 Task: Go to Program & Features. Select Whole Food Market. Add to cart Organic Kombucha-1. Select Amazon Health. Add to cart Vetiver essential oil-3. Place order for Ian Hill, _x000D_
1834 Forehand Rd_x000D_
Vienna, Georgia(GA), 31092, Cell Number (229) 268-4953
Action: Mouse moved to (509, 349)
Screenshot: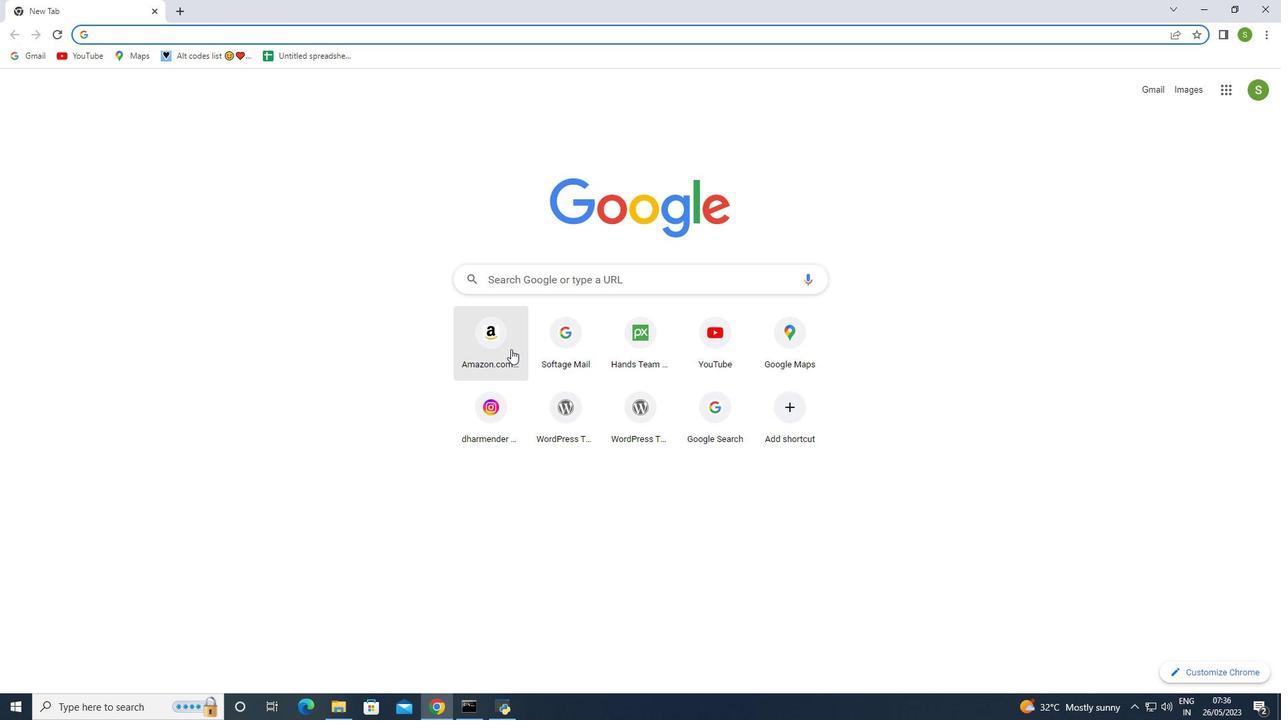 
Action: Mouse pressed left at (509, 349)
Screenshot: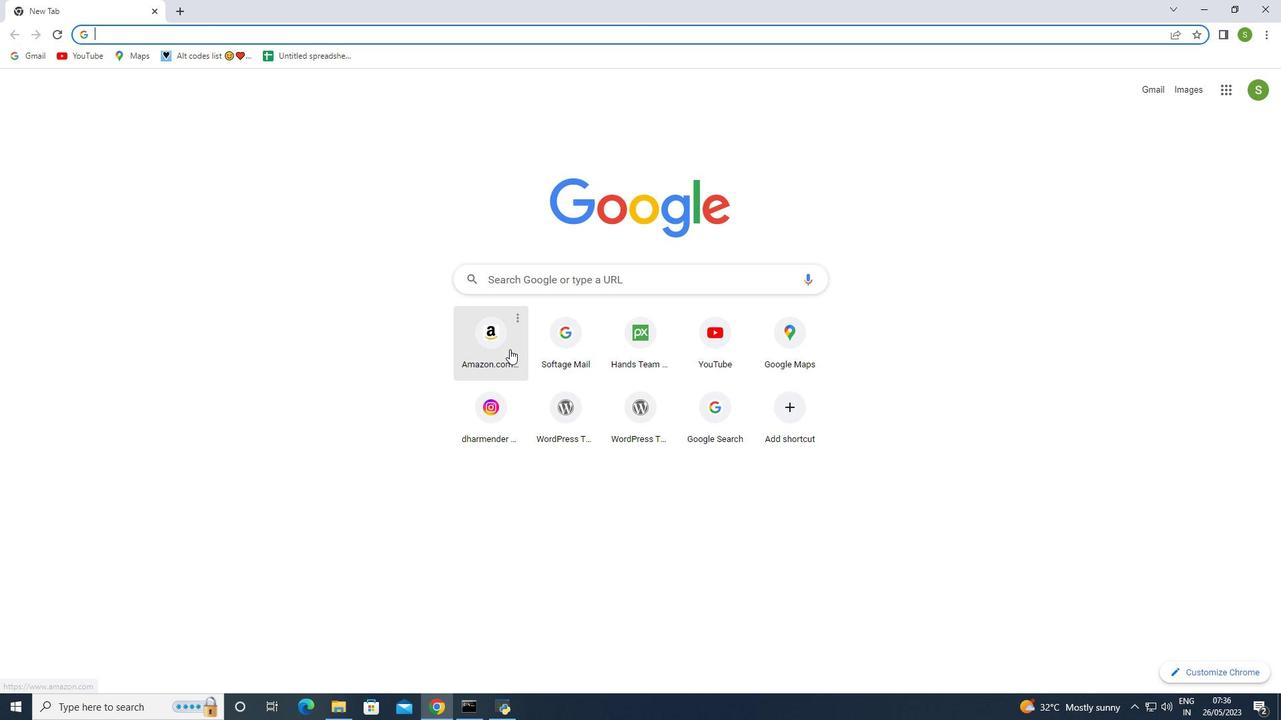 
Action: Mouse moved to (1110, 93)
Screenshot: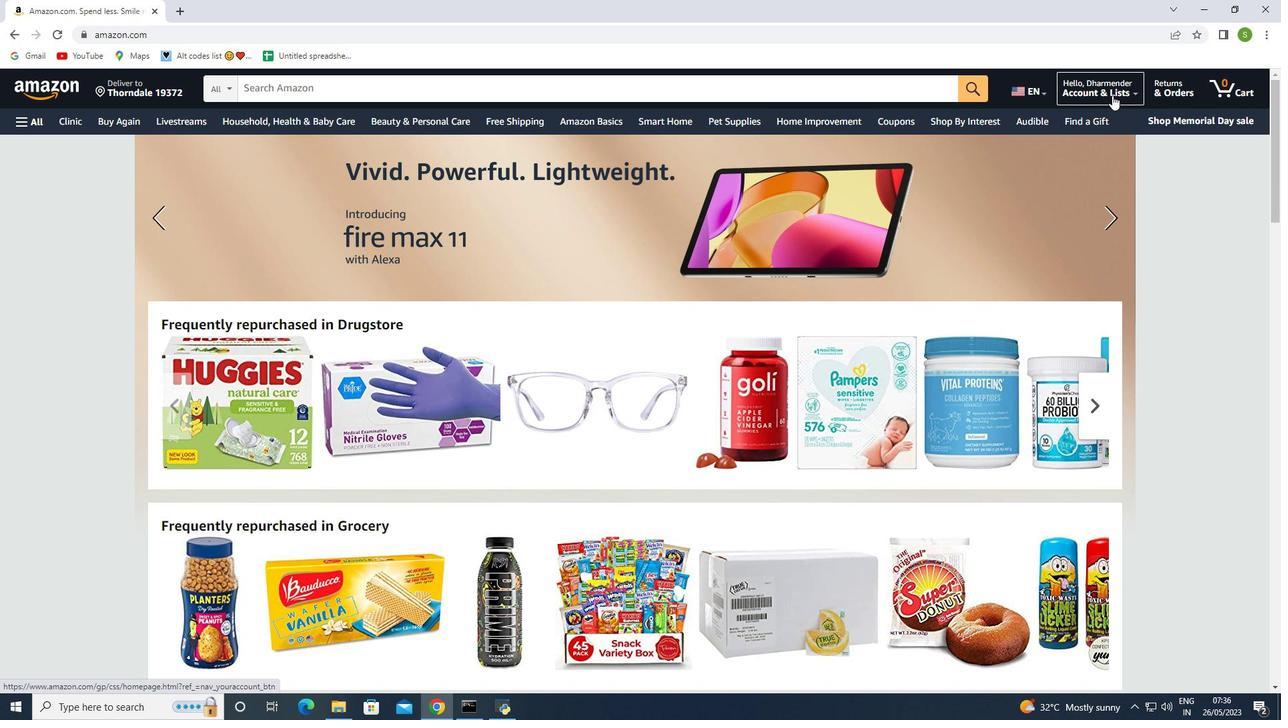 
Action: Mouse pressed left at (1110, 93)
Screenshot: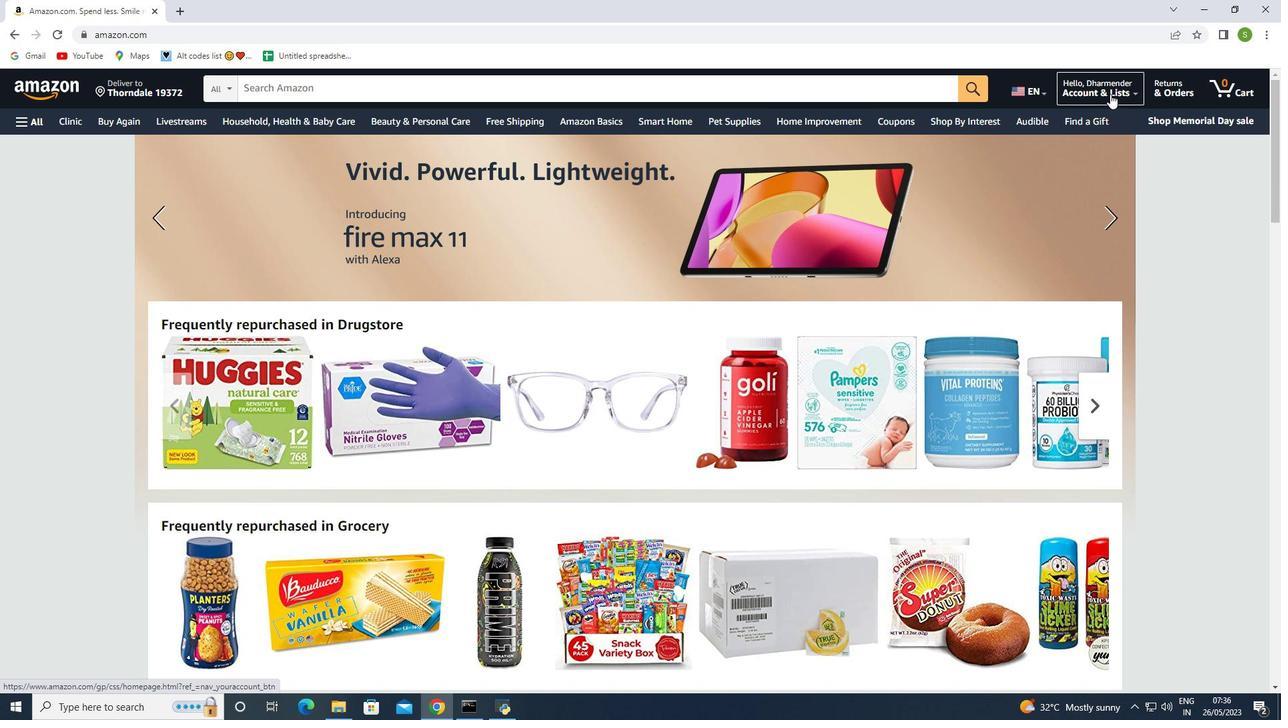 
Action: Mouse moved to (435, 303)
Screenshot: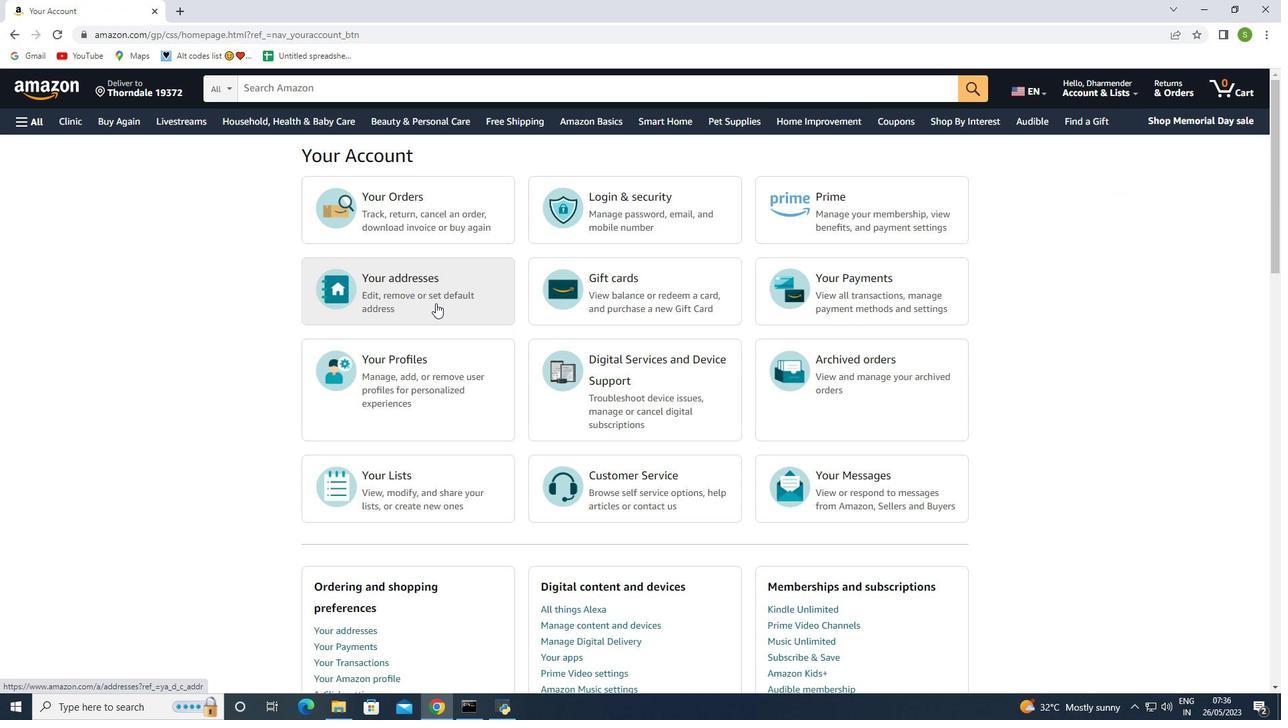 
Action: Mouse pressed left at (435, 303)
Screenshot: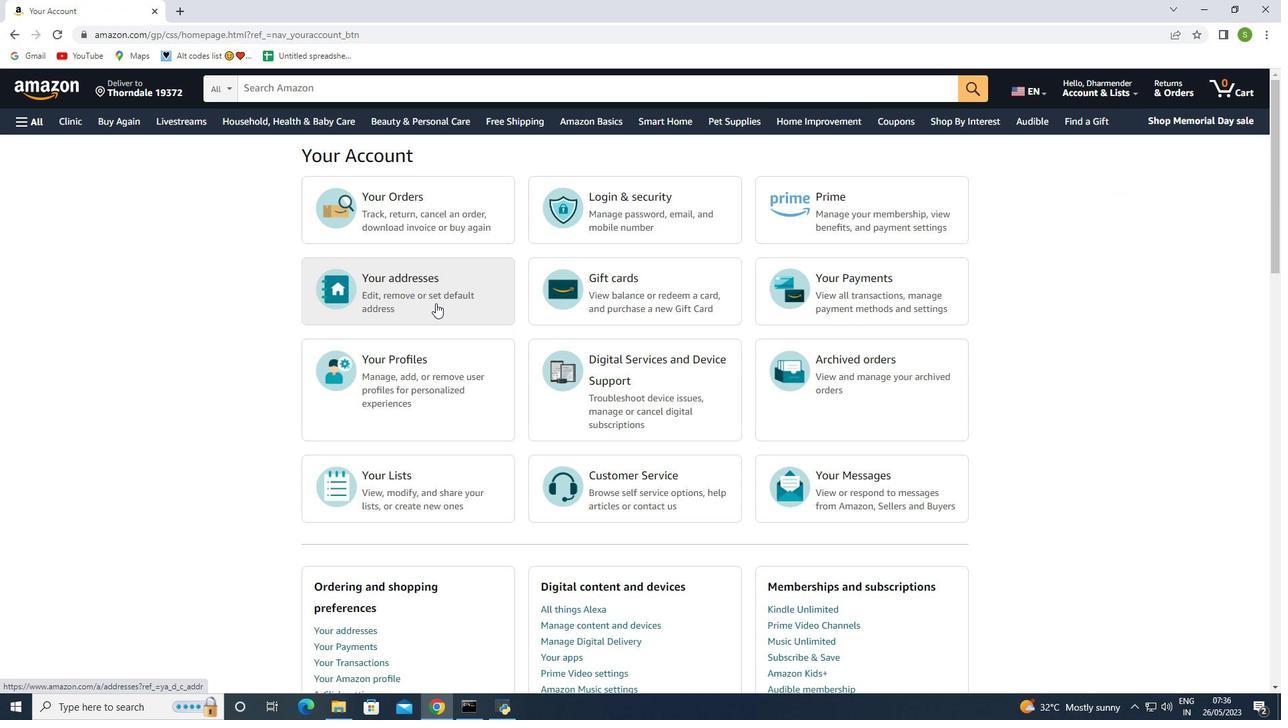 
Action: Mouse moved to (374, 340)
Screenshot: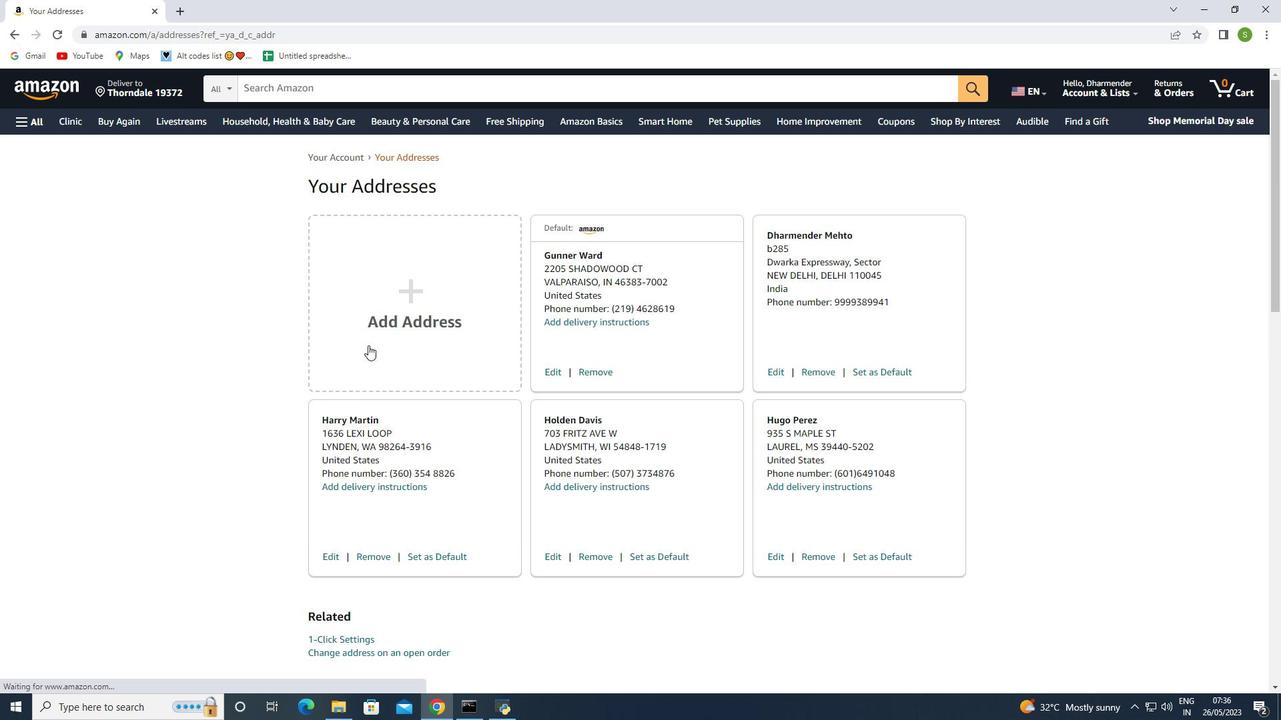 
Action: Mouse pressed left at (374, 340)
Screenshot: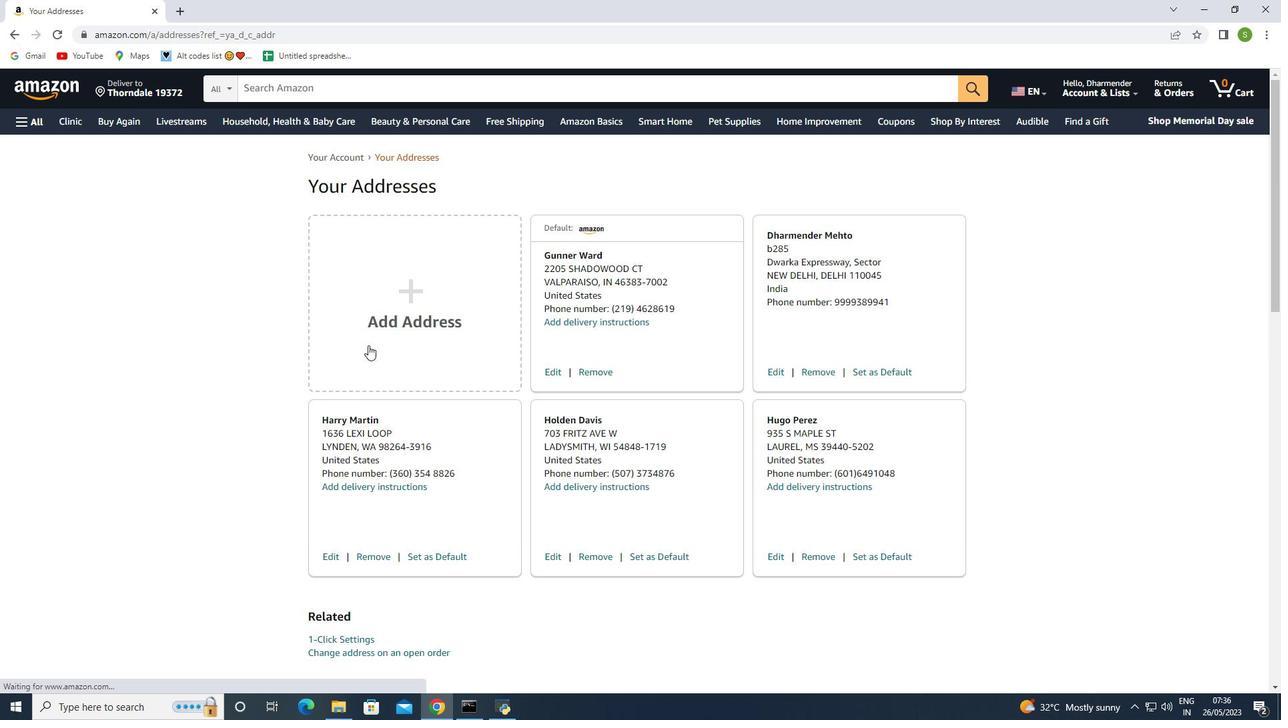 
Action: Mouse moved to (576, 352)
Screenshot: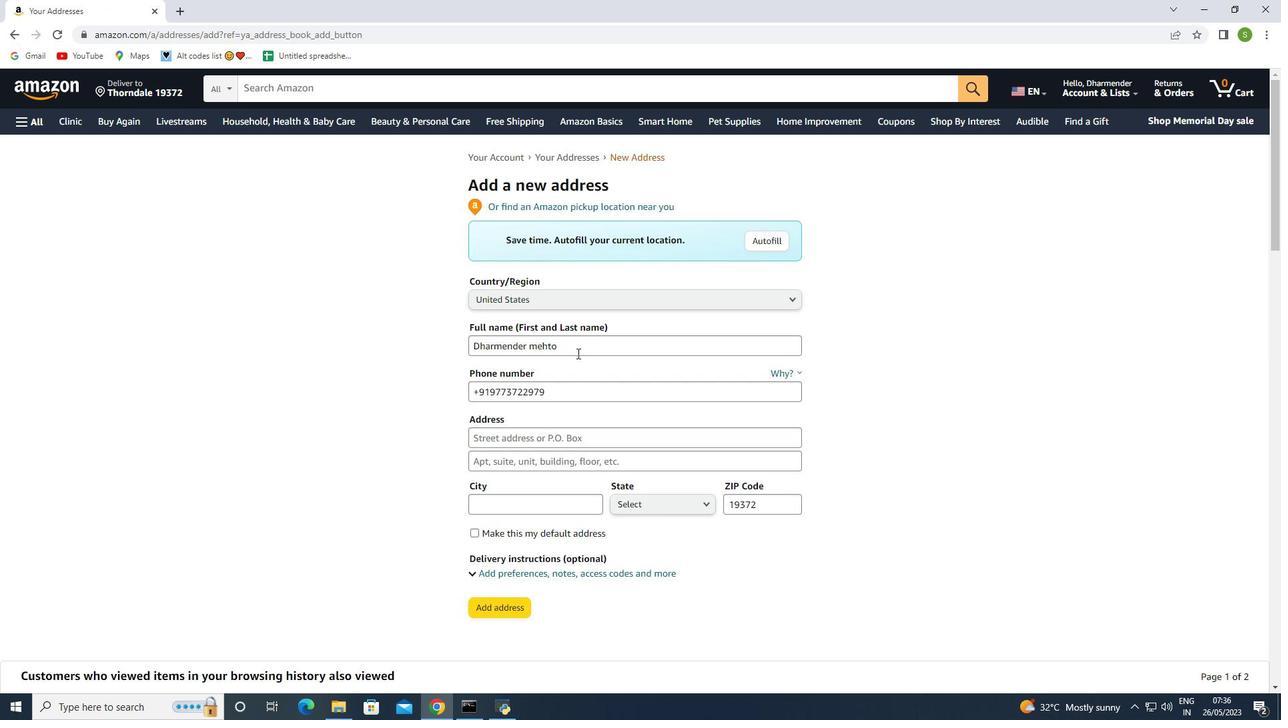 
Action: Mouse pressed left at (576, 352)
Screenshot: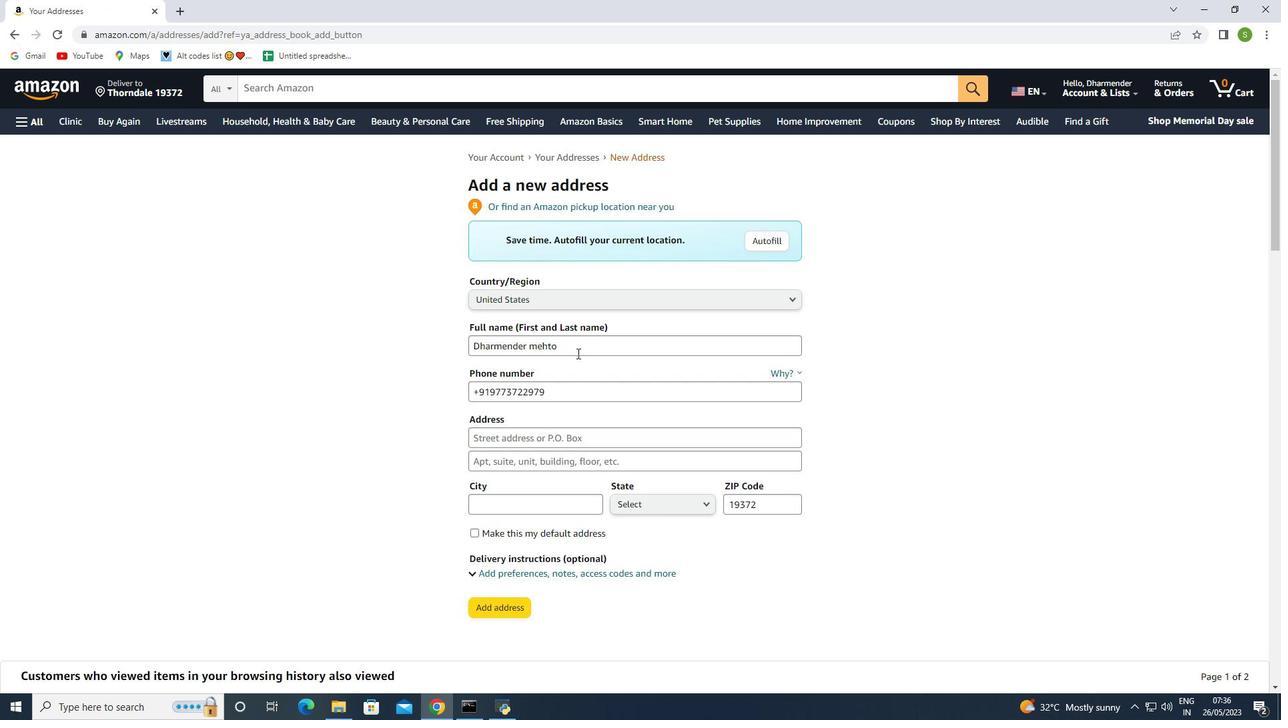 
Action: Mouse moved to (446, 346)
Screenshot: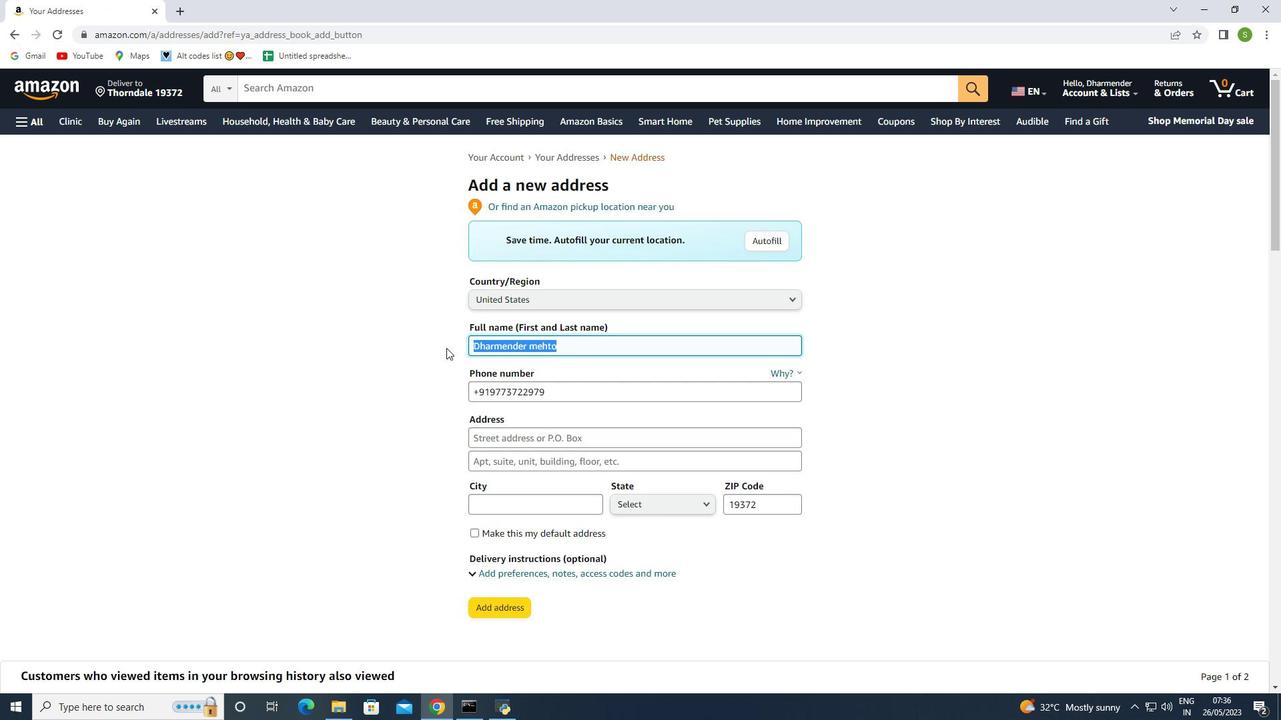 
Action: Key pressed <Key.backspace><Key.shift><Key.shift><Key.shift><Key.shift><Key.shift><Key.shift><Key.shift><Key.shift><Key.shift><Key.shift><Key.shift>Lan<Key.space><Key.shift>Hill
Screenshot: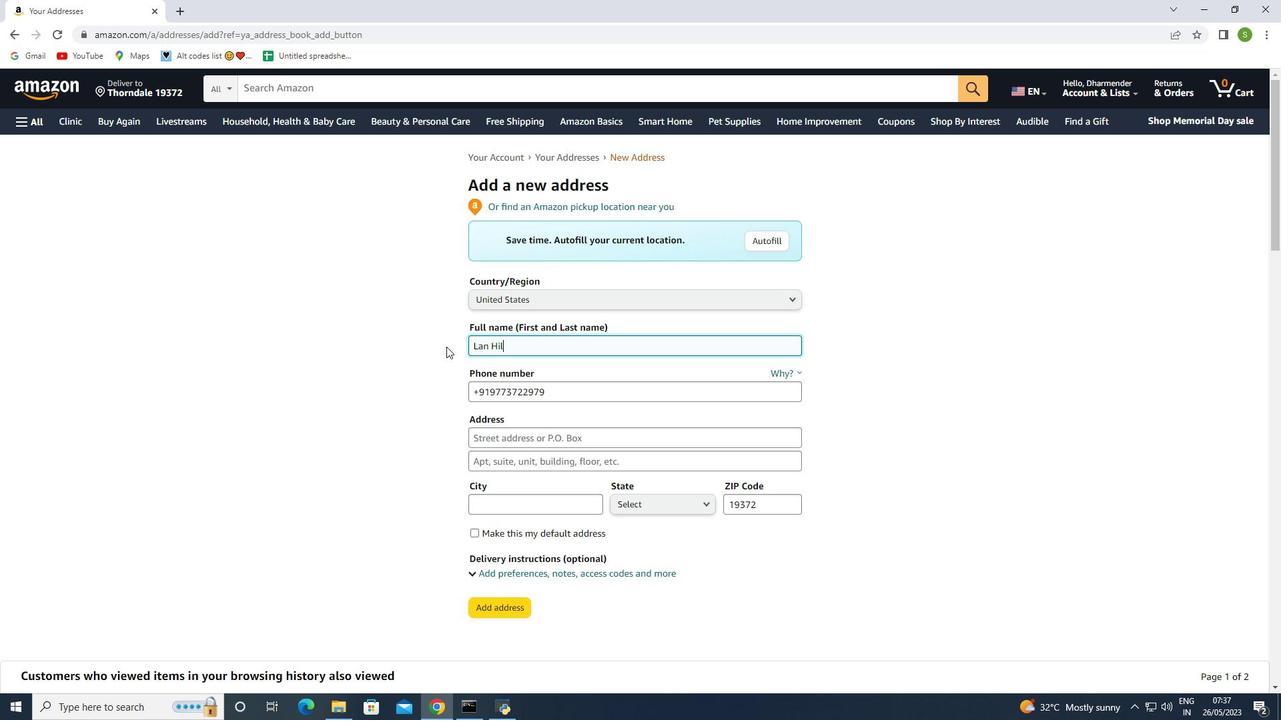 
Action: Mouse moved to (551, 392)
Screenshot: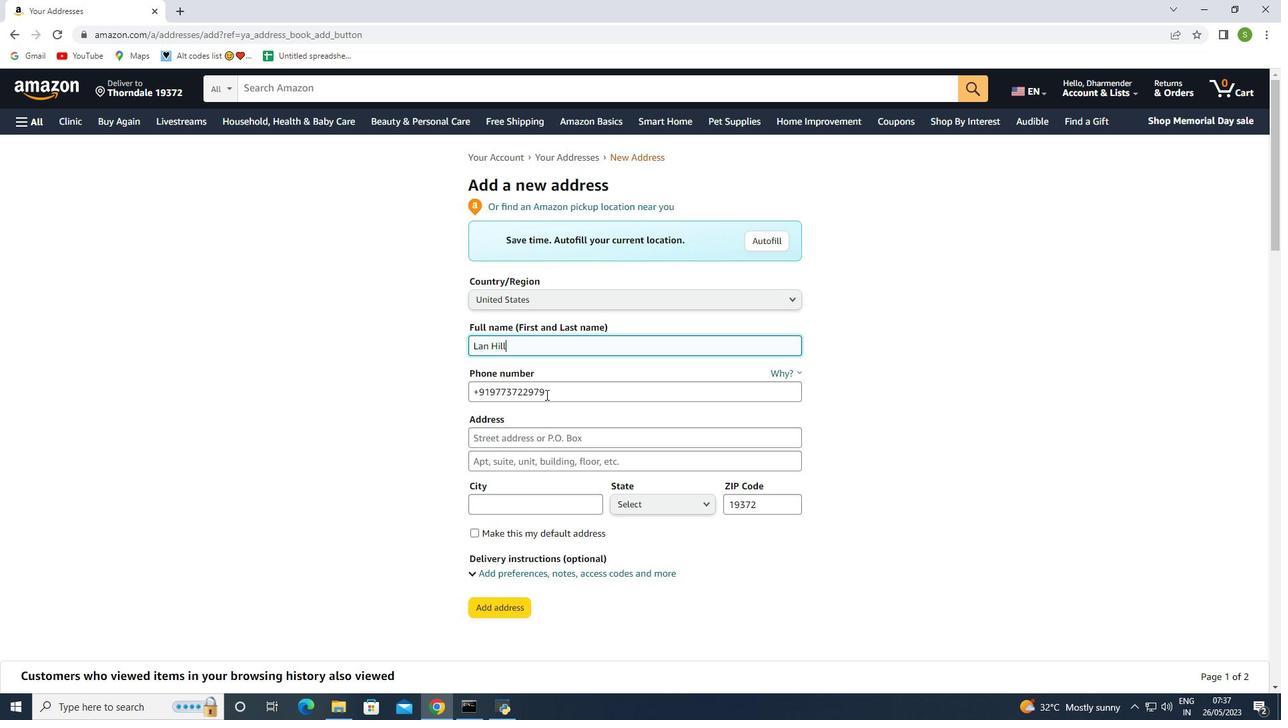 
Action: Mouse pressed left at (551, 392)
Screenshot: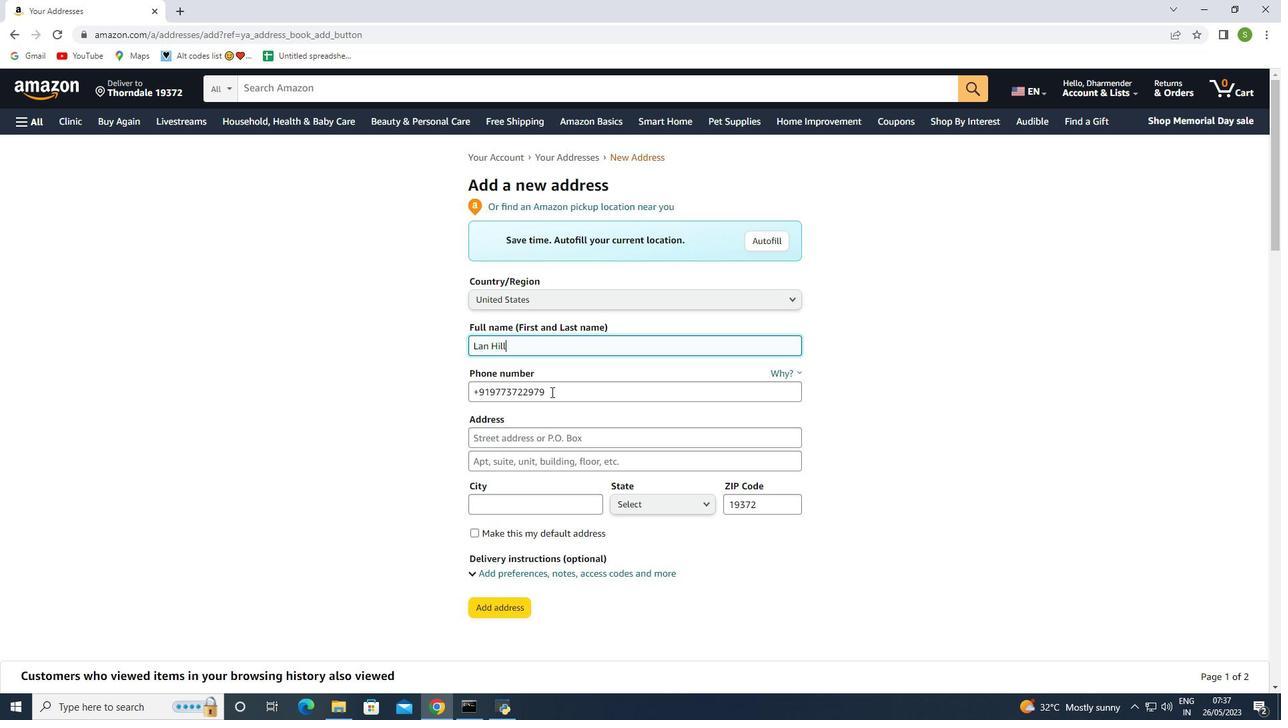 
Action: Mouse moved to (447, 405)
Screenshot: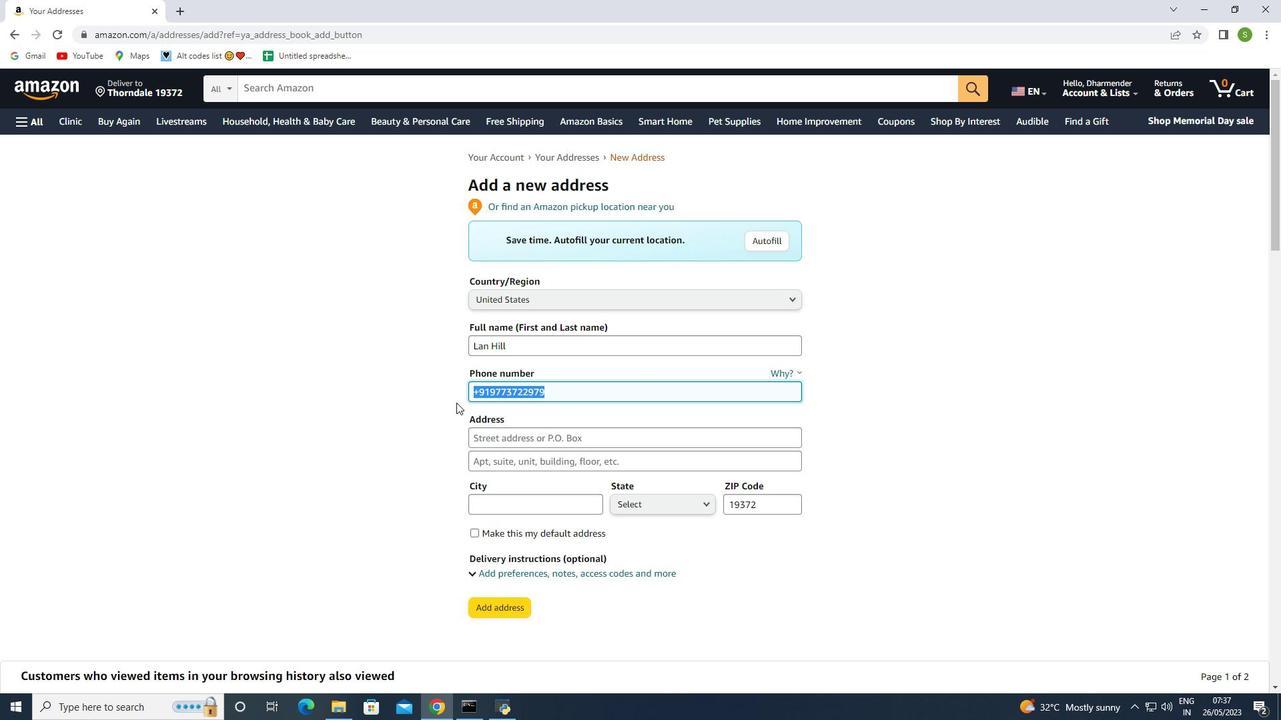 
Action: Key pressed <Key.backspace><Key.shift_r>(229<Key.shift_r>)<Key.space>2684953
Screenshot: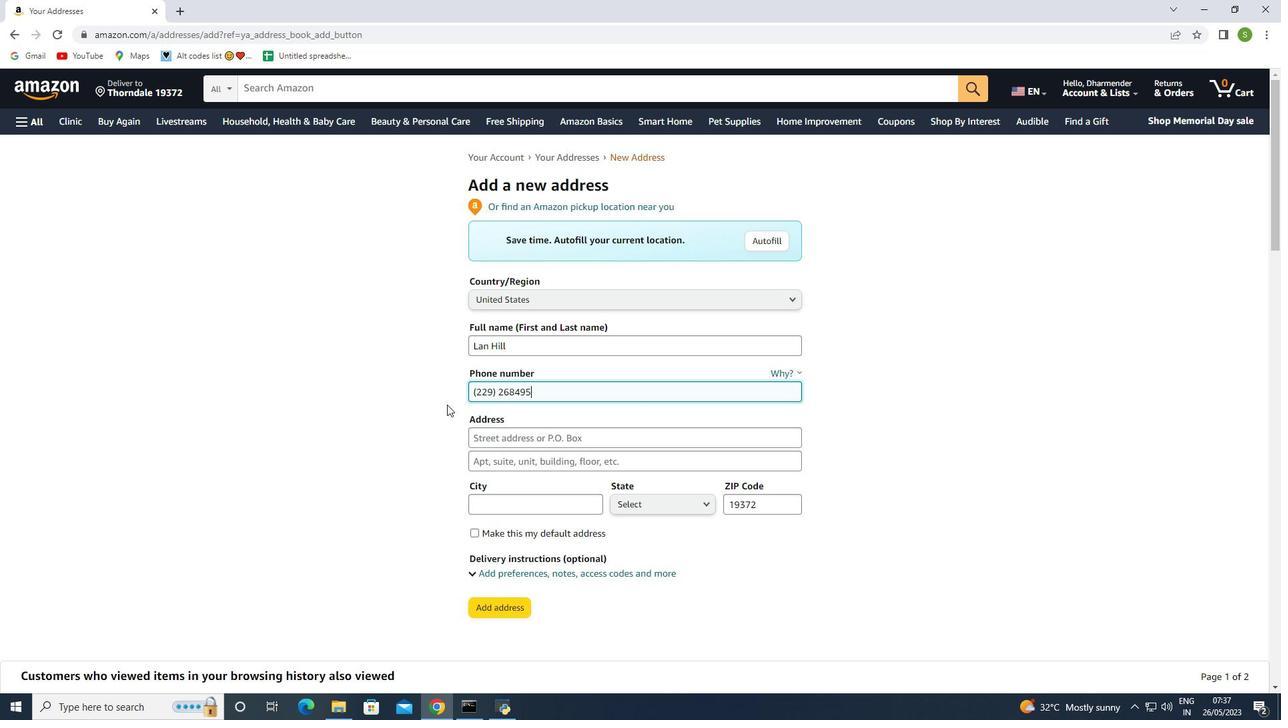 
Action: Mouse moved to (501, 439)
Screenshot: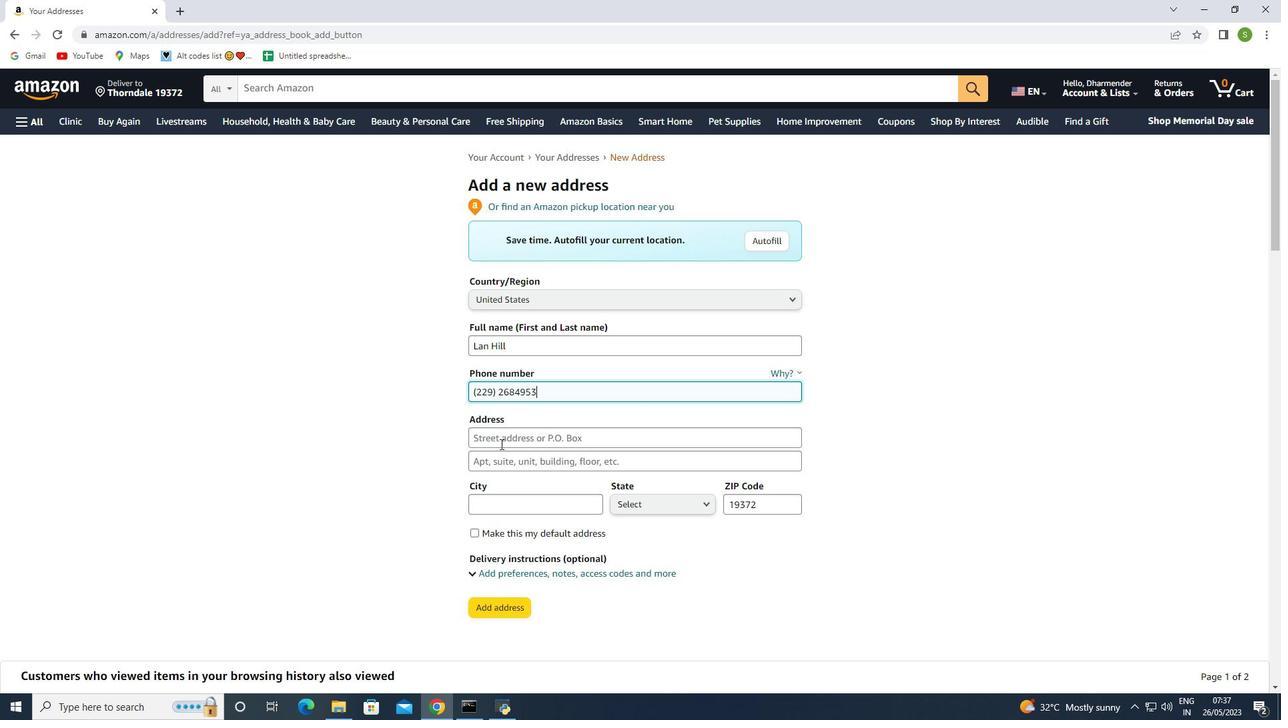 
Action: Mouse pressed left at (501, 439)
Screenshot: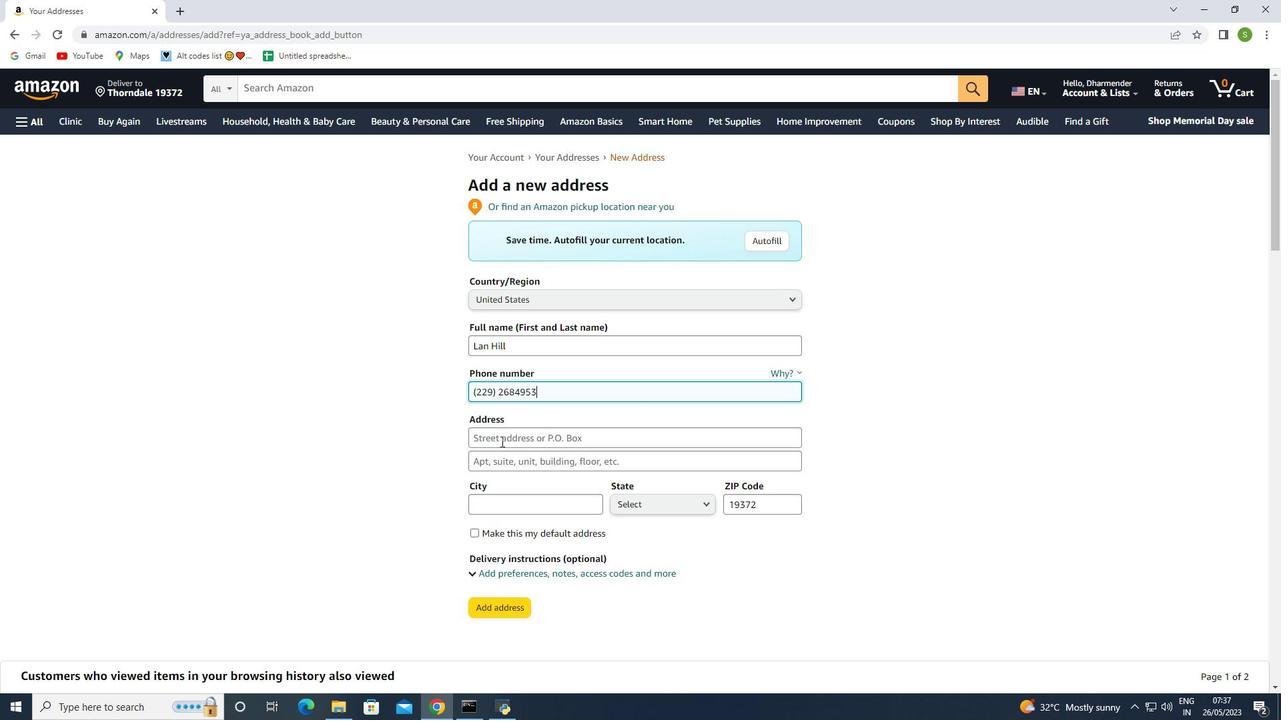 
Action: Key pressed 1834
Screenshot: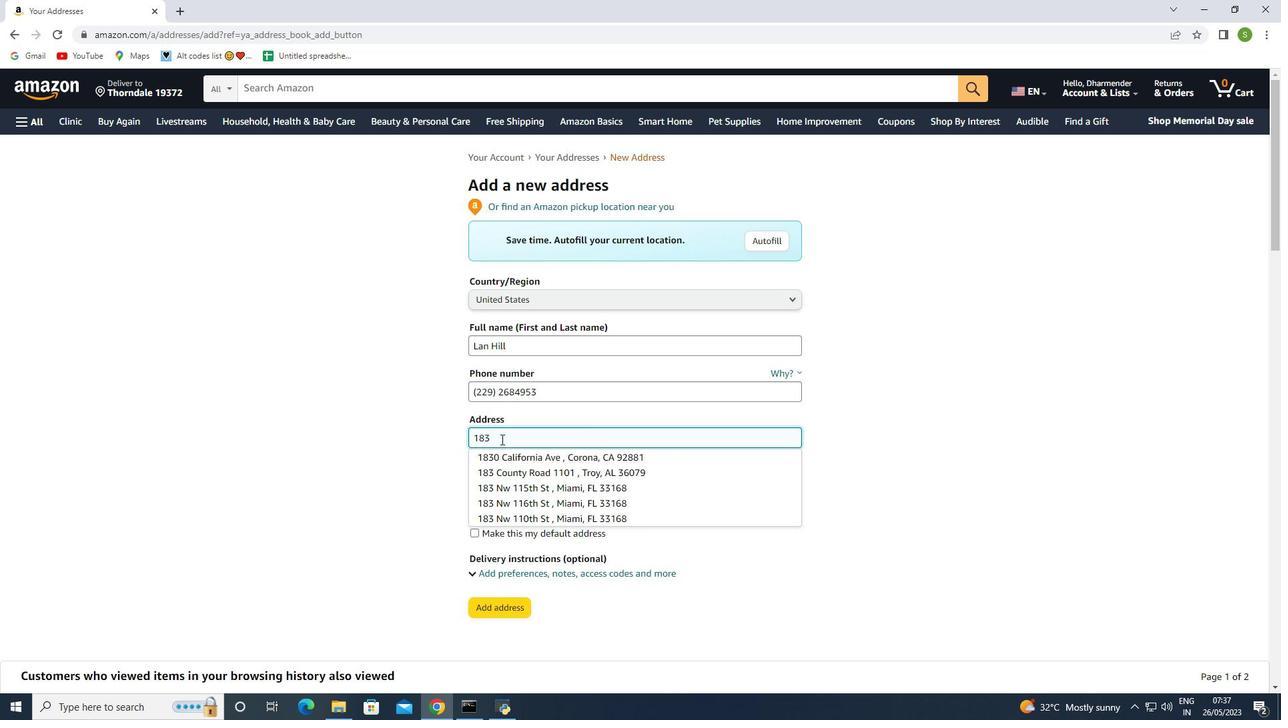 
Action: Mouse moved to (523, 435)
Screenshot: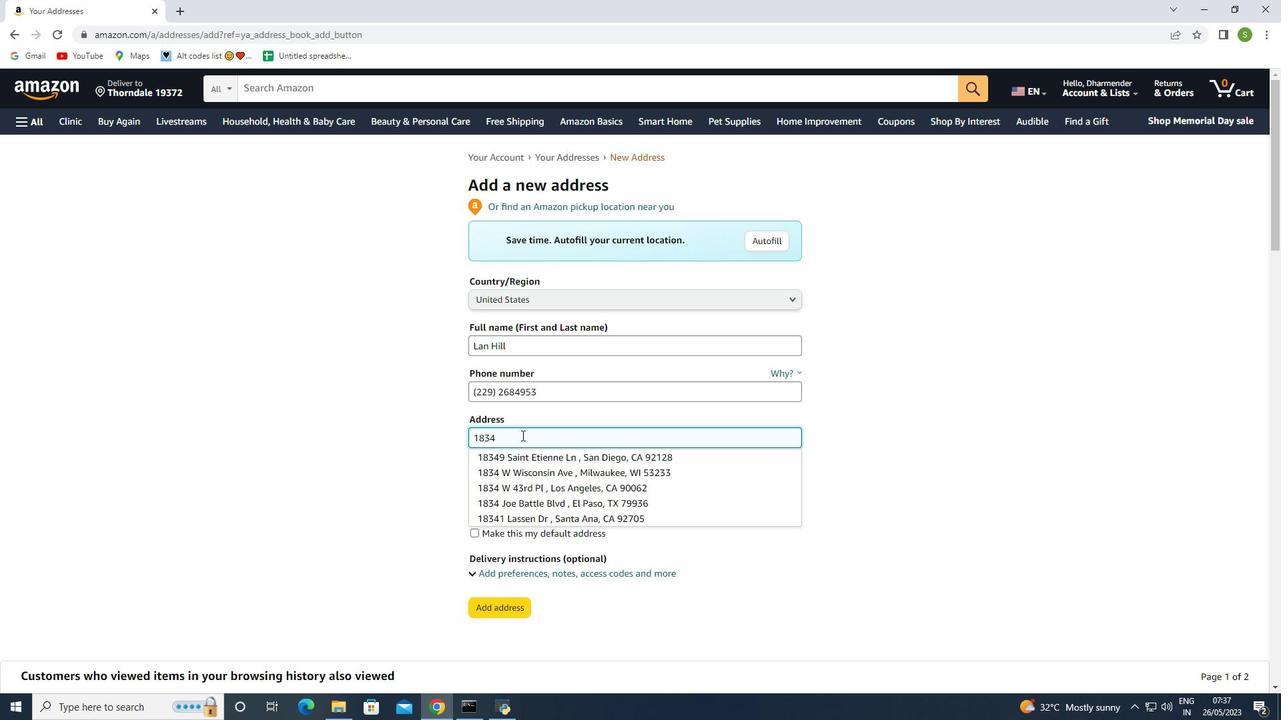 
Action: Key pressed <Key.space><Key.shift><Key.shift>Forehand<Key.space><Key.shift>Rd
Screenshot: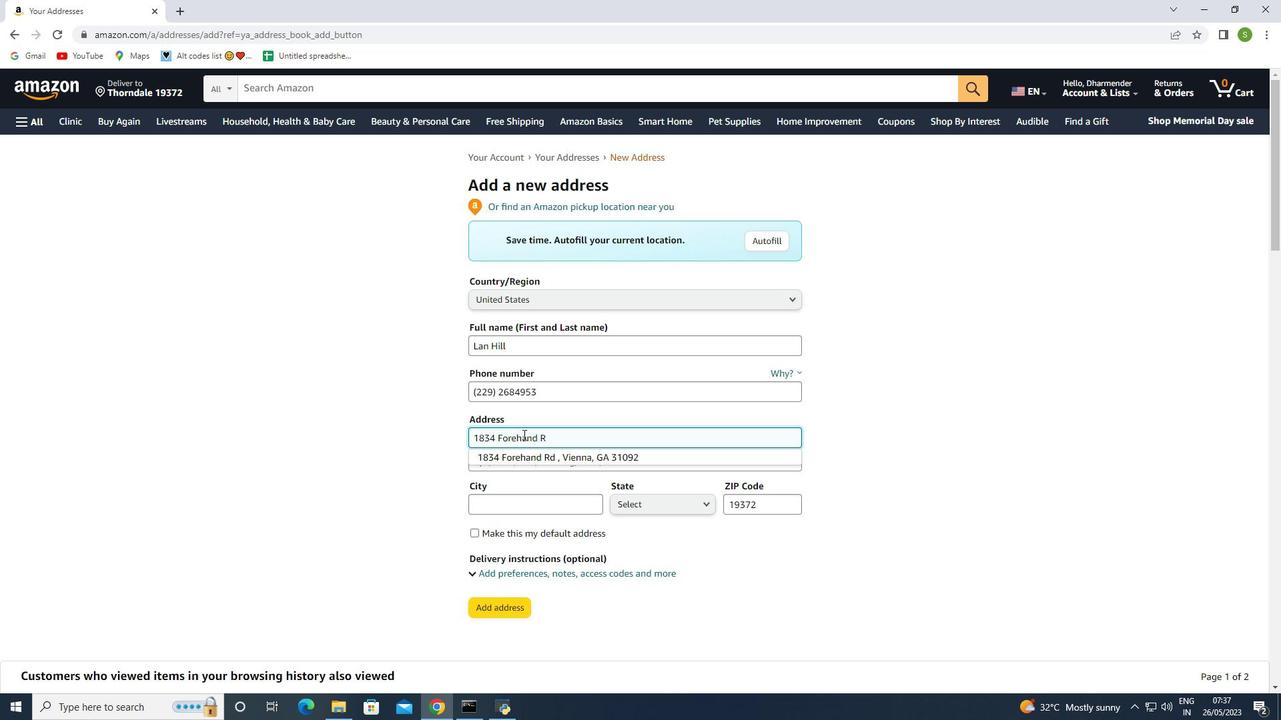 
Action: Mouse moved to (581, 459)
Screenshot: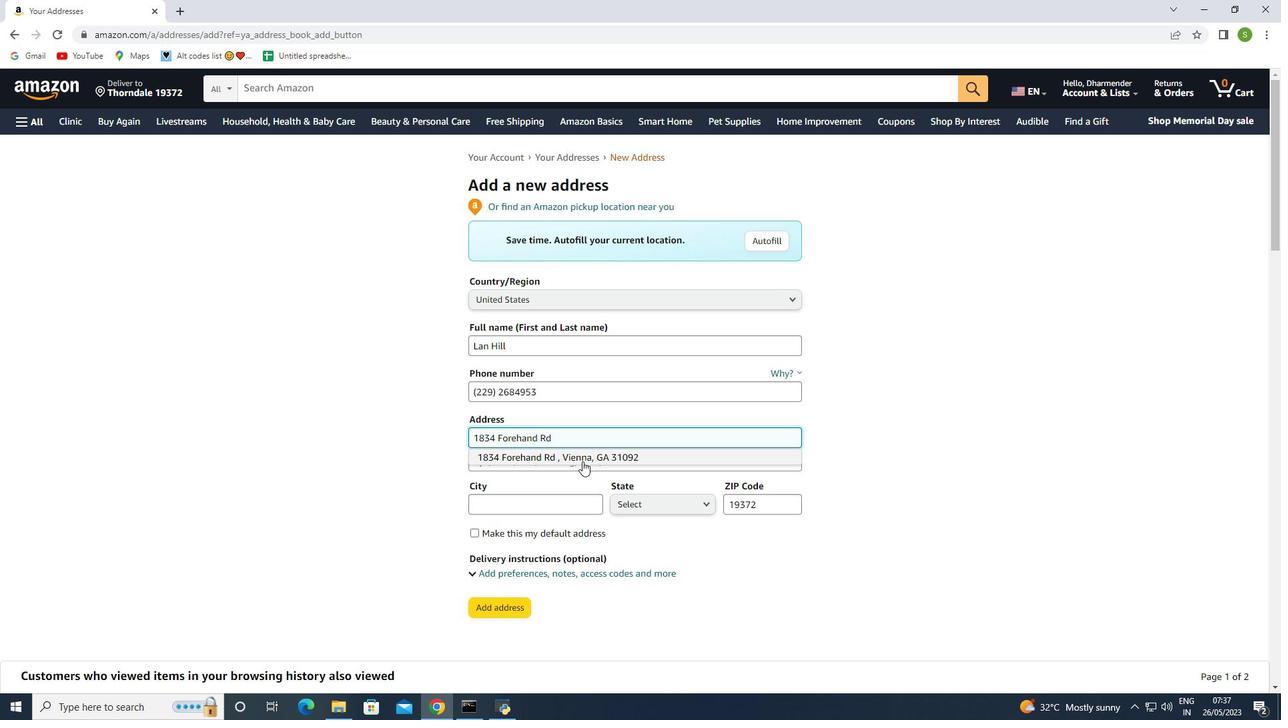 
Action: Mouse pressed left at (581, 459)
Screenshot: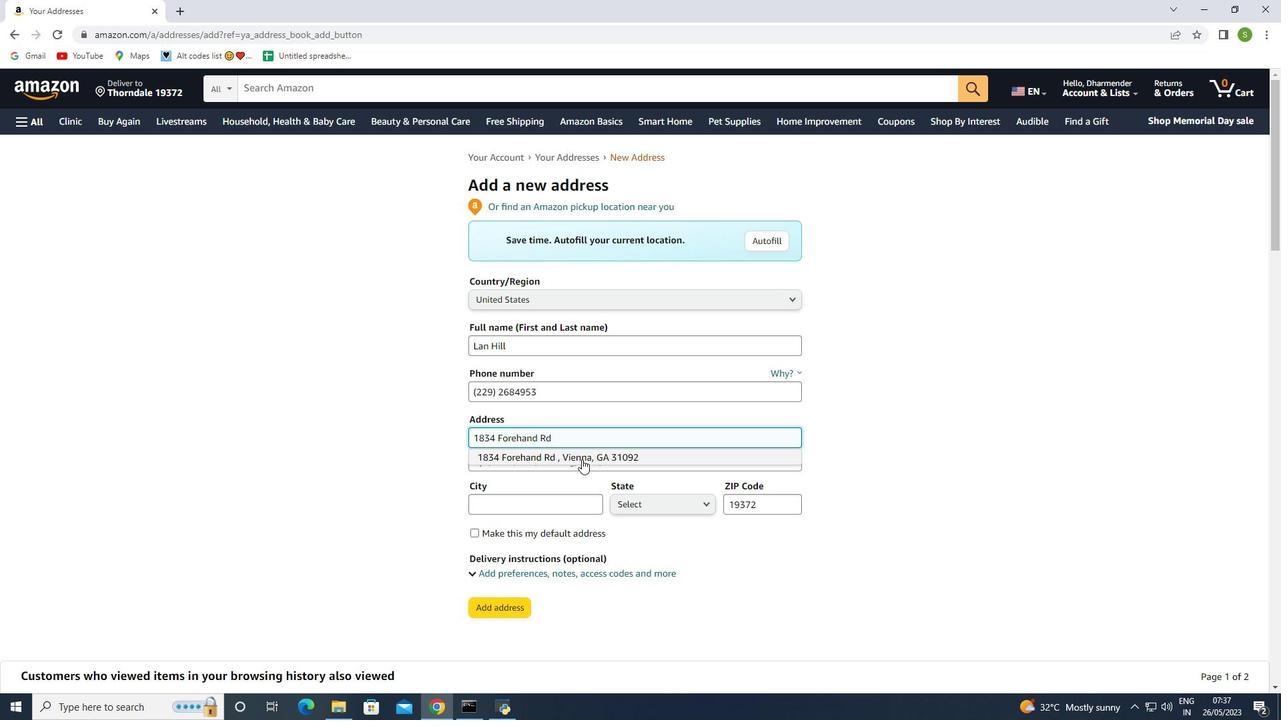 
Action: Mouse moved to (550, 516)
Screenshot: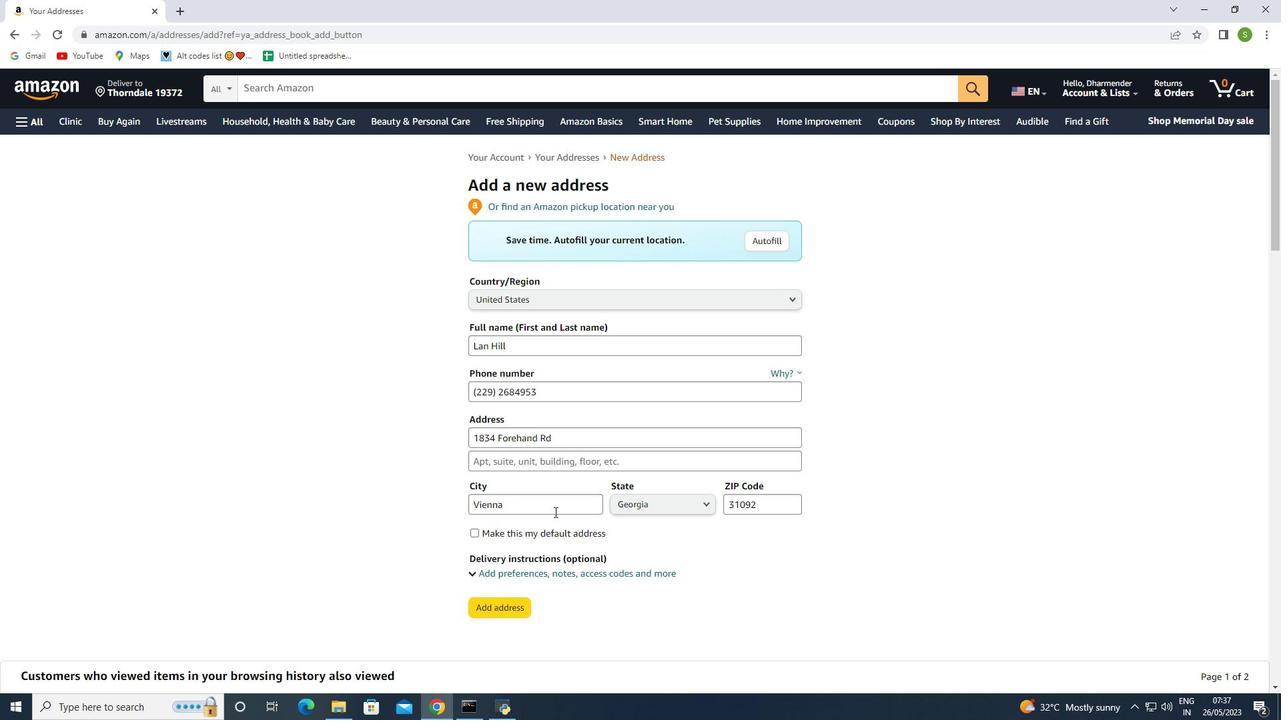 
Action: Mouse scrolled (550, 515) with delta (0, 0)
Screenshot: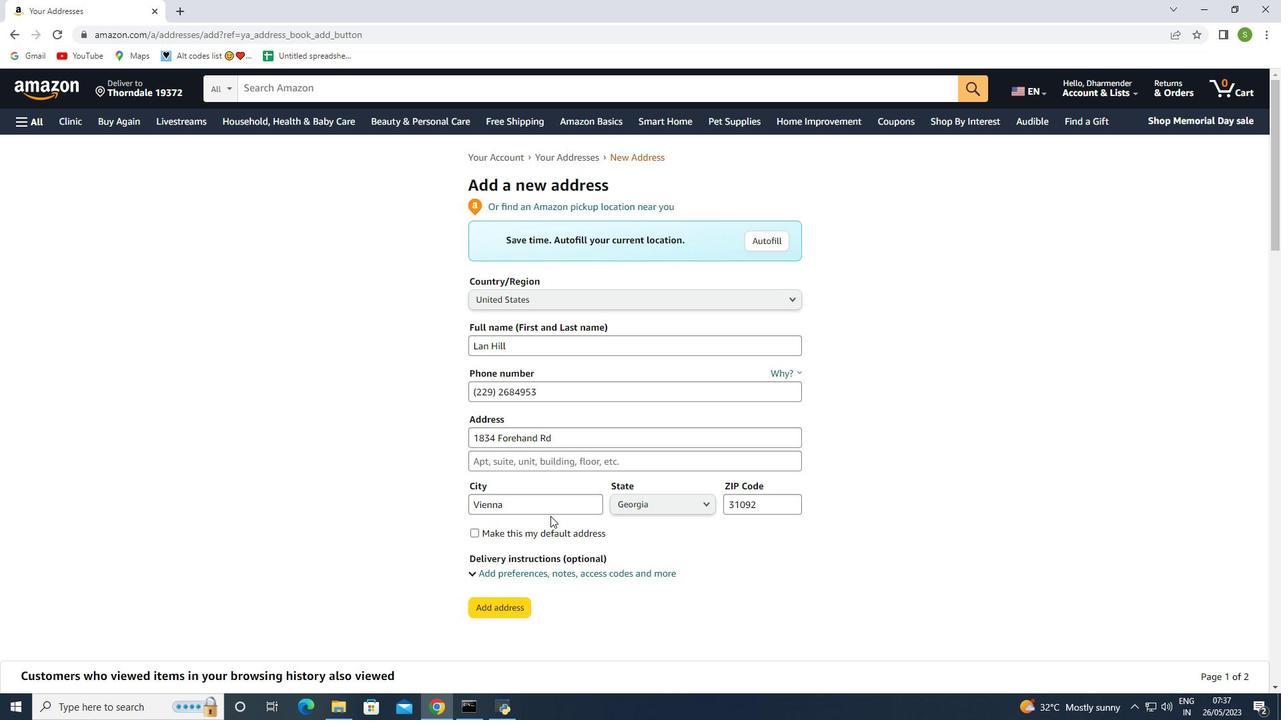 
Action: Mouse scrolled (550, 515) with delta (0, 0)
Screenshot: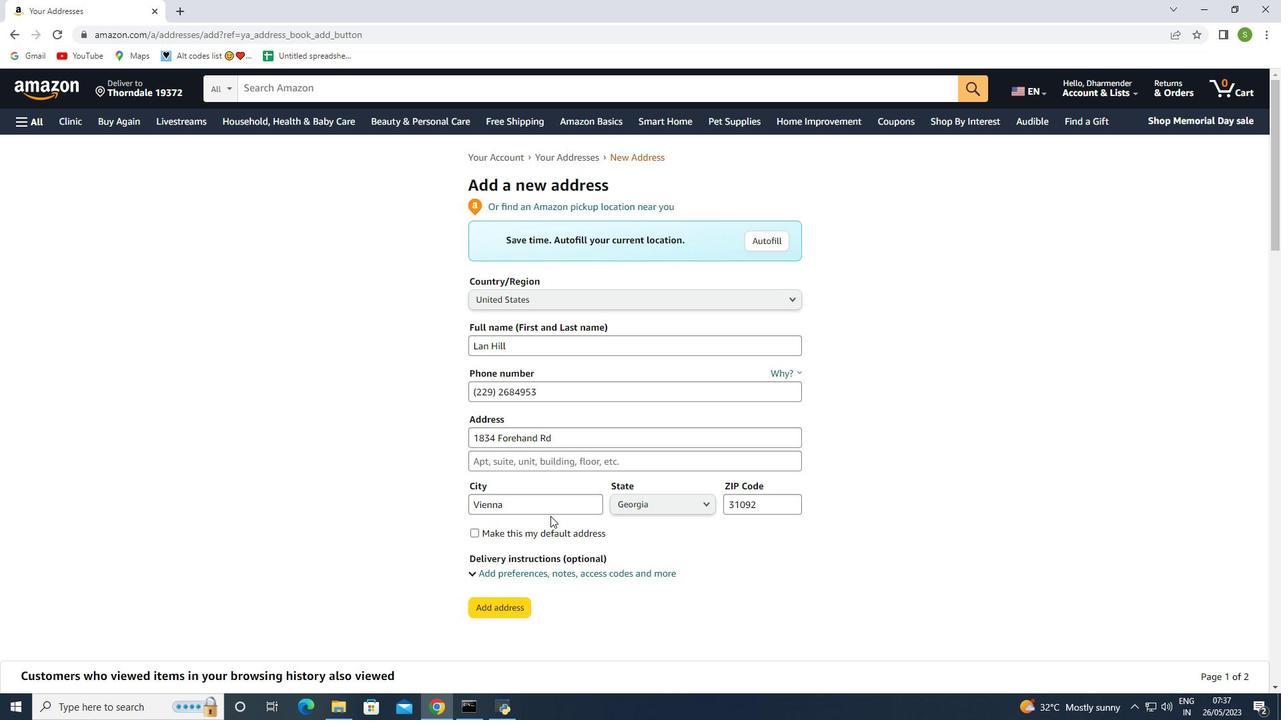 
Action: Mouse moved to (603, 476)
Screenshot: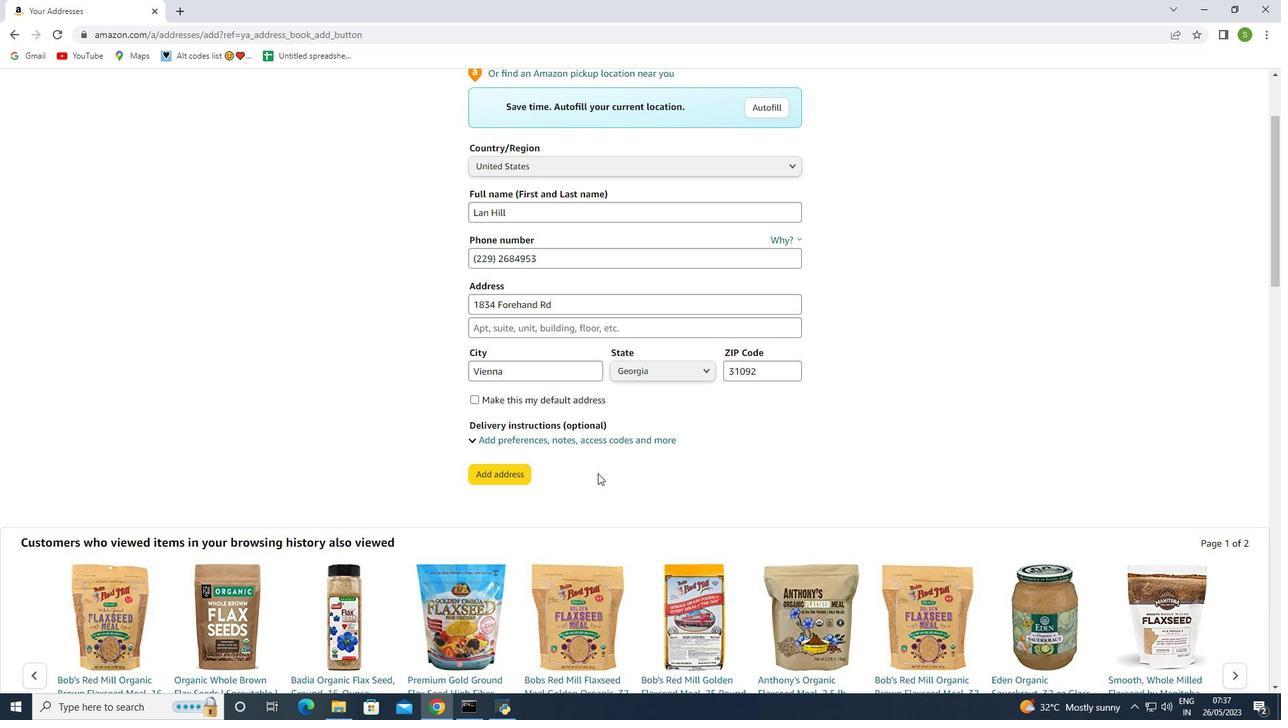 
Action: Mouse scrolled (603, 477) with delta (0, 0)
Screenshot: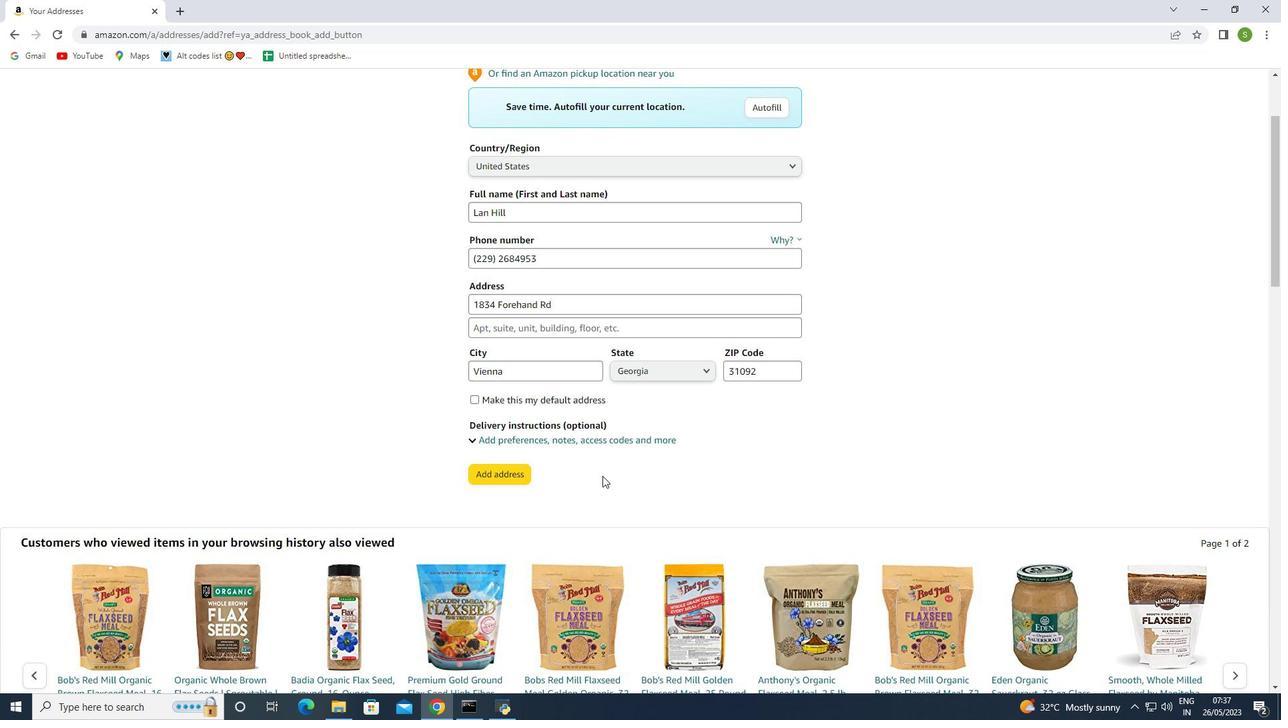 
Action: Mouse moved to (561, 463)
Screenshot: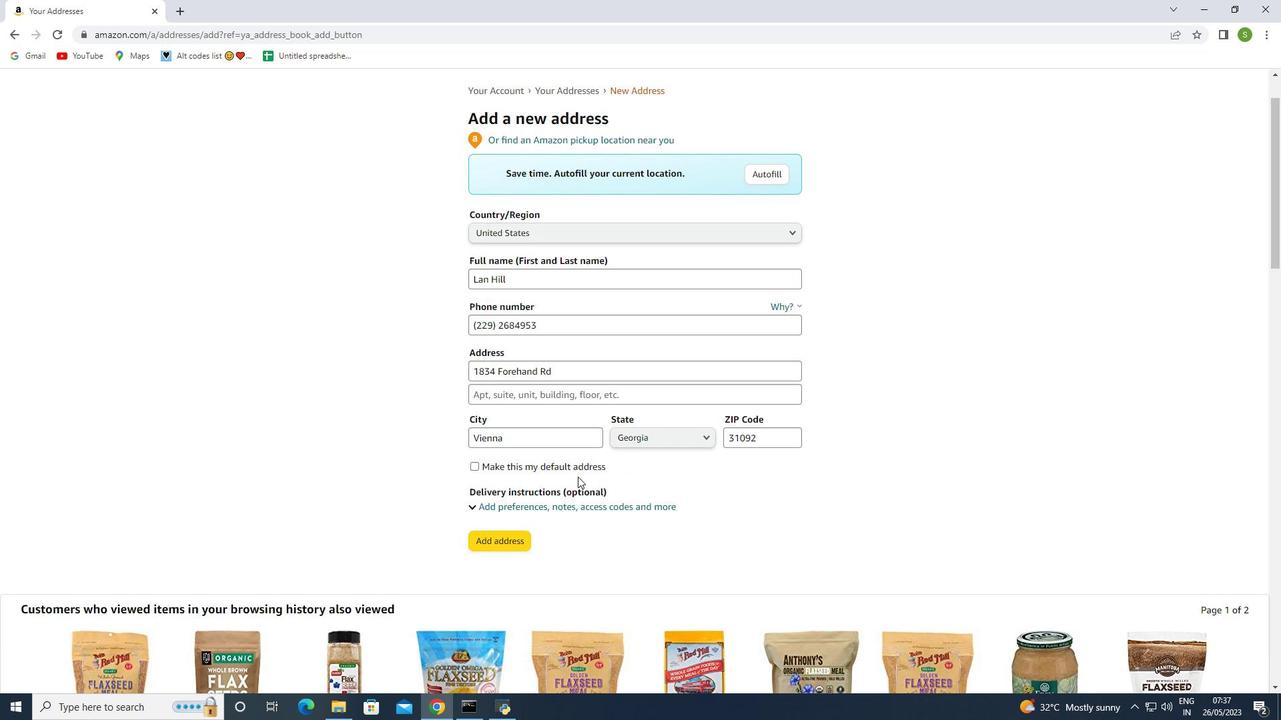 
Action: Mouse scrolled (561, 463) with delta (0, 0)
Screenshot: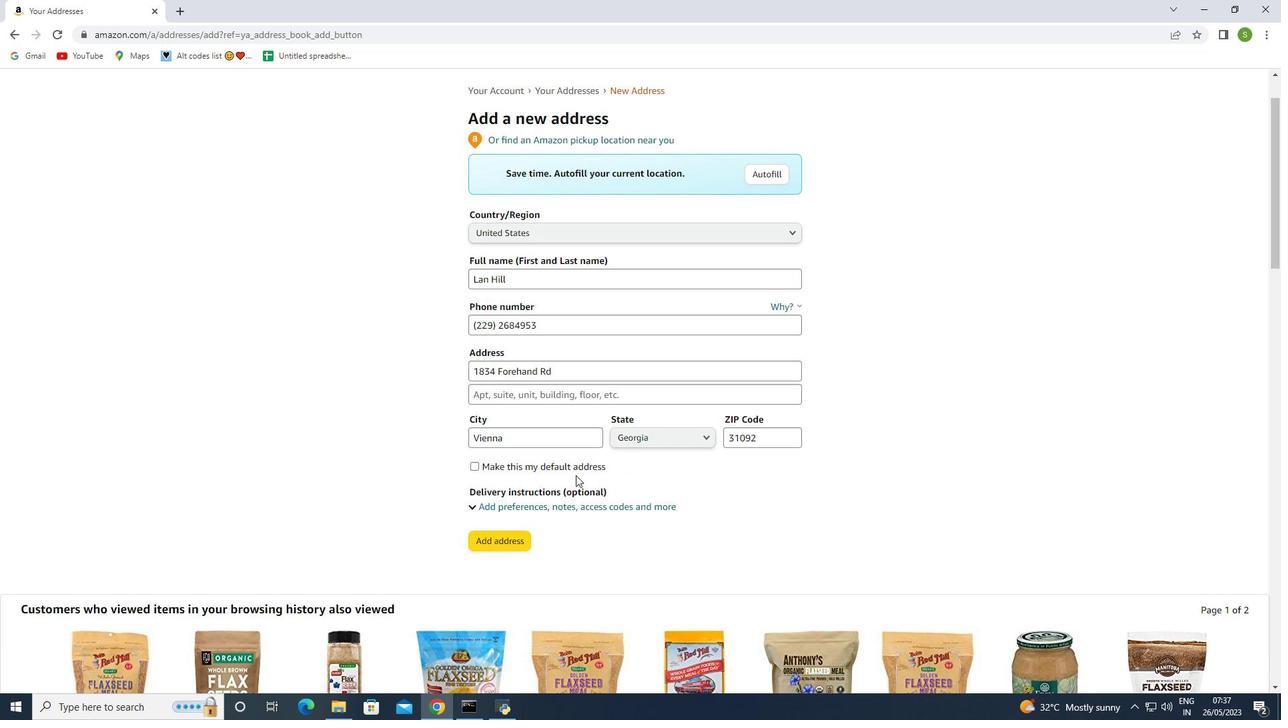 
Action: Mouse scrolled (561, 463) with delta (0, 0)
Screenshot: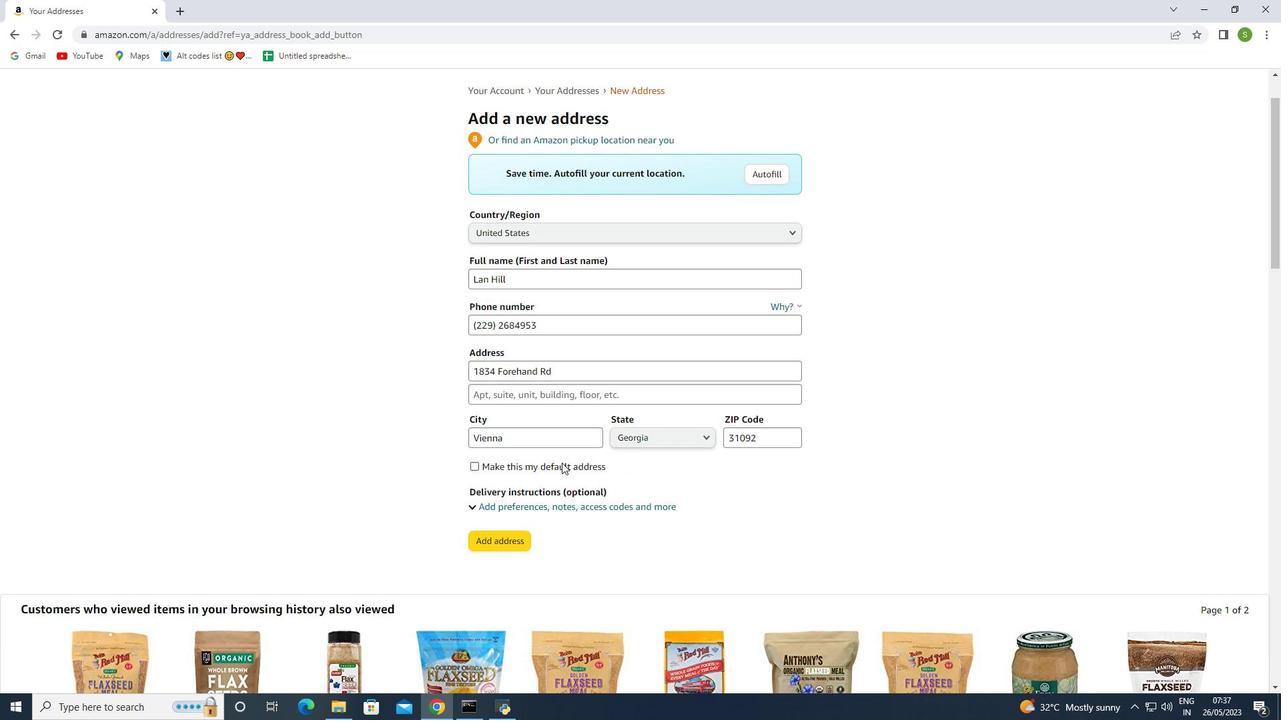 
Action: Mouse moved to (505, 598)
Screenshot: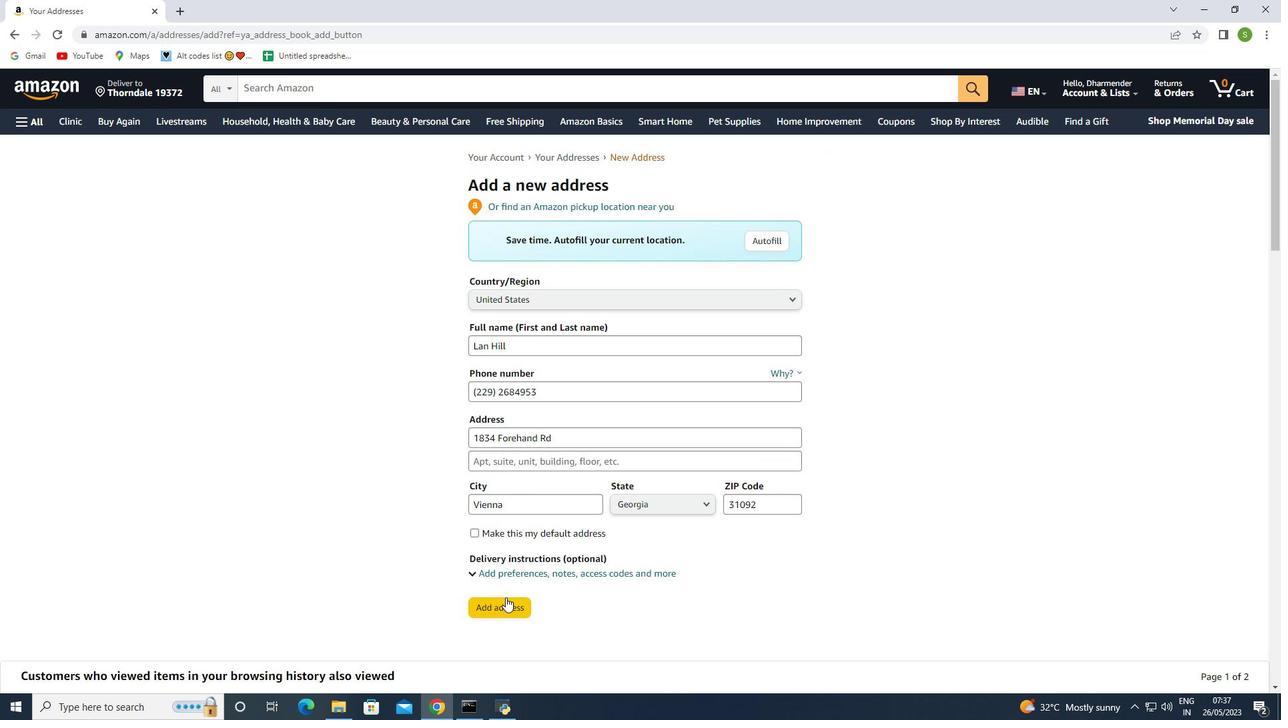 
Action: Mouse pressed left at (505, 598)
Screenshot: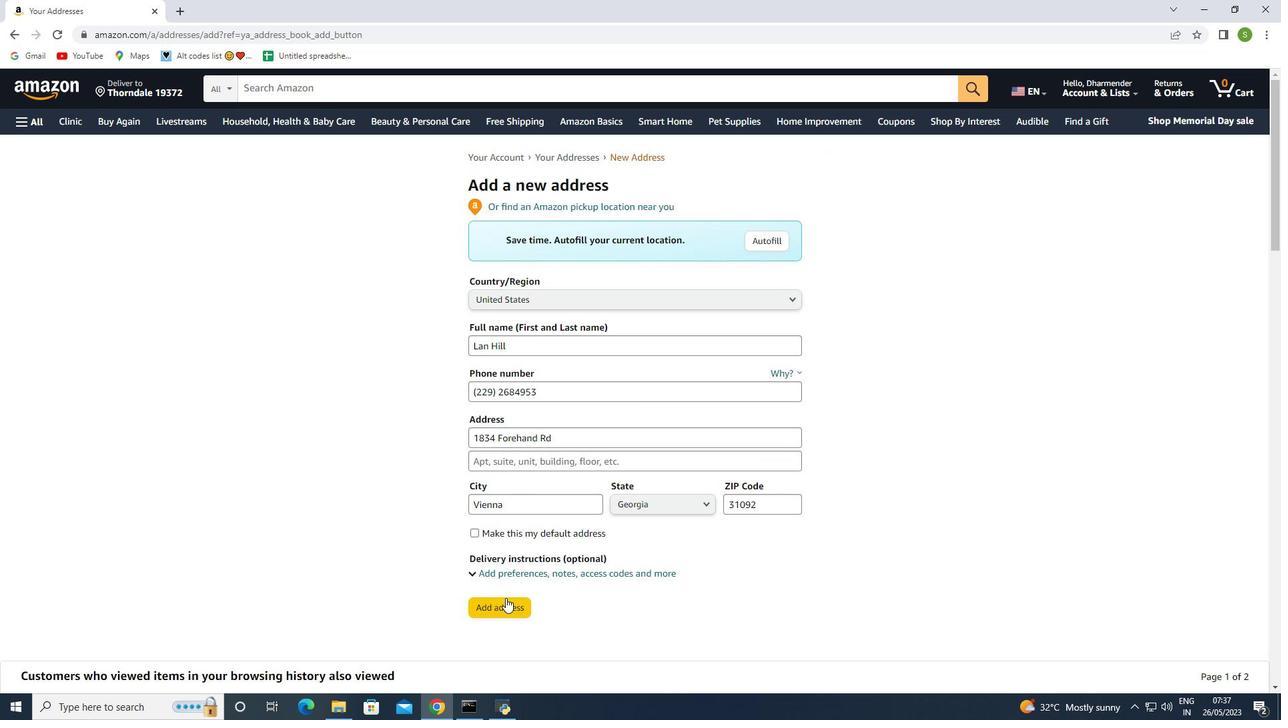 
Action: Mouse moved to (20, 117)
Screenshot: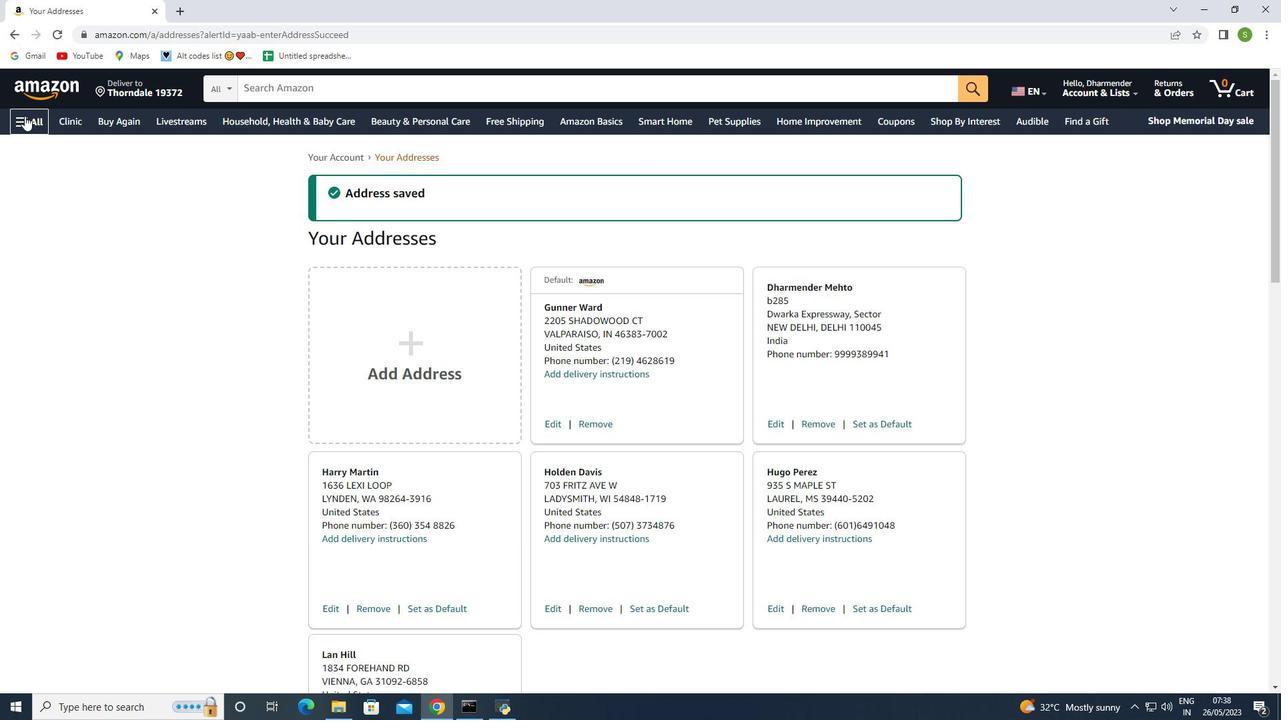 
Action: Mouse pressed left at (20, 117)
Screenshot: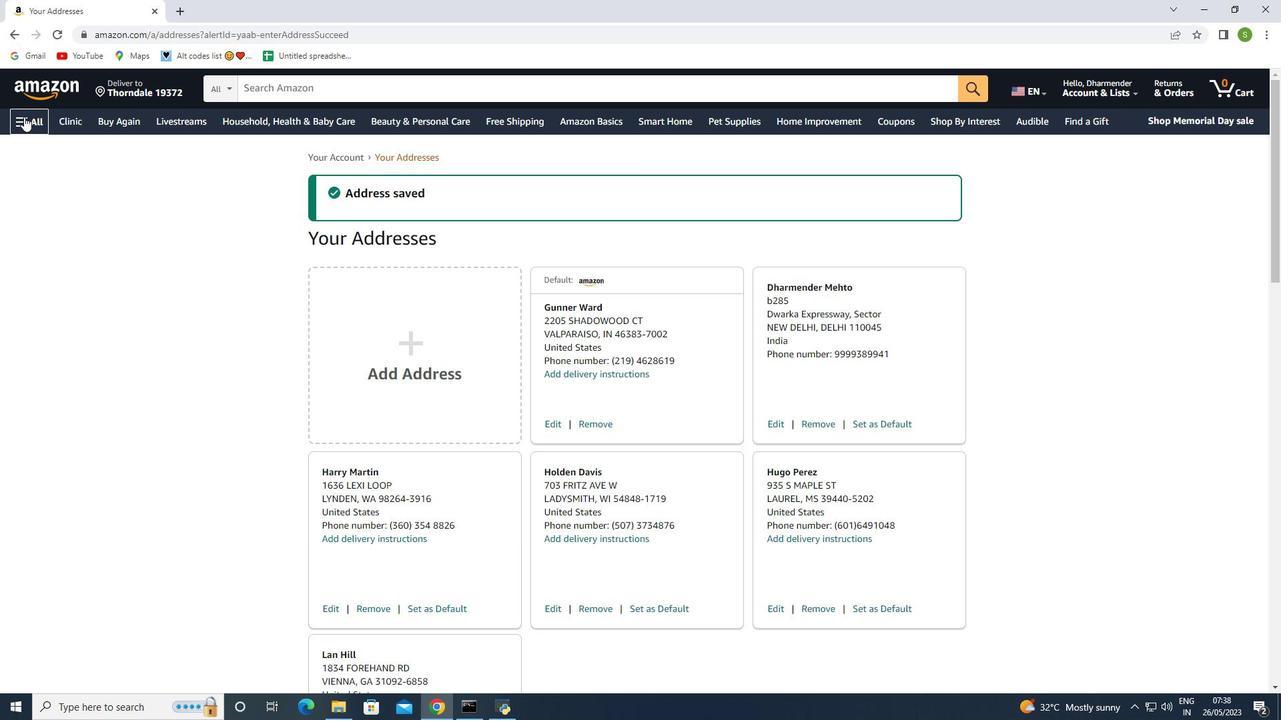 
Action: Mouse moved to (62, 411)
Screenshot: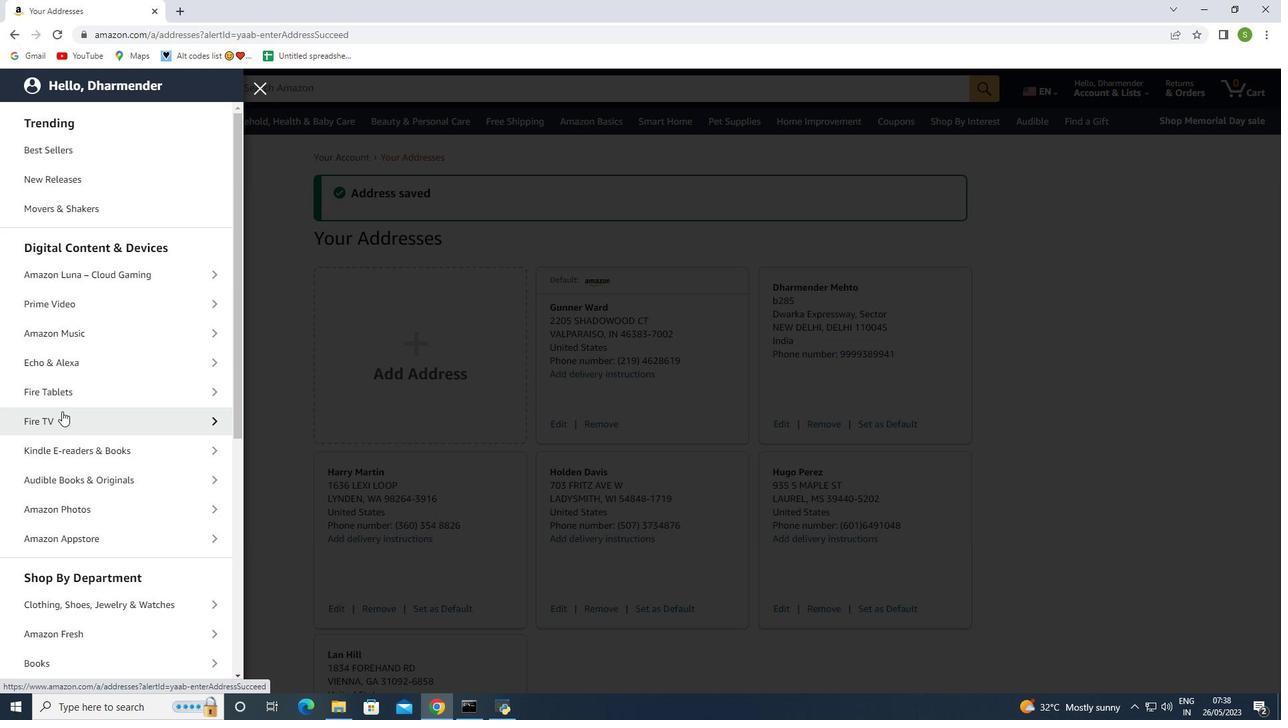 
Action: Mouse scrolled (62, 411) with delta (0, 0)
Screenshot: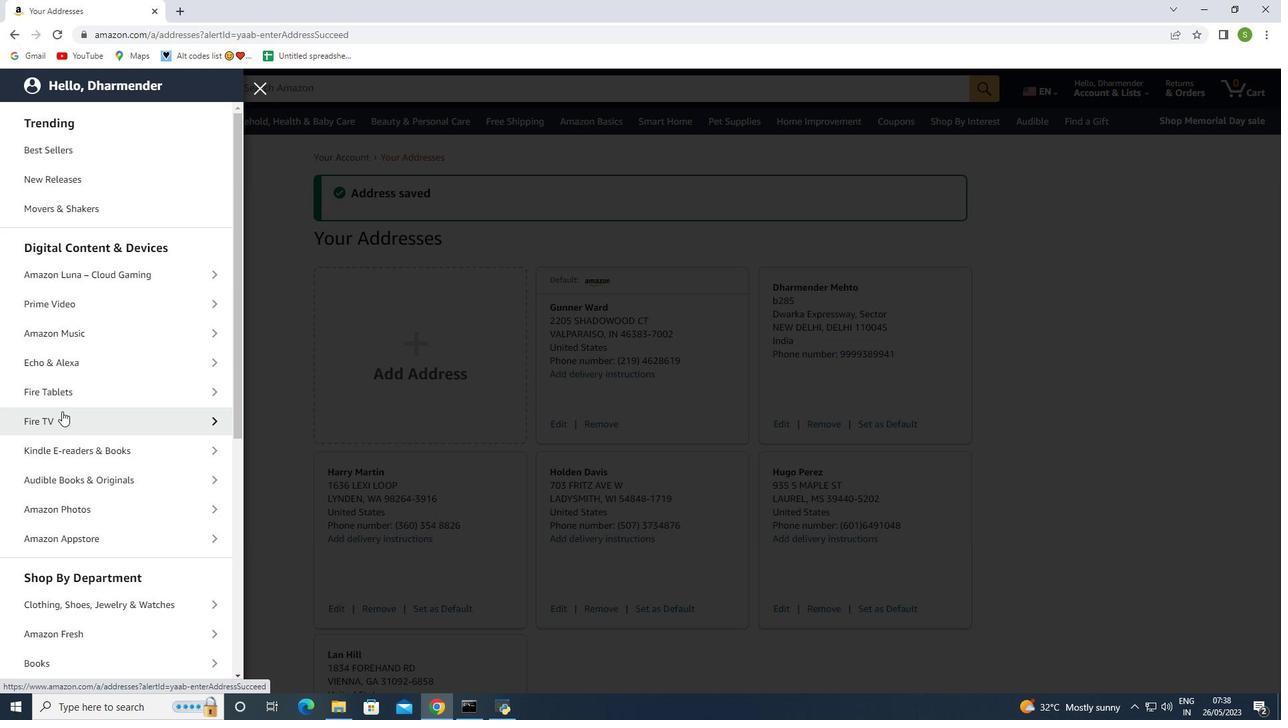 
Action: Mouse scrolled (62, 411) with delta (0, 0)
Screenshot: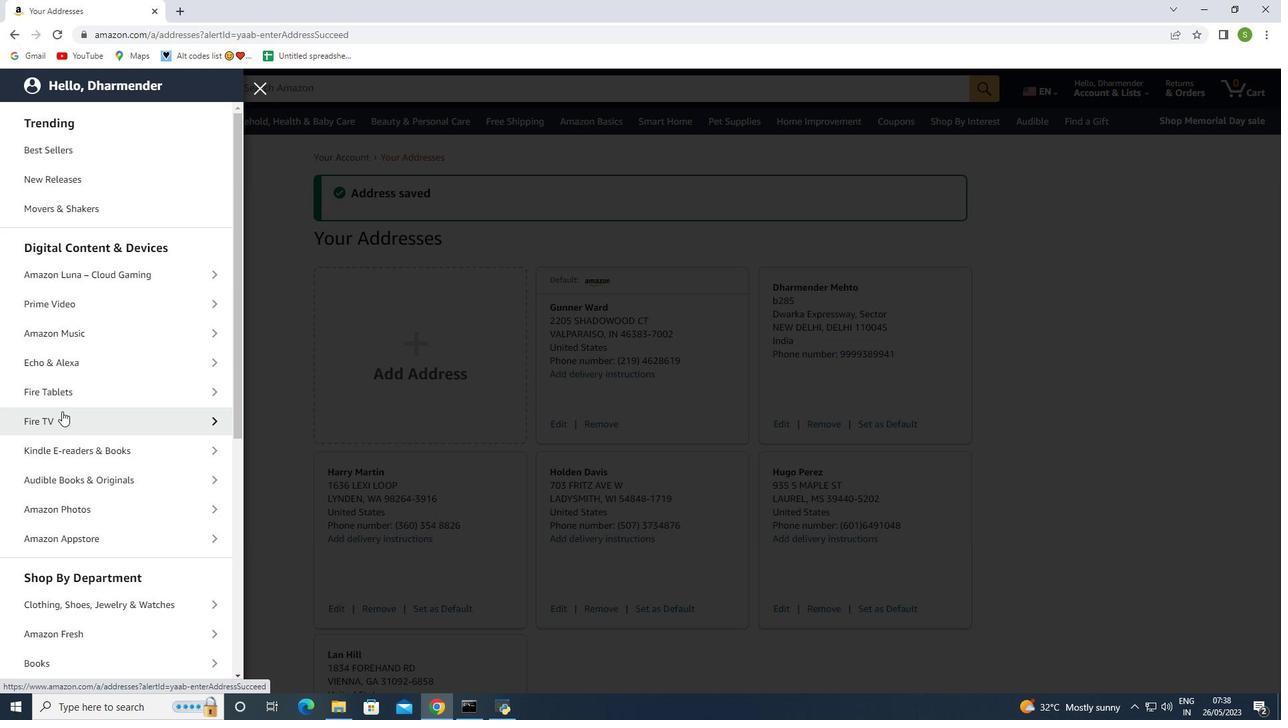 
Action: Mouse scrolled (62, 411) with delta (0, 0)
Screenshot: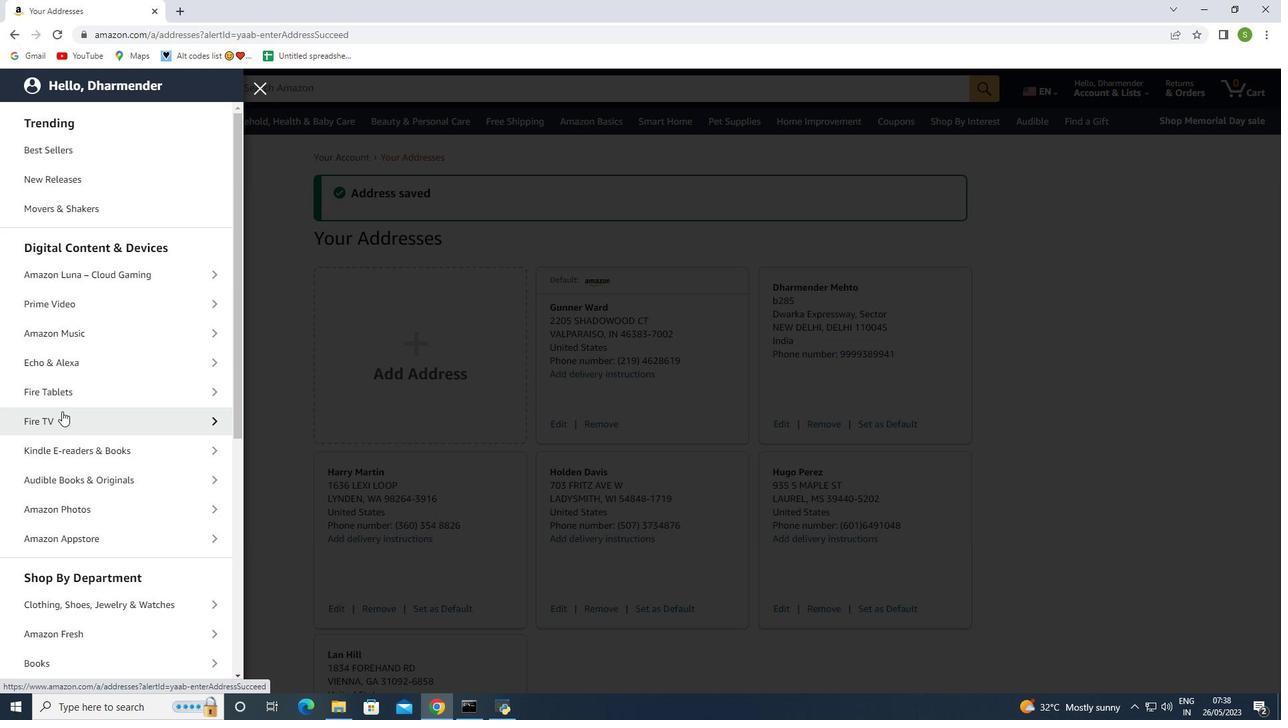
Action: Mouse scrolled (62, 411) with delta (0, 0)
Screenshot: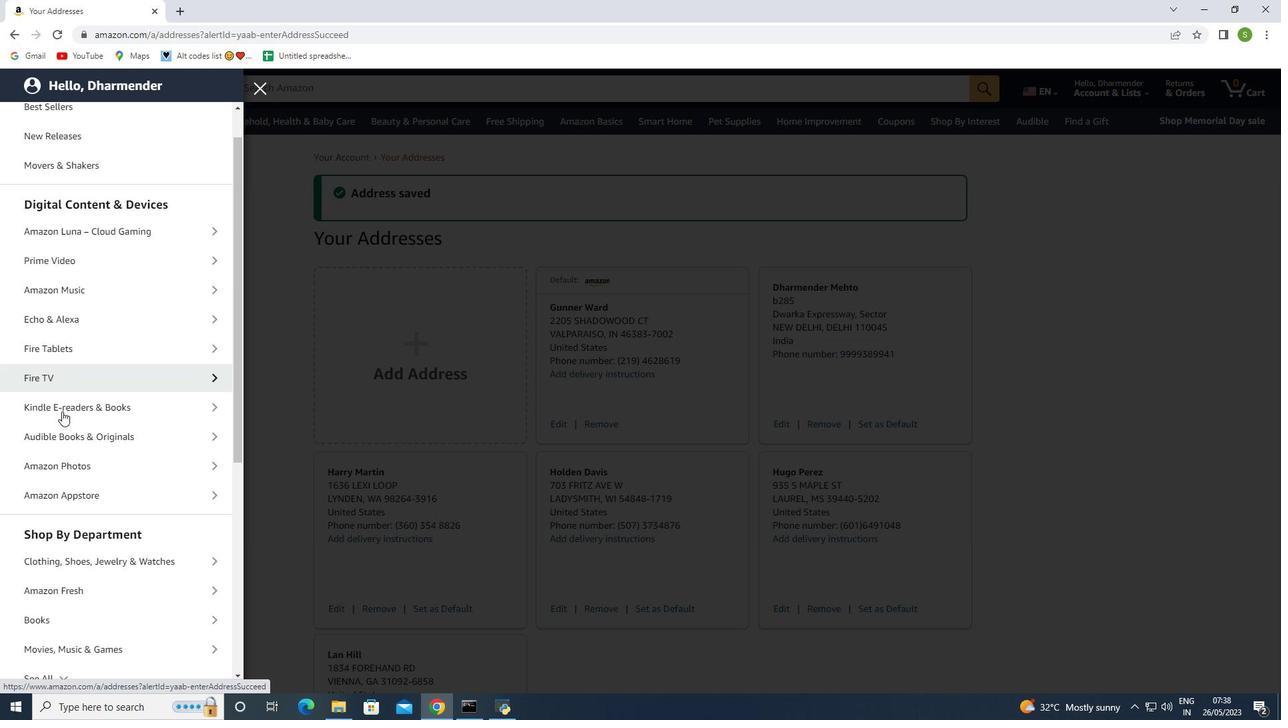 
Action: Mouse scrolled (62, 411) with delta (0, 0)
Screenshot: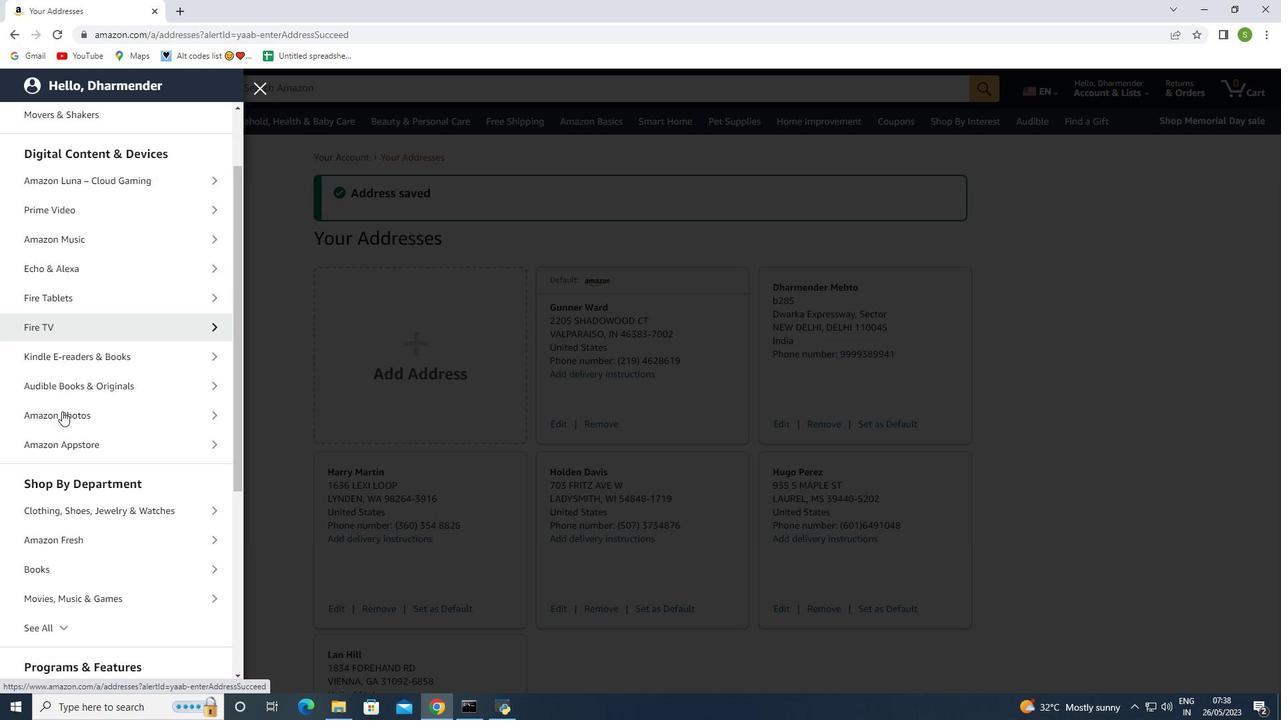 
Action: Mouse scrolled (62, 411) with delta (0, 0)
Screenshot: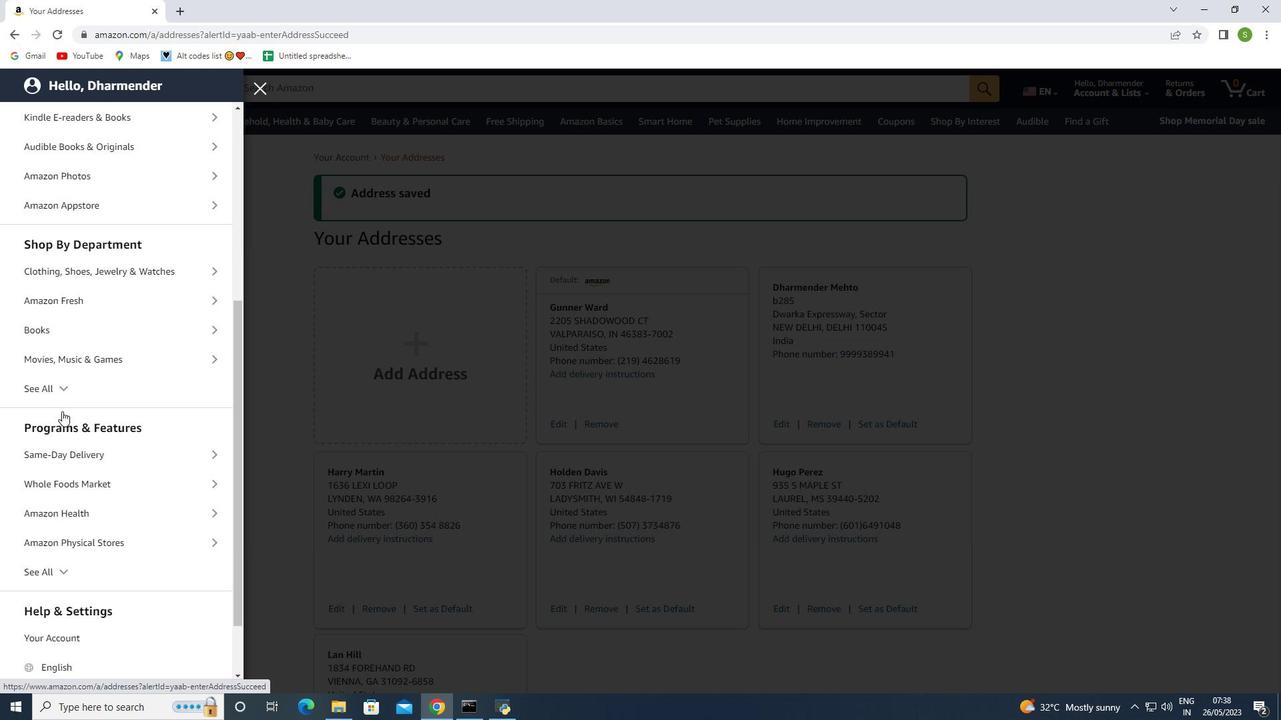 
Action: Mouse moved to (66, 418)
Screenshot: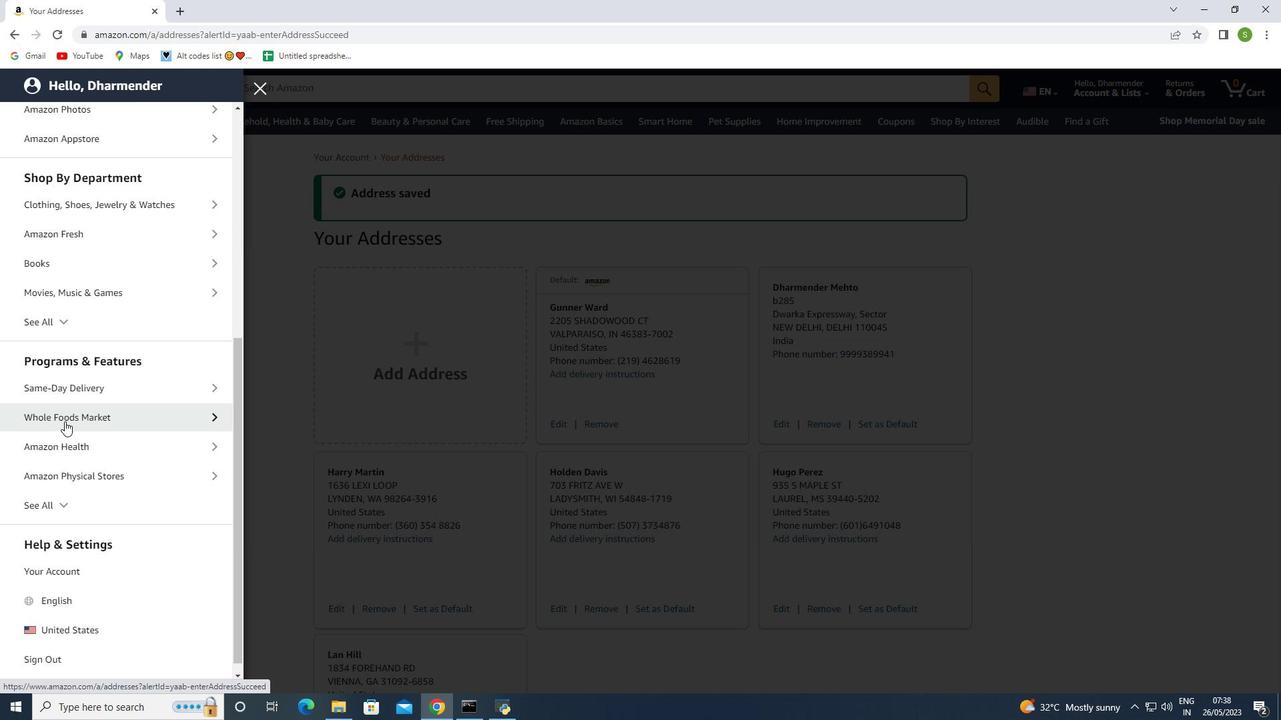 
Action: Mouse pressed left at (66, 418)
Screenshot: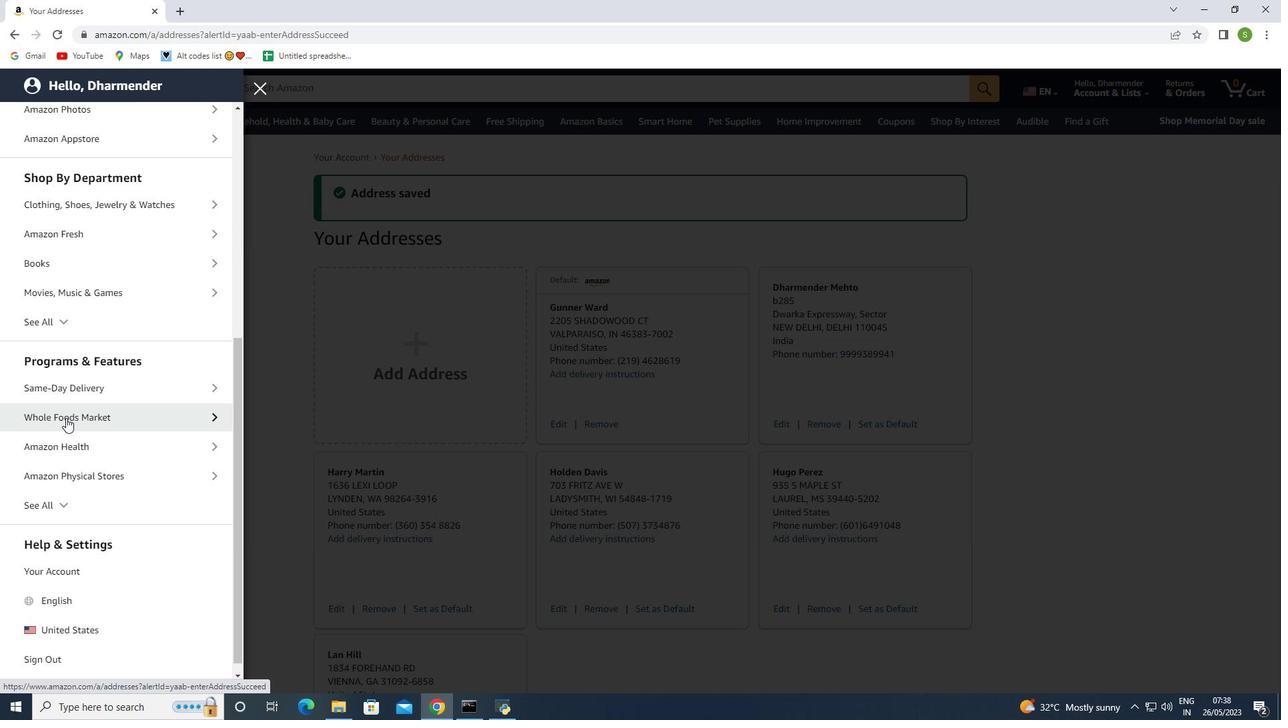 
Action: Mouse moved to (125, 174)
Screenshot: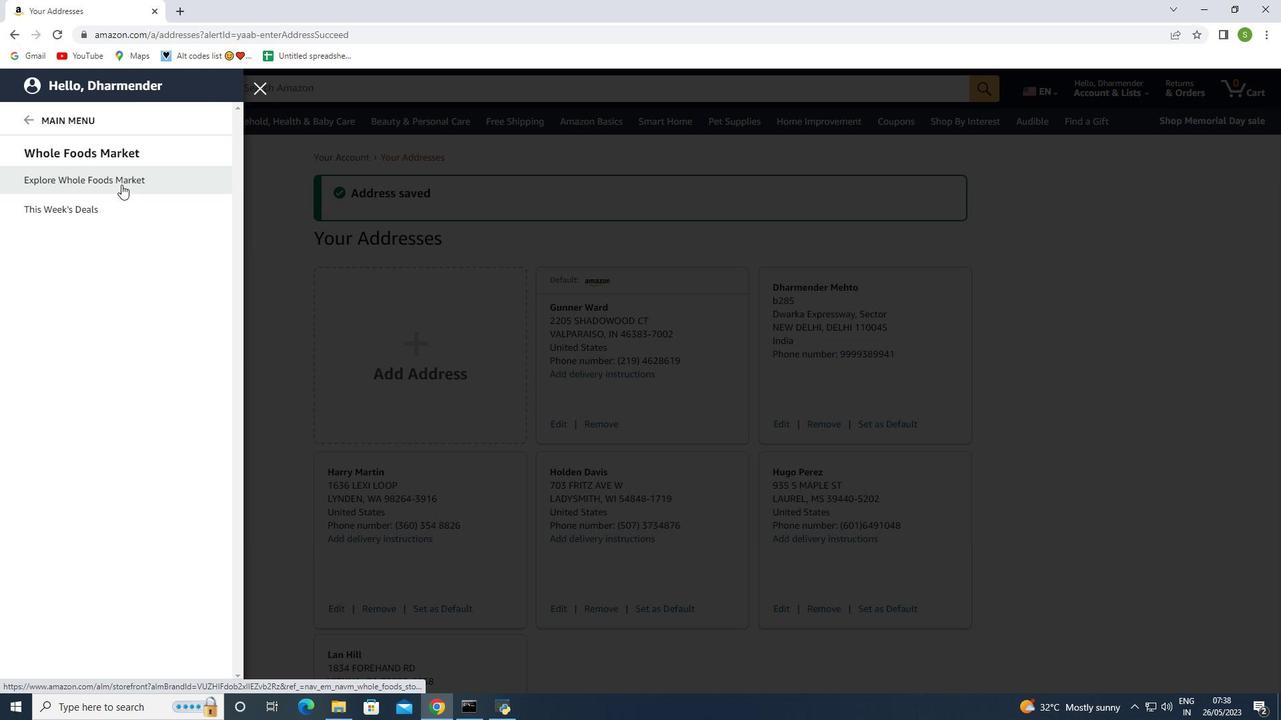 
Action: Mouse pressed left at (125, 174)
Screenshot: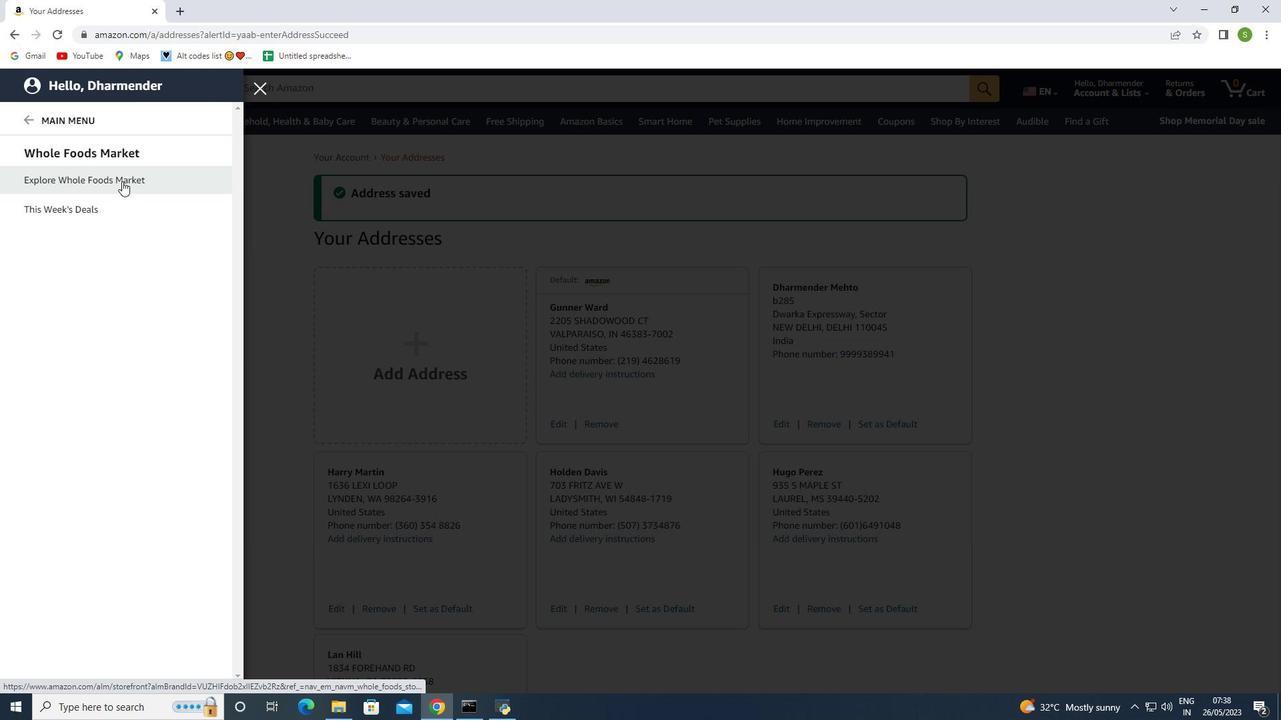 
Action: Mouse moved to (409, 86)
Screenshot: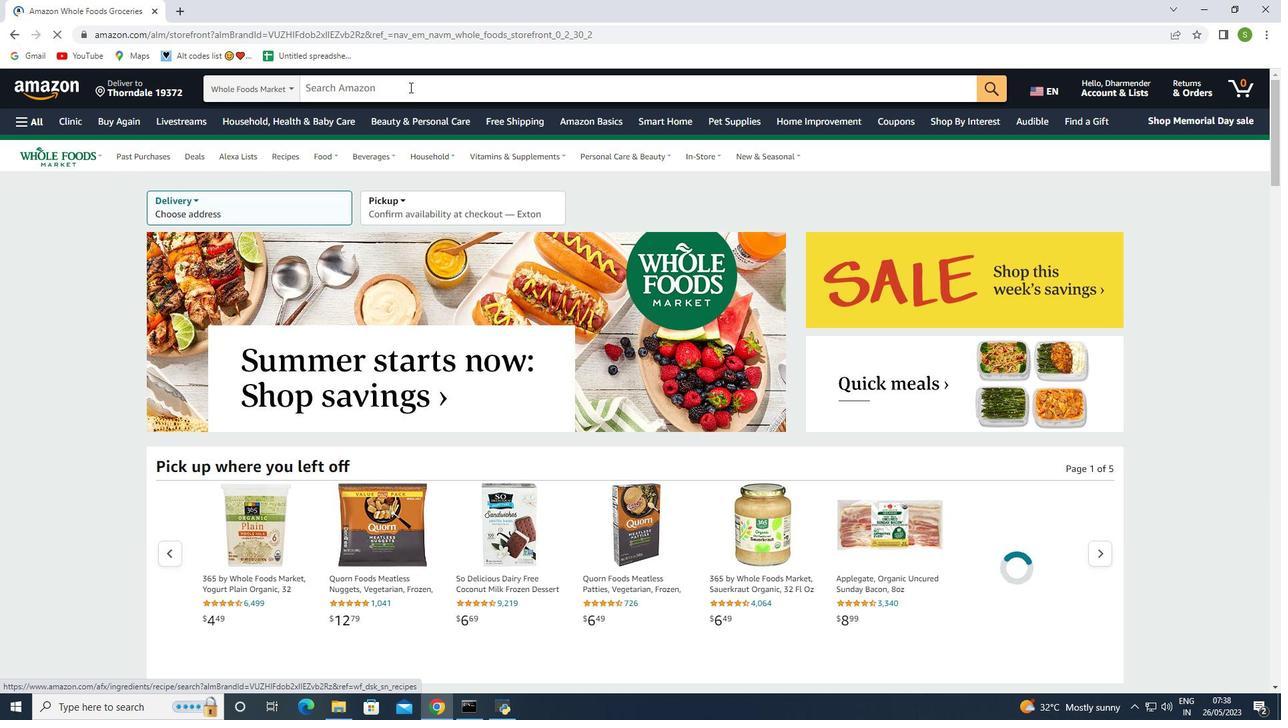 
Action: Mouse pressed left at (409, 86)
Screenshot: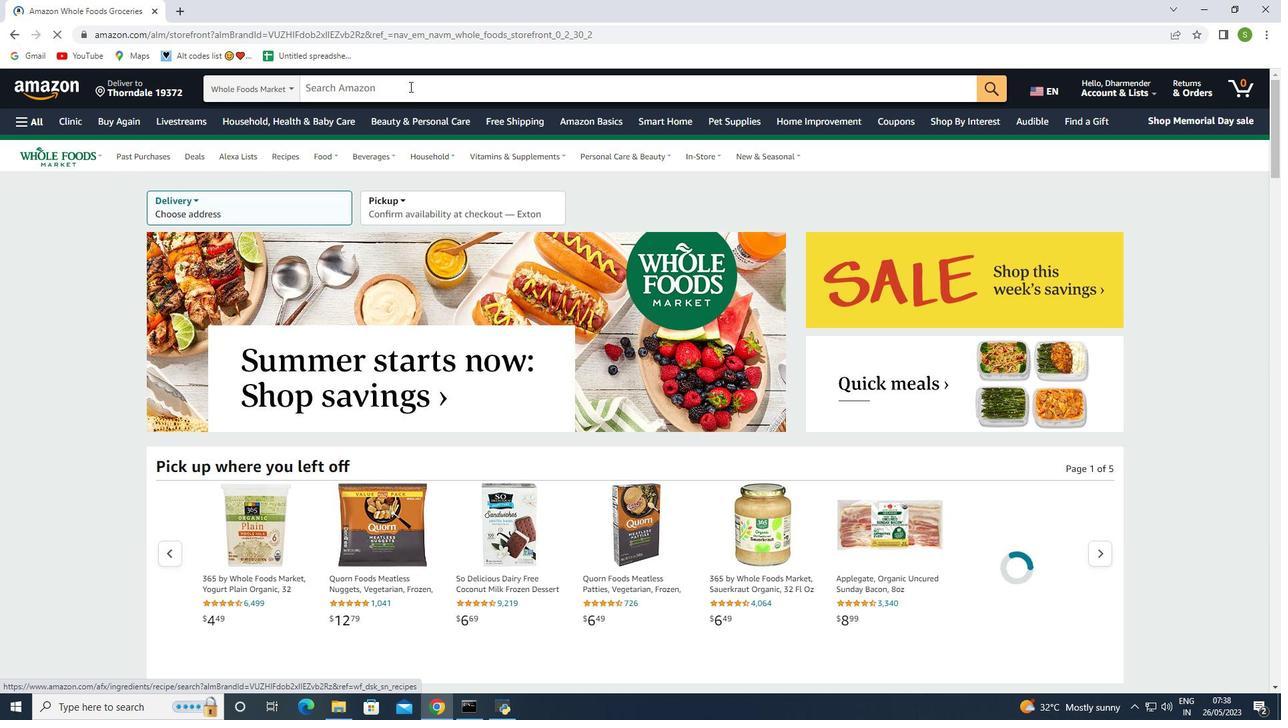 
Action: Key pressed <Key.shift>Organic<Key.space><Key.shift>Kombucha<Key.enter>
Screenshot: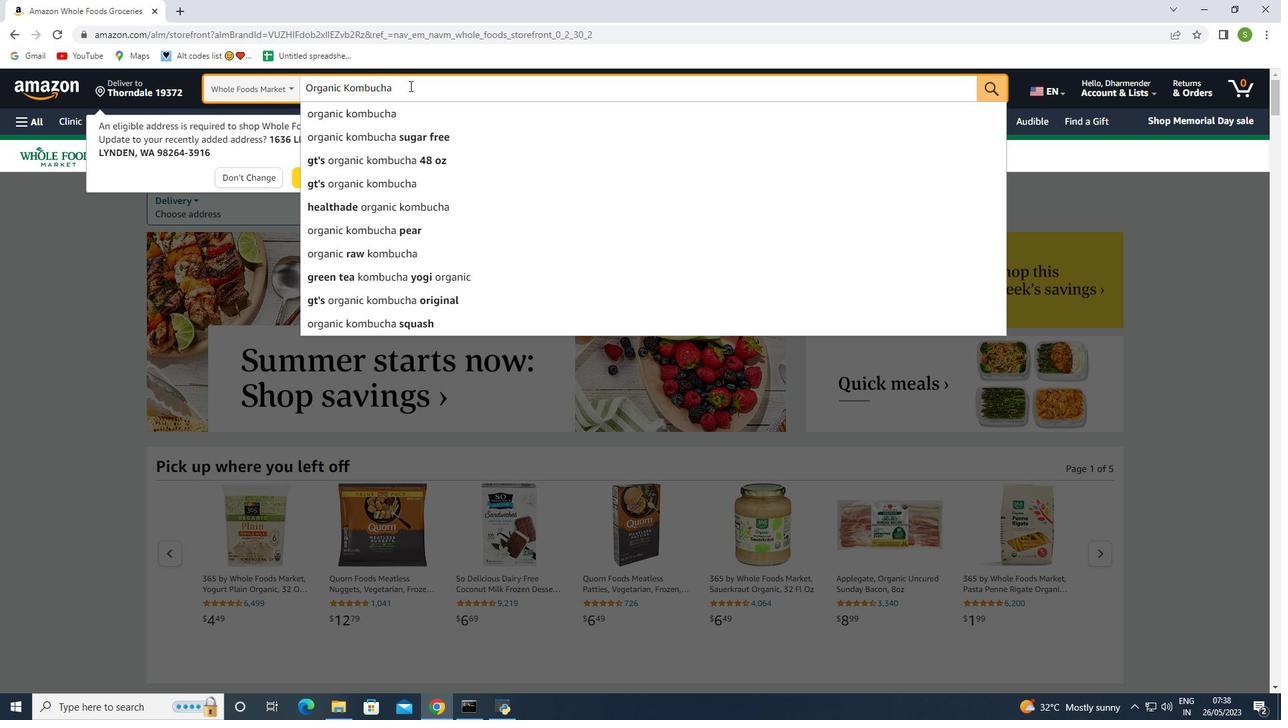 
Action: Mouse moved to (376, 416)
Screenshot: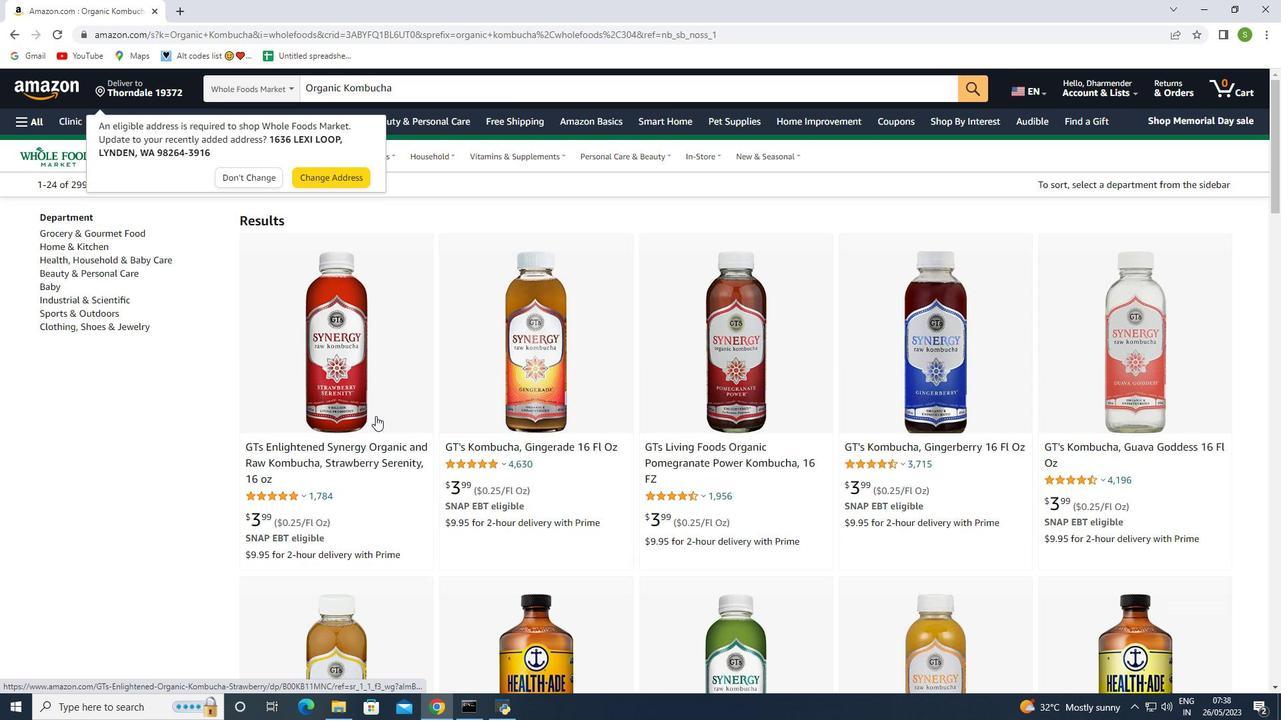 
Action: Mouse scrolled (376, 415) with delta (0, 0)
Screenshot: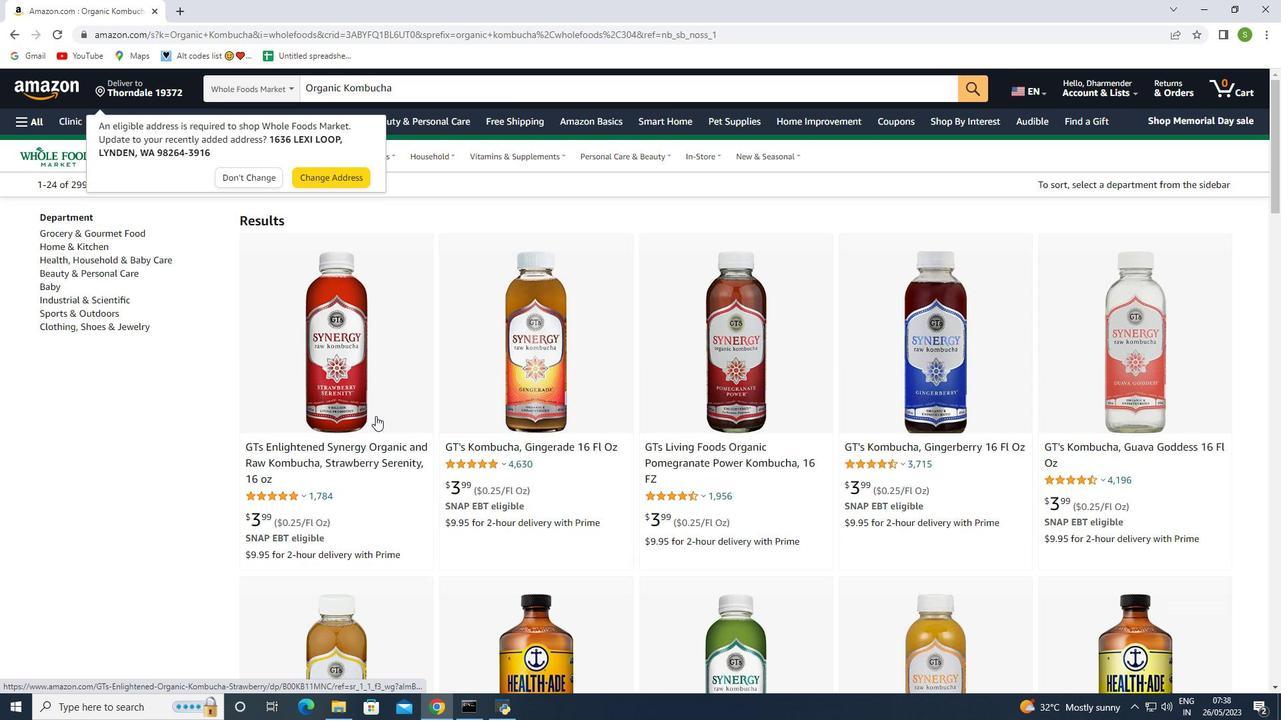 
Action: Mouse moved to (399, 421)
Screenshot: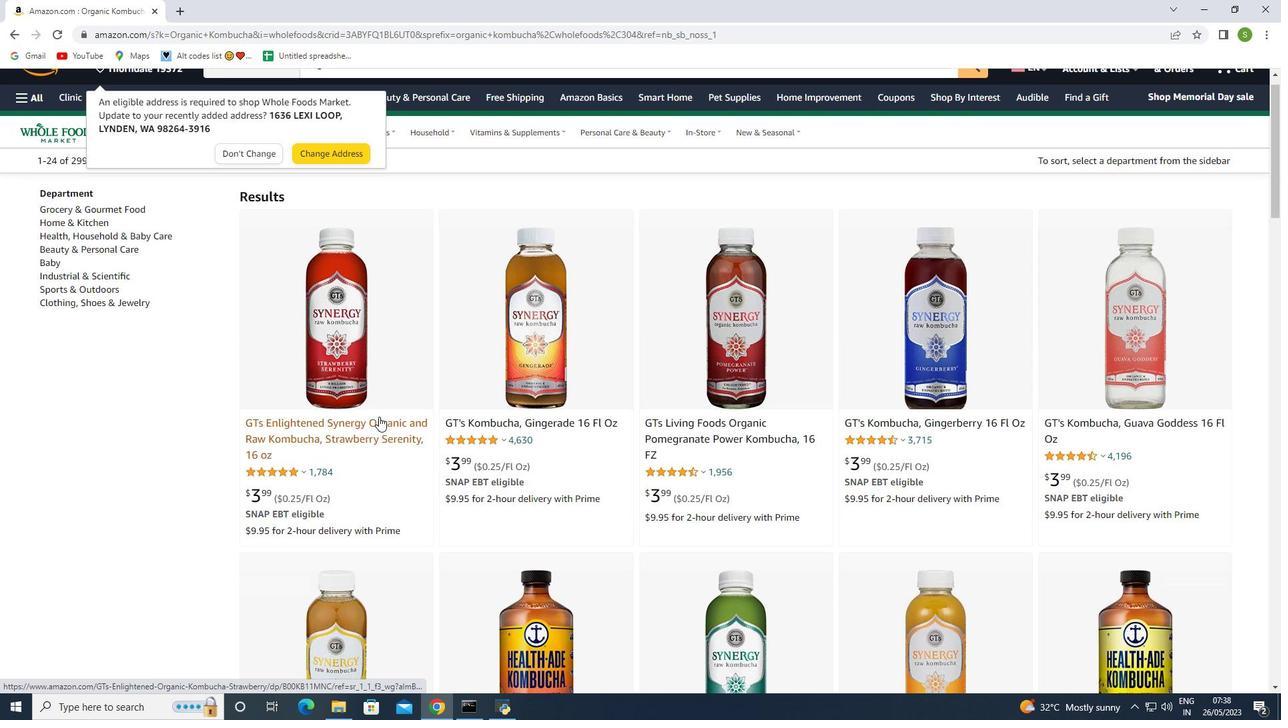 
Action: Mouse scrolled (399, 420) with delta (0, 0)
Screenshot: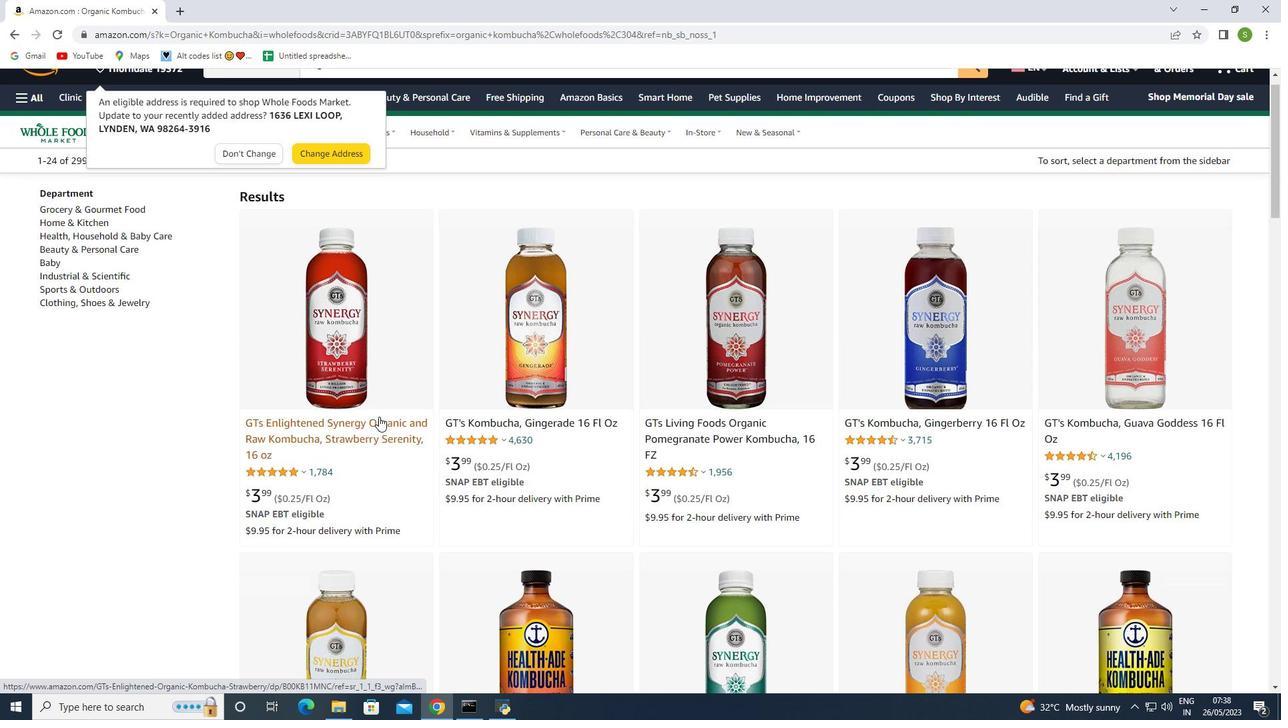 
Action: Mouse moved to (1106, 290)
Screenshot: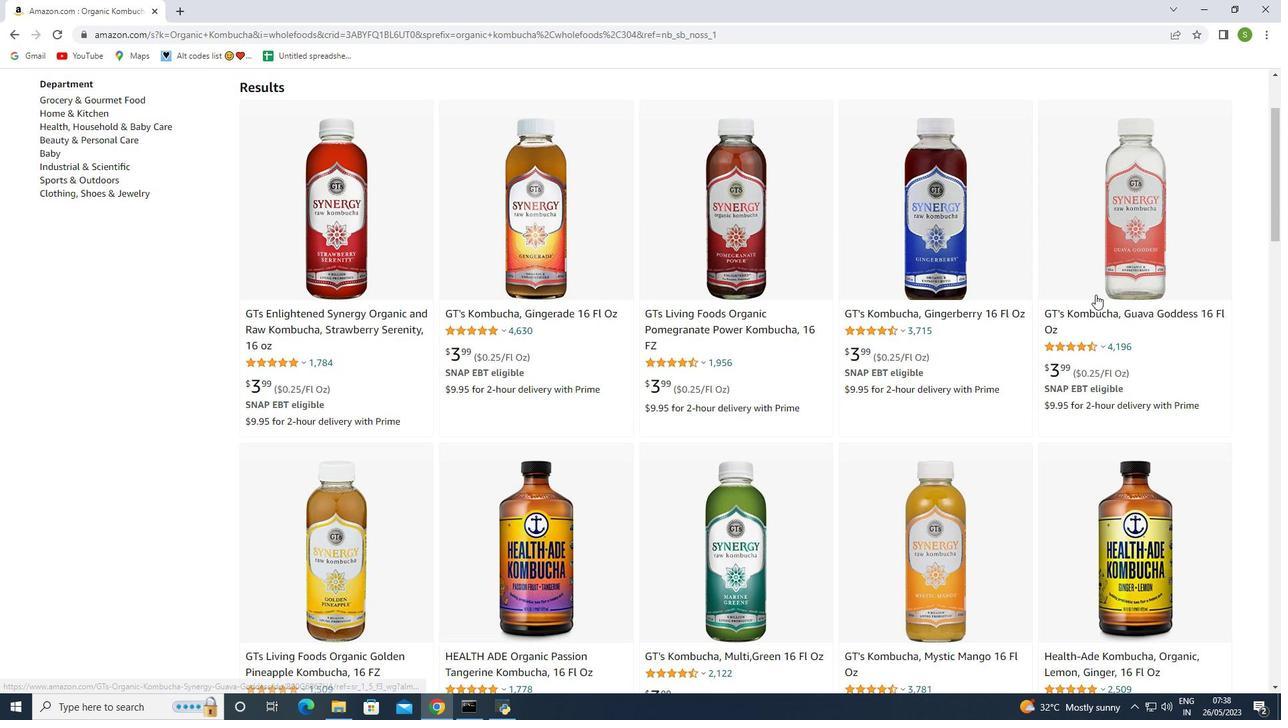 
Action: Mouse scrolled (1106, 290) with delta (0, 0)
Screenshot: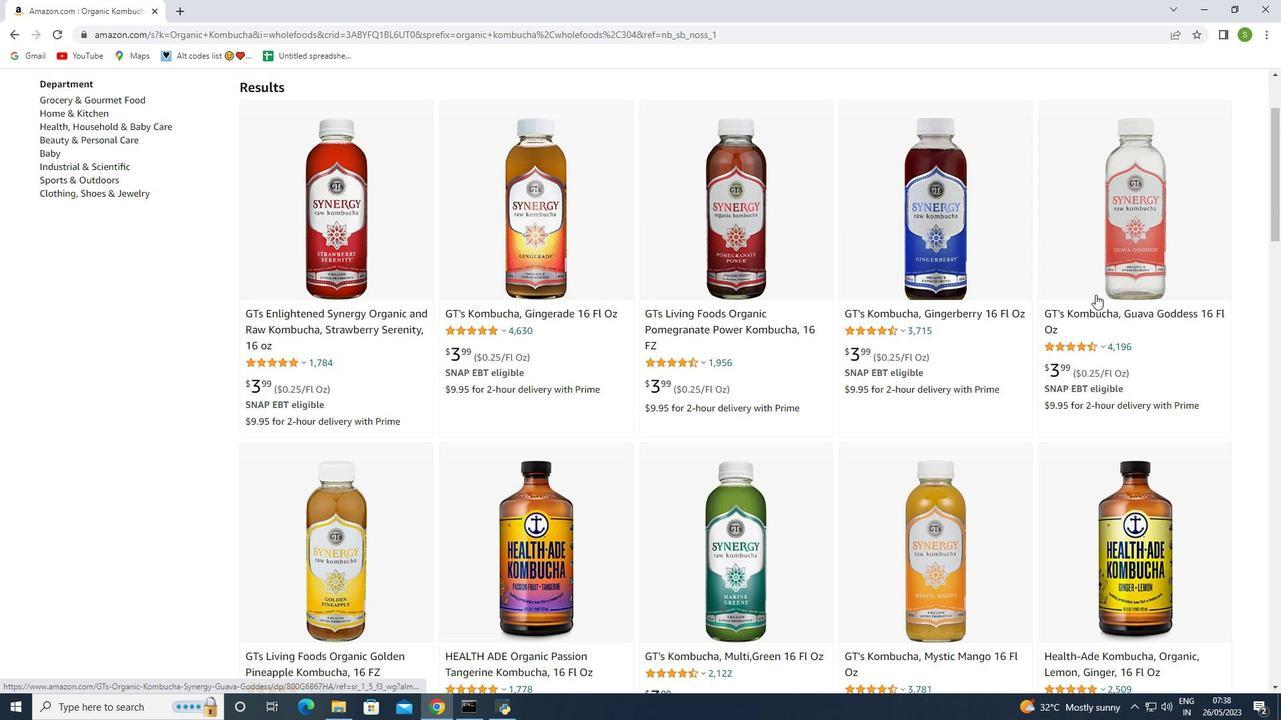 
Action: Mouse scrolled (1106, 290) with delta (0, 0)
Screenshot: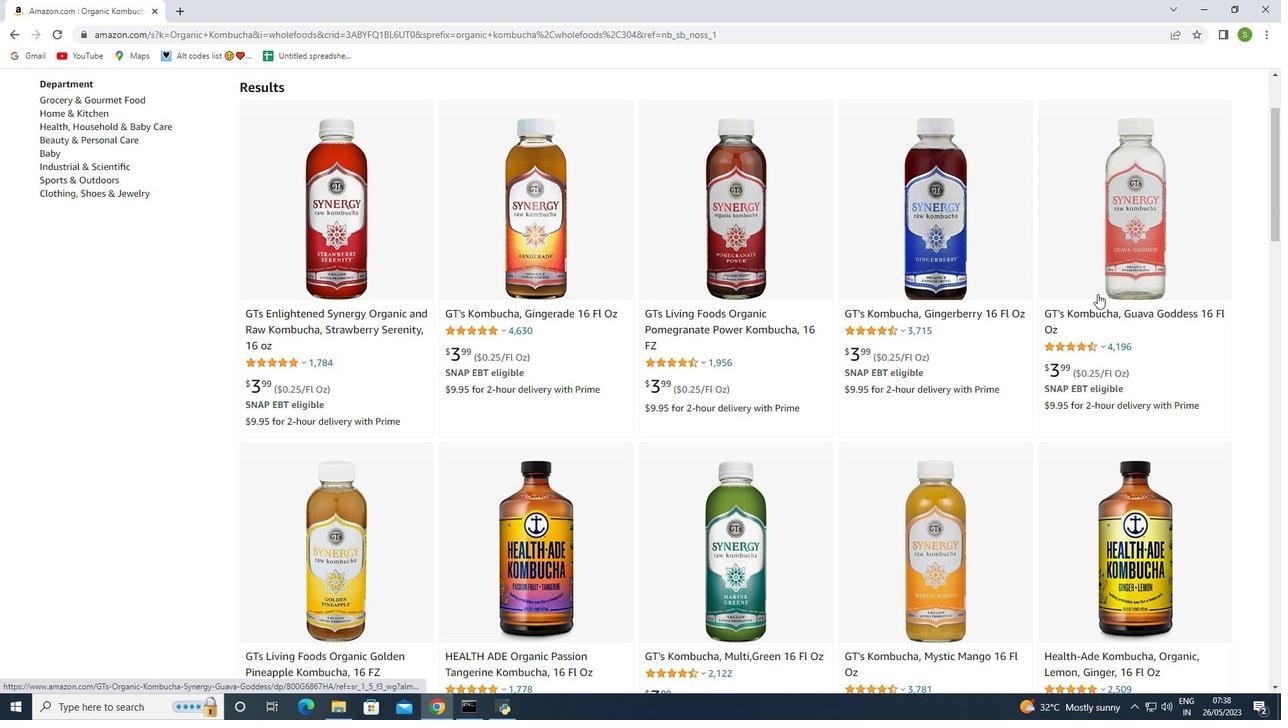 
Action: Mouse moved to (483, 385)
Screenshot: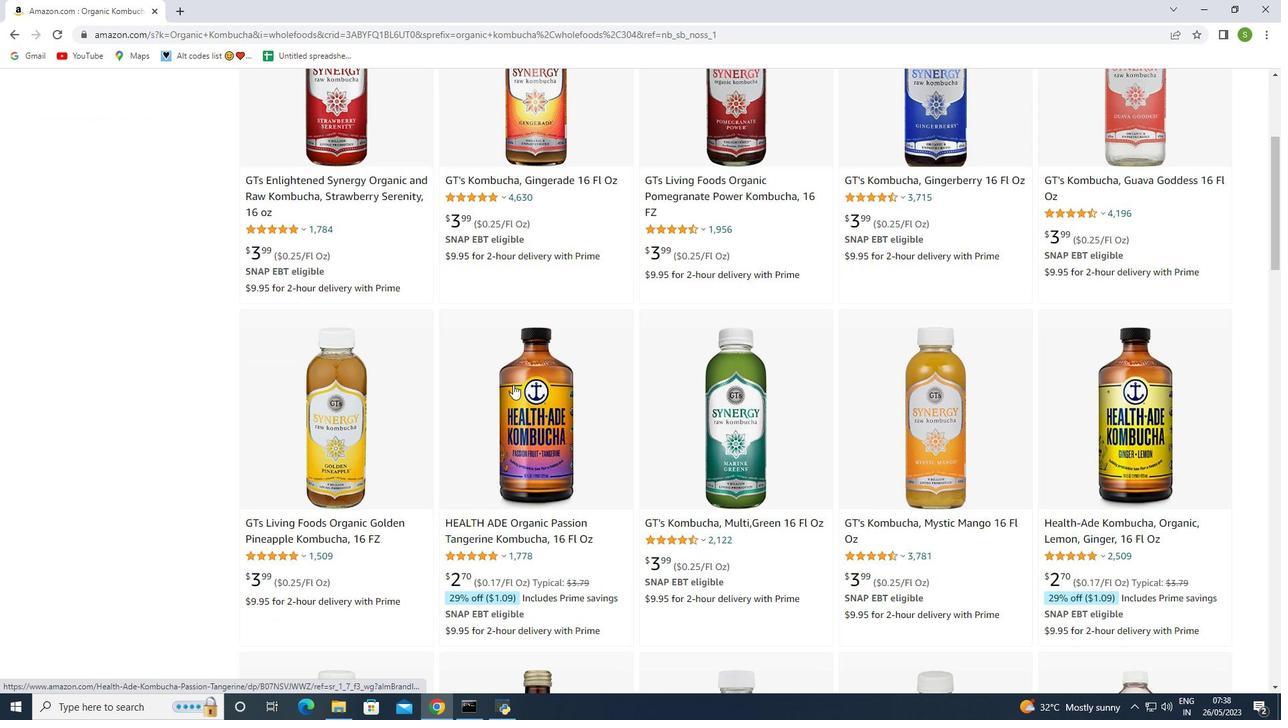 
Action: Mouse scrolled (483, 384) with delta (0, 0)
Screenshot: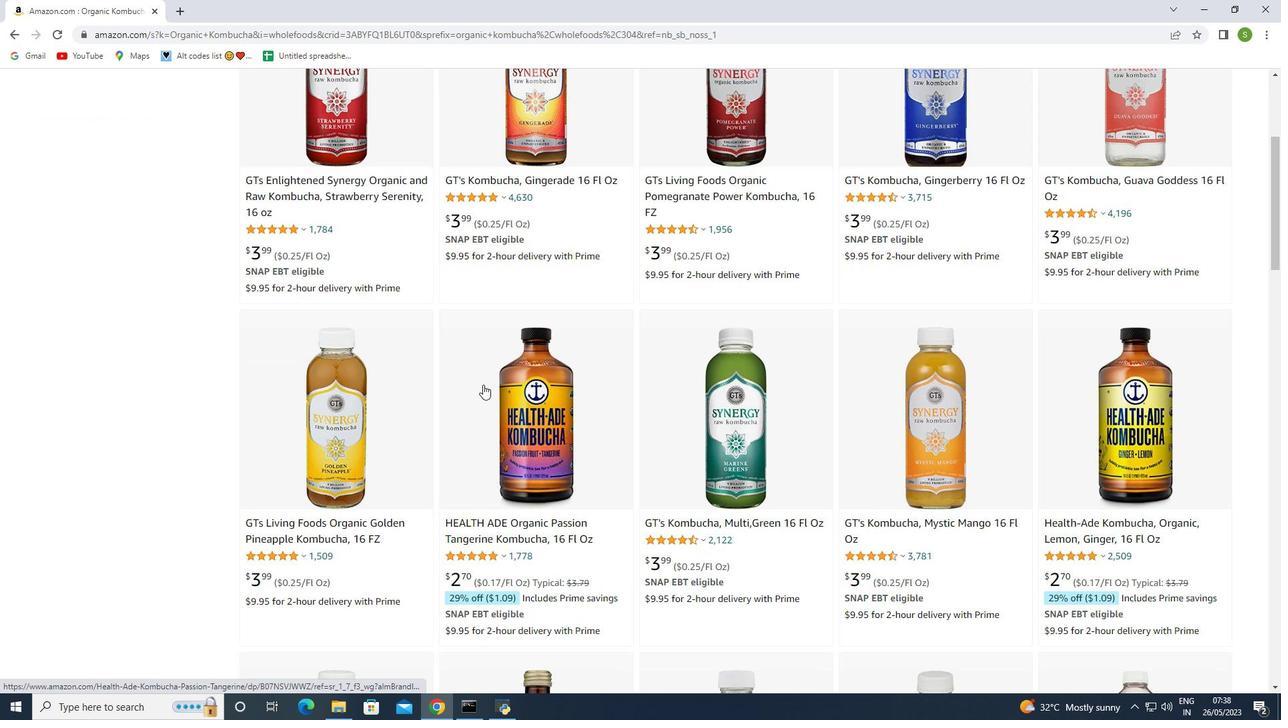 
Action: Mouse moved to (1100, 445)
Screenshot: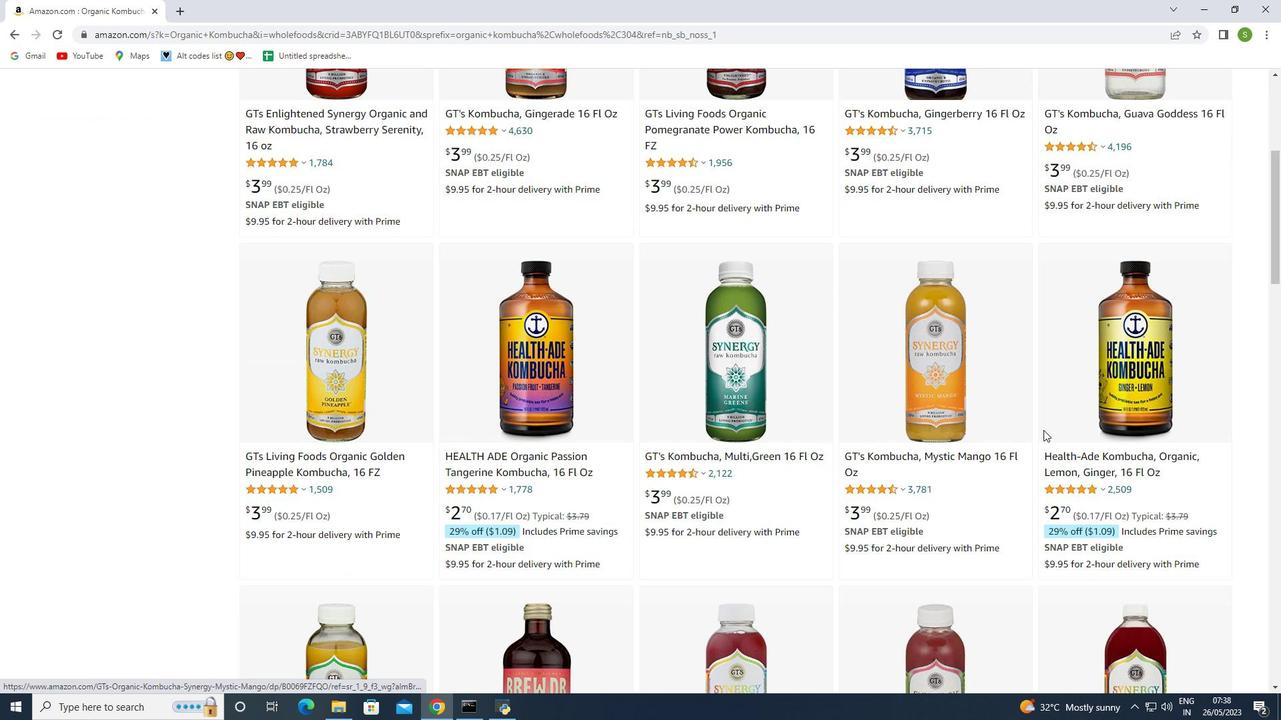
Action: Mouse scrolled (1100, 446) with delta (0, 0)
Screenshot: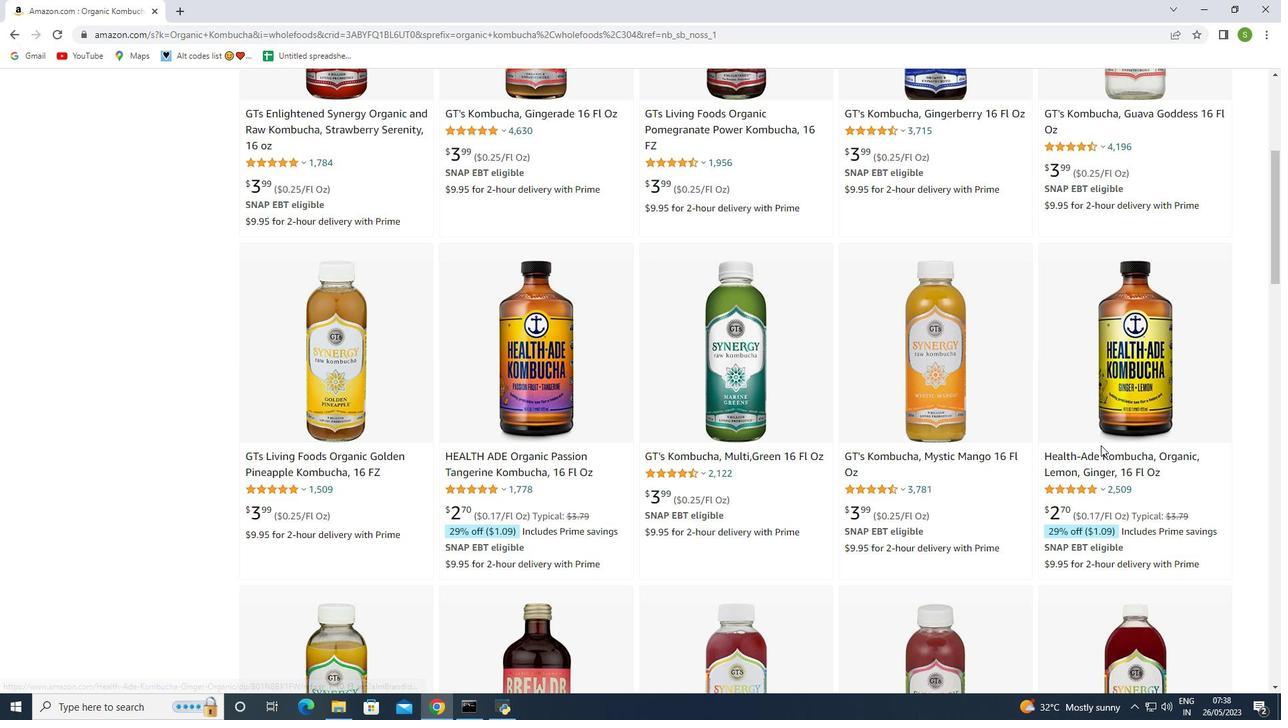 
Action: Mouse scrolled (1100, 446) with delta (0, 0)
Screenshot: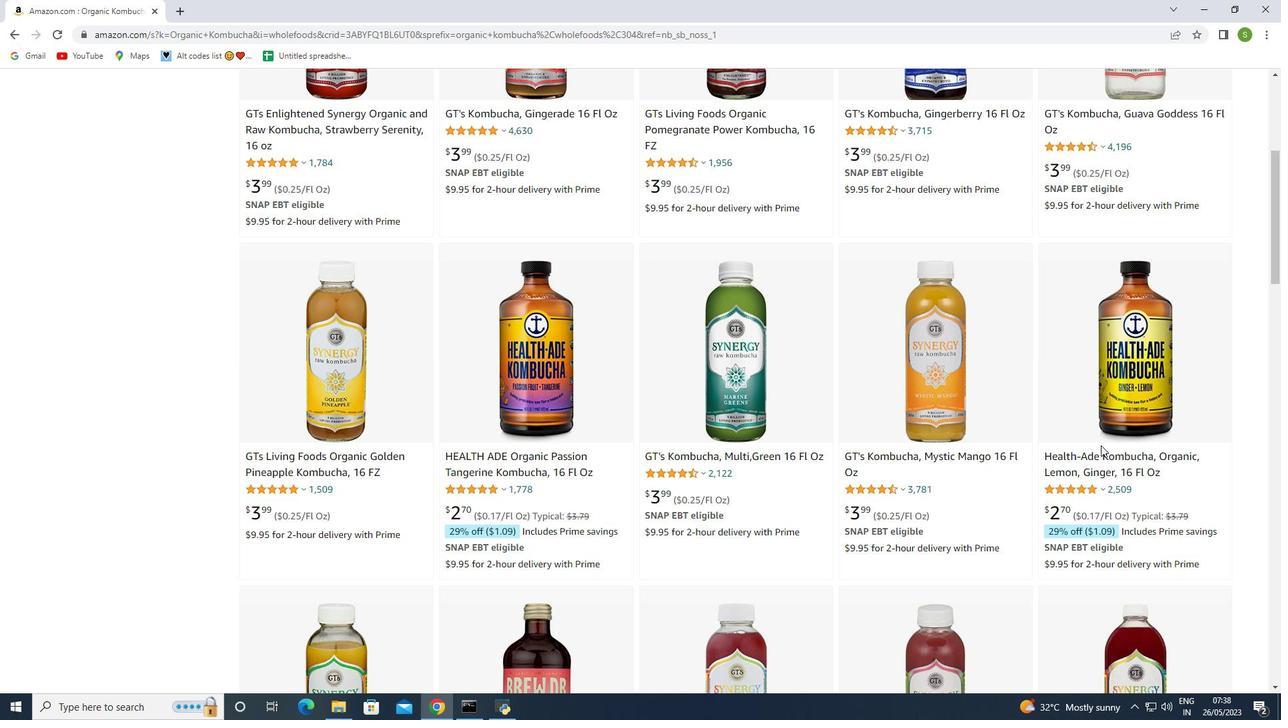 
Action: Mouse moved to (1088, 368)
Screenshot: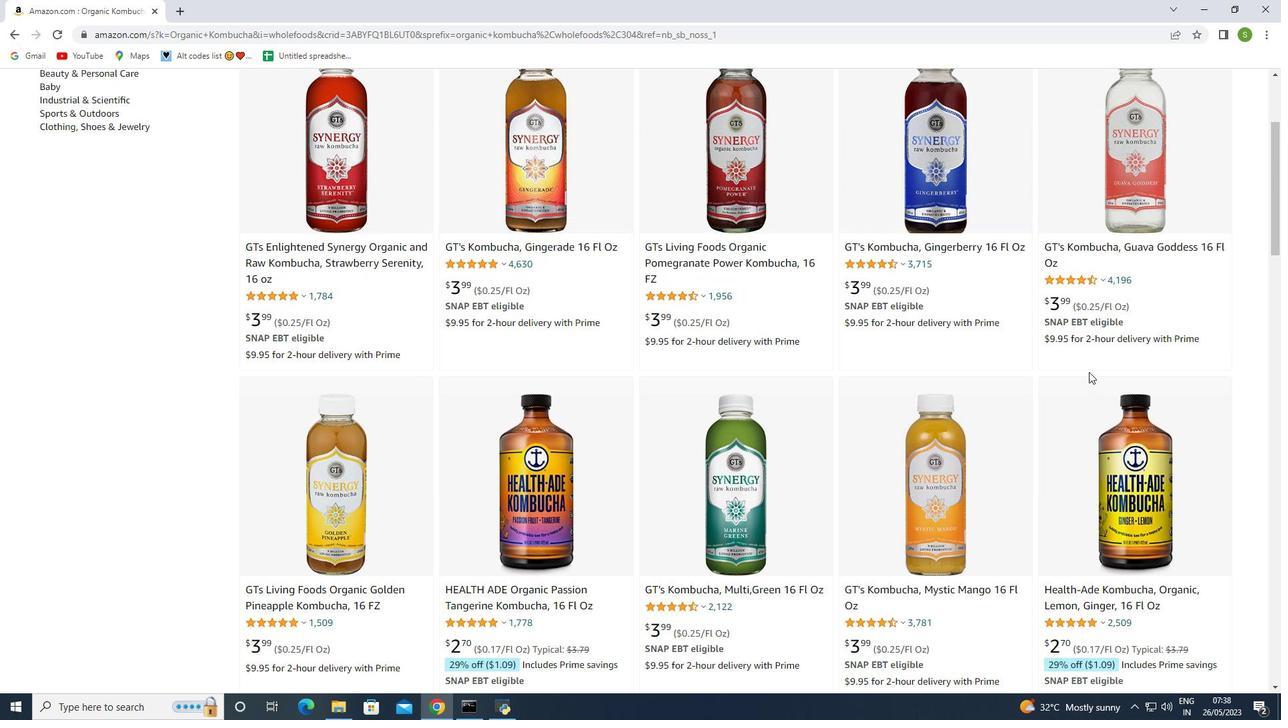 
Action: Mouse scrolled (1088, 369) with delta (0, 0)
Screenshot: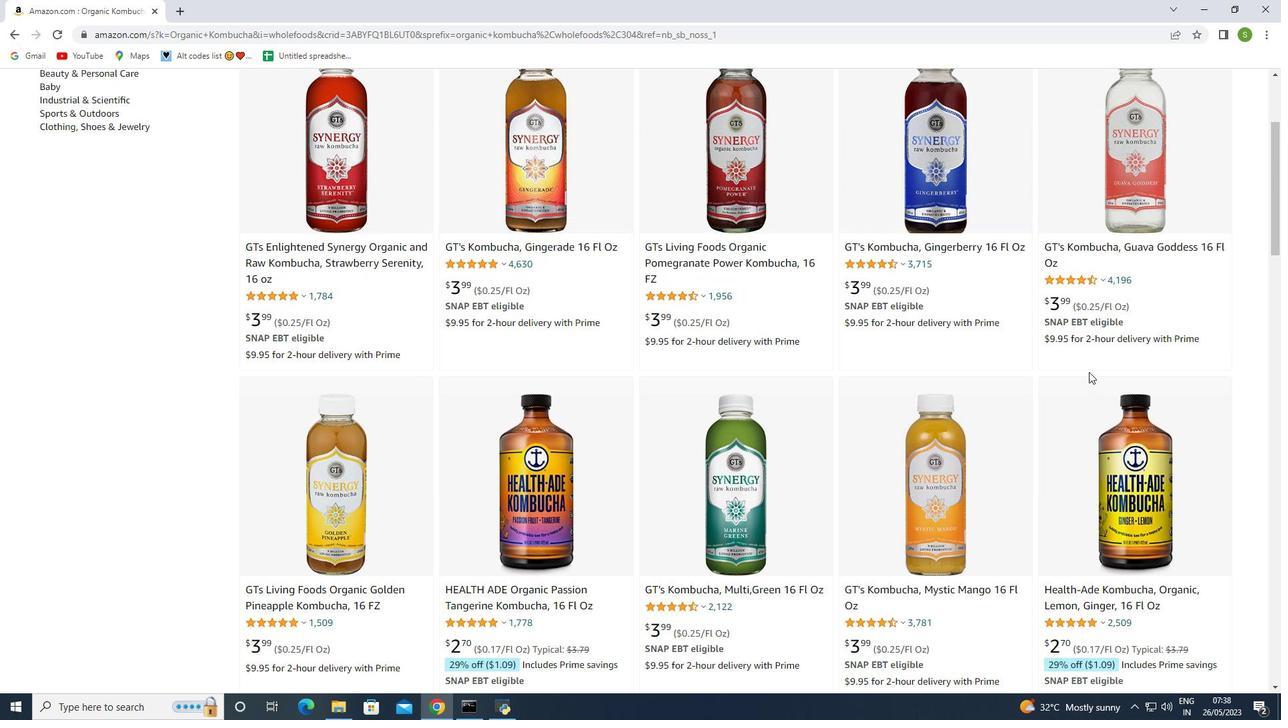 
Action: Mouse scrolled (1088, 369) with delta (0, 0)
Screenshot: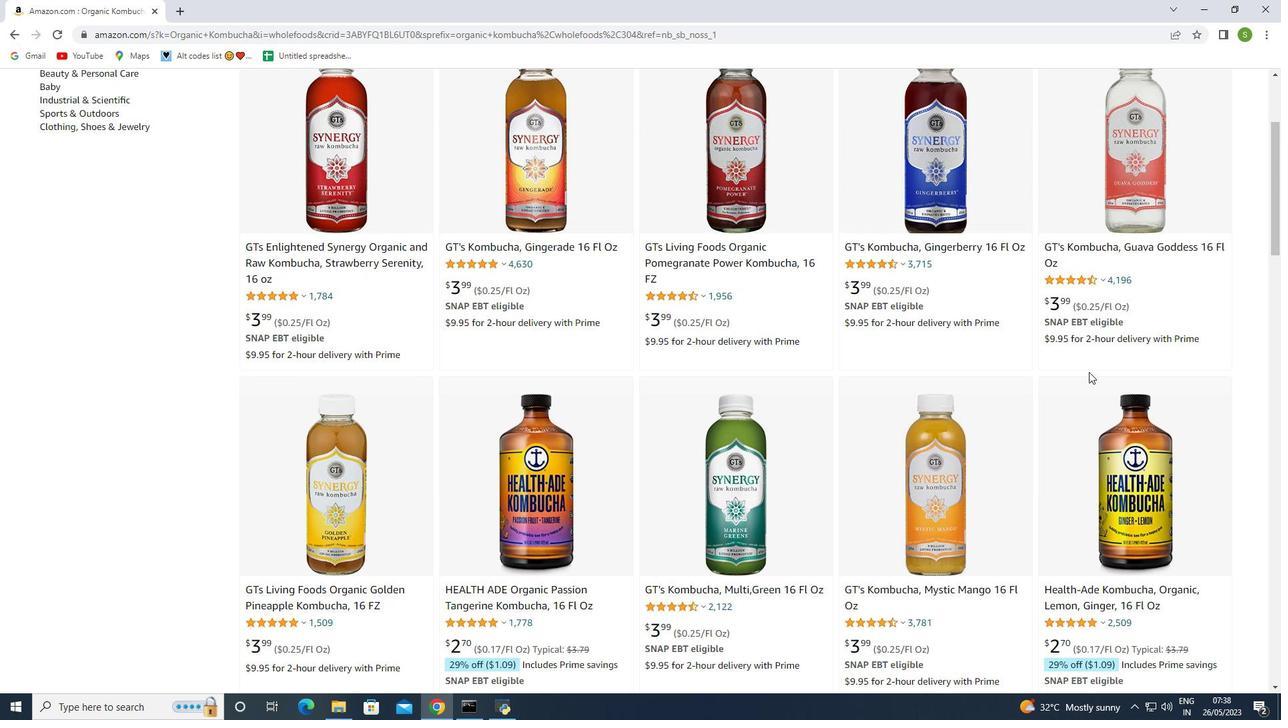 
Action: Mouse moved to (948, 353)
Screenshot: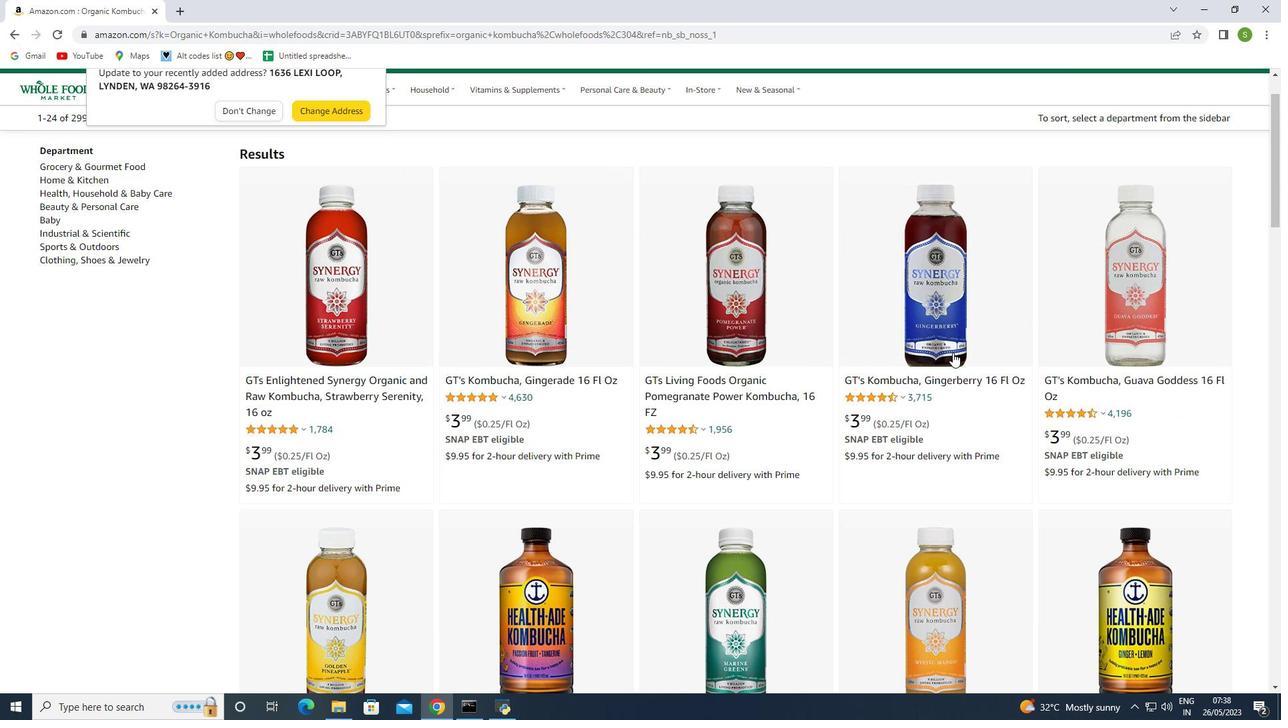 
Action: Mouse scrolled (948, 352) with delta (0, 0)
Screenshot: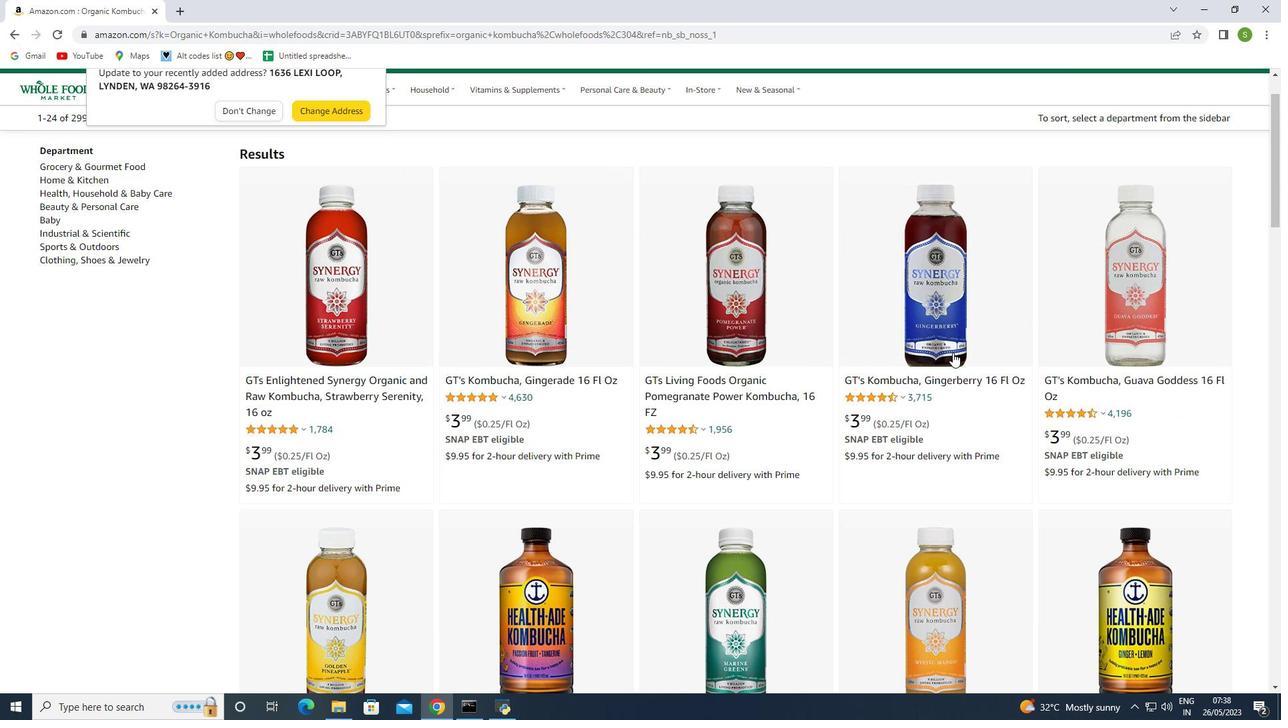 
Action: Mouse moved to (815, 345)
Screenshot: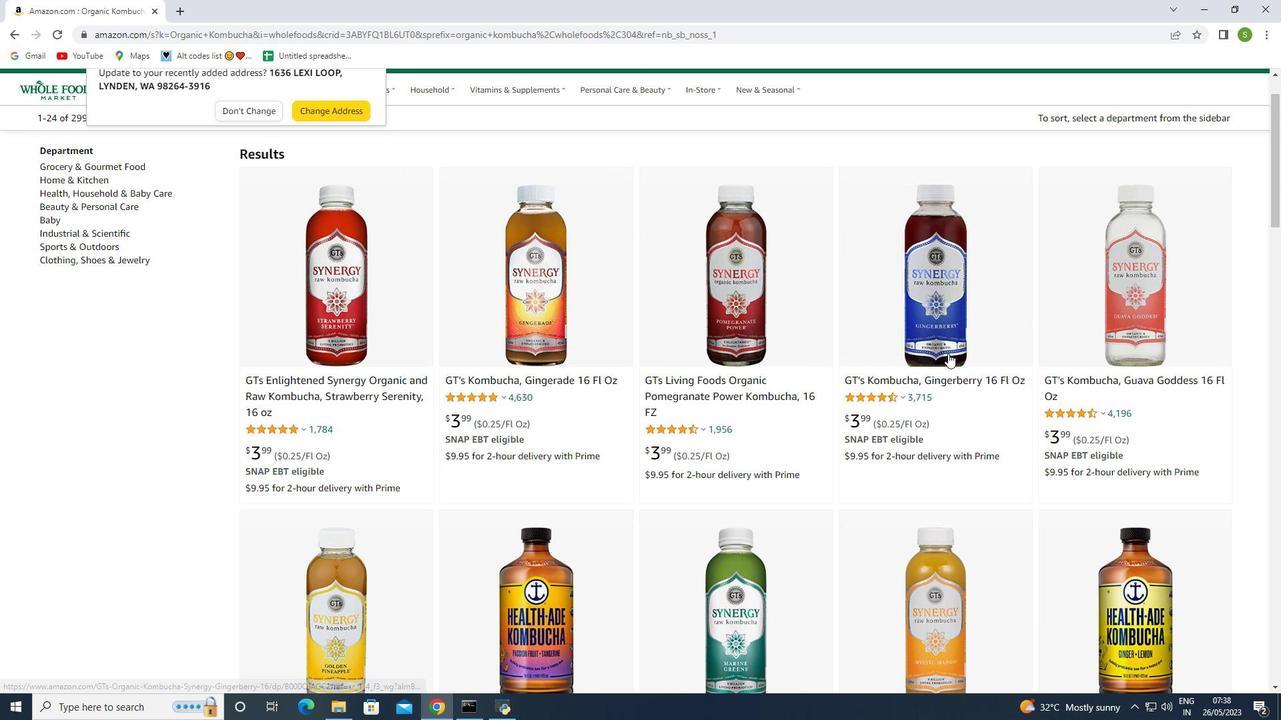 
Action: Mouse scrolled (815, 344) with delta (0, 0)
Screenshot: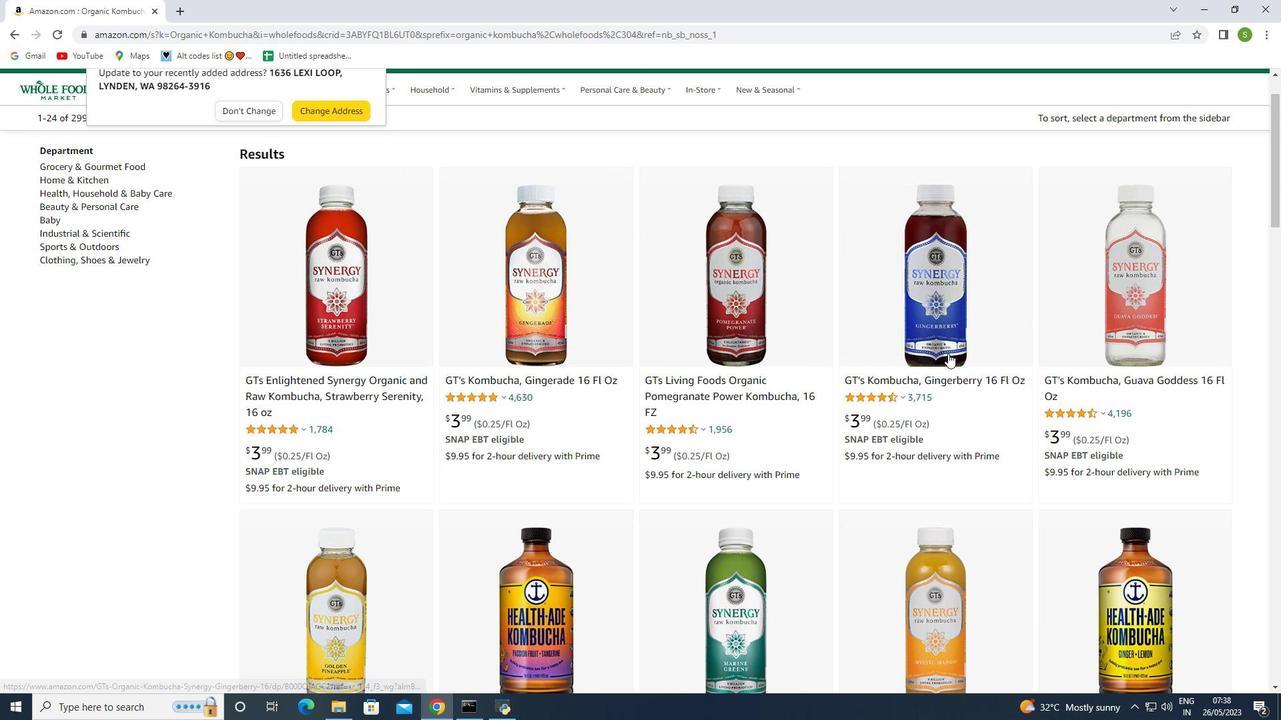 
Action: Mouse moved to (263, 281)
Screenshot: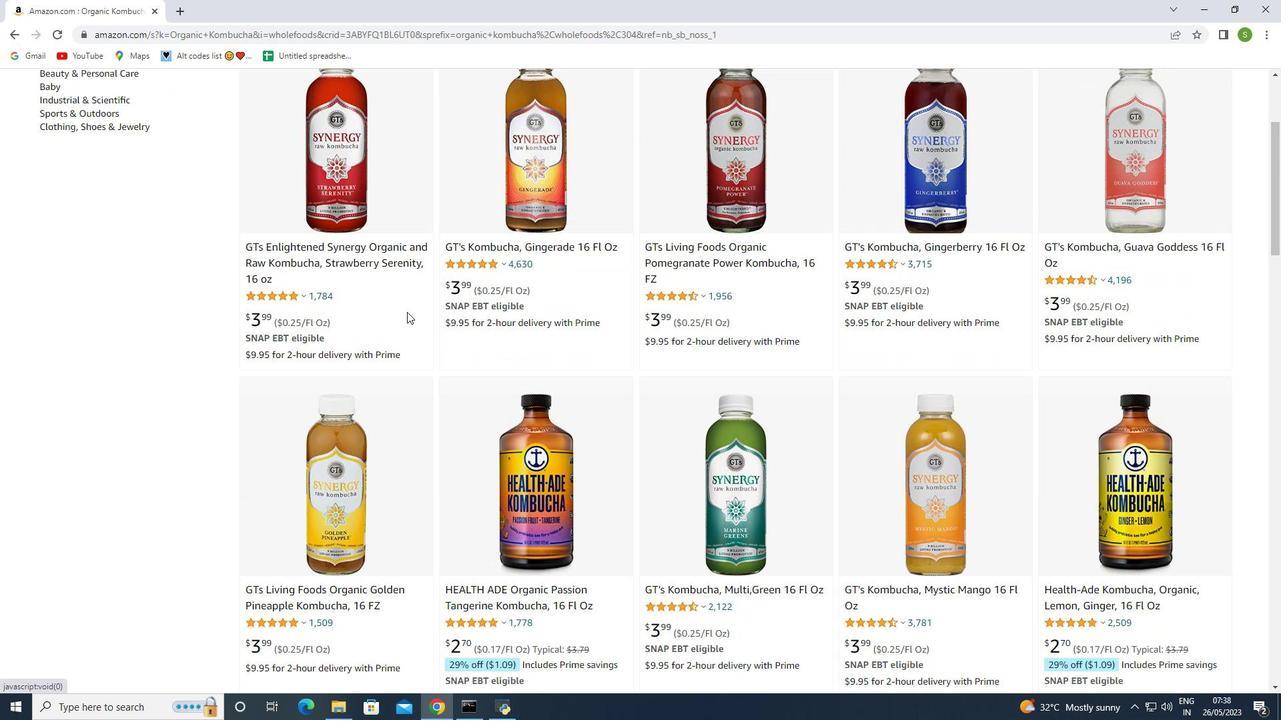 
Action: Mouse scrolled (263, 280) with delta (0, 0)
Screenshot: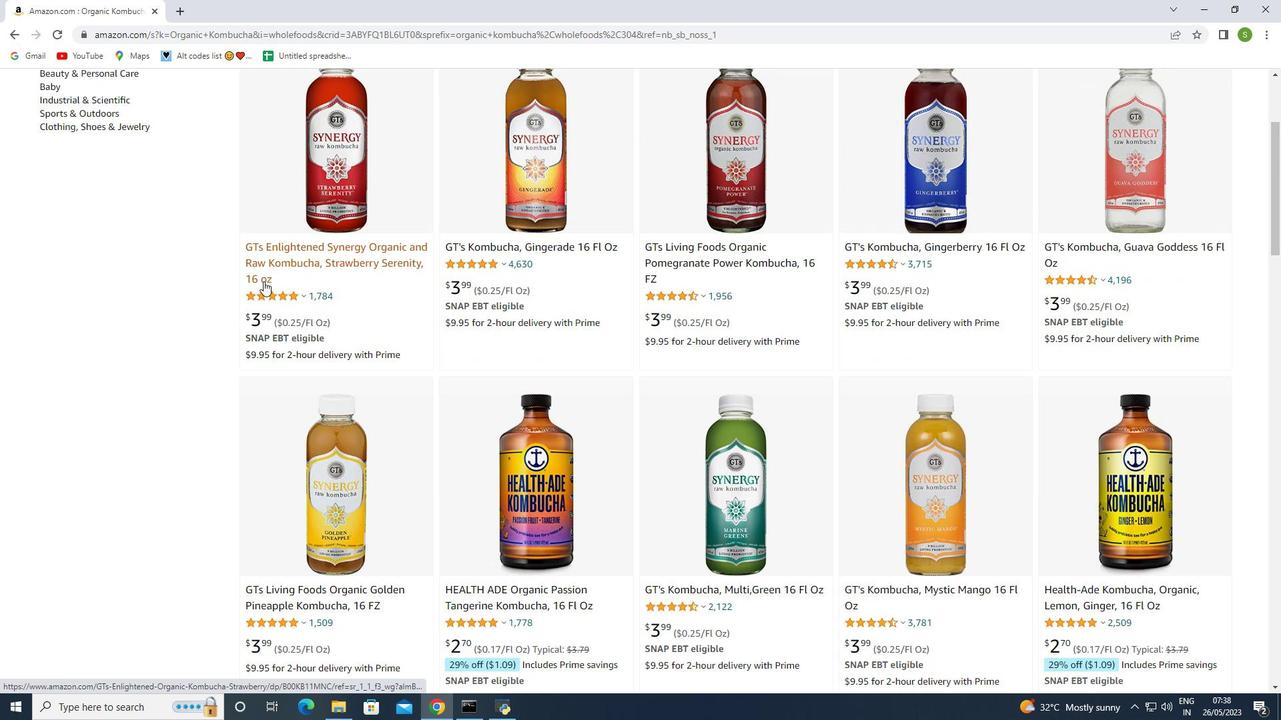 
Action: Mouse scrolled (263, 280) with delta (0, 0)
Screenshot: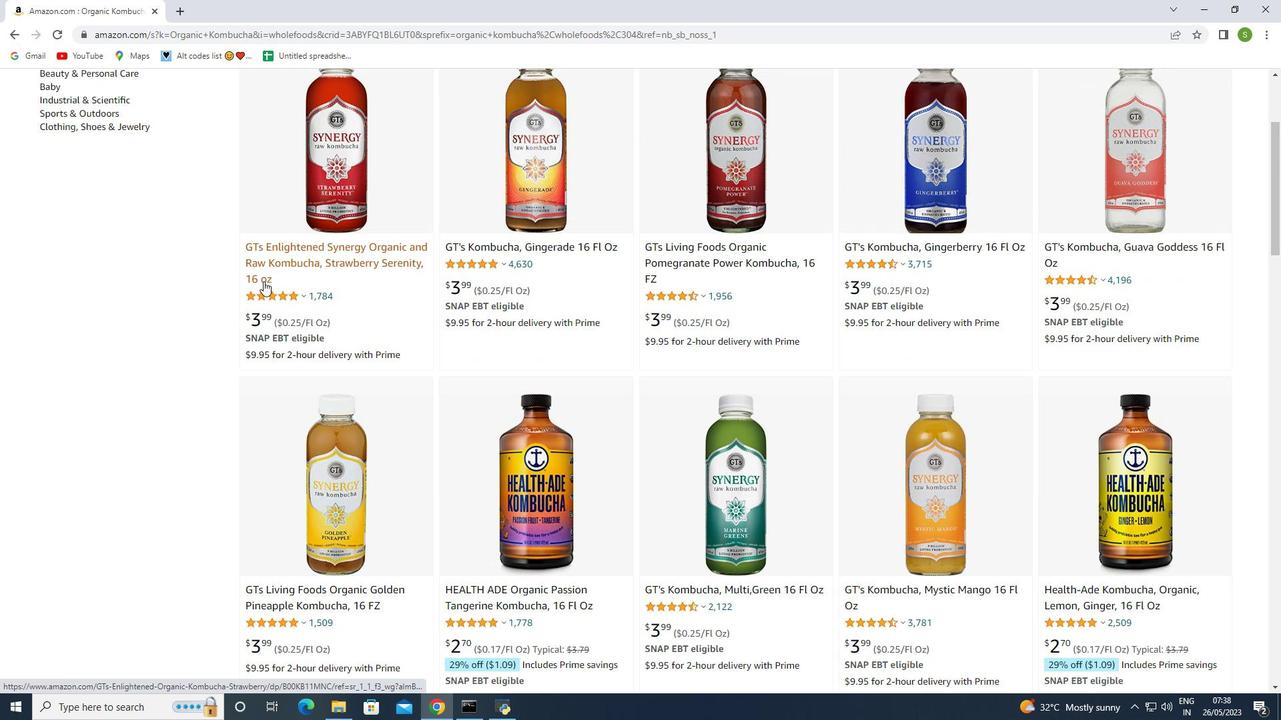 
Action: Mouse moved to (367, 338)
Screenshot: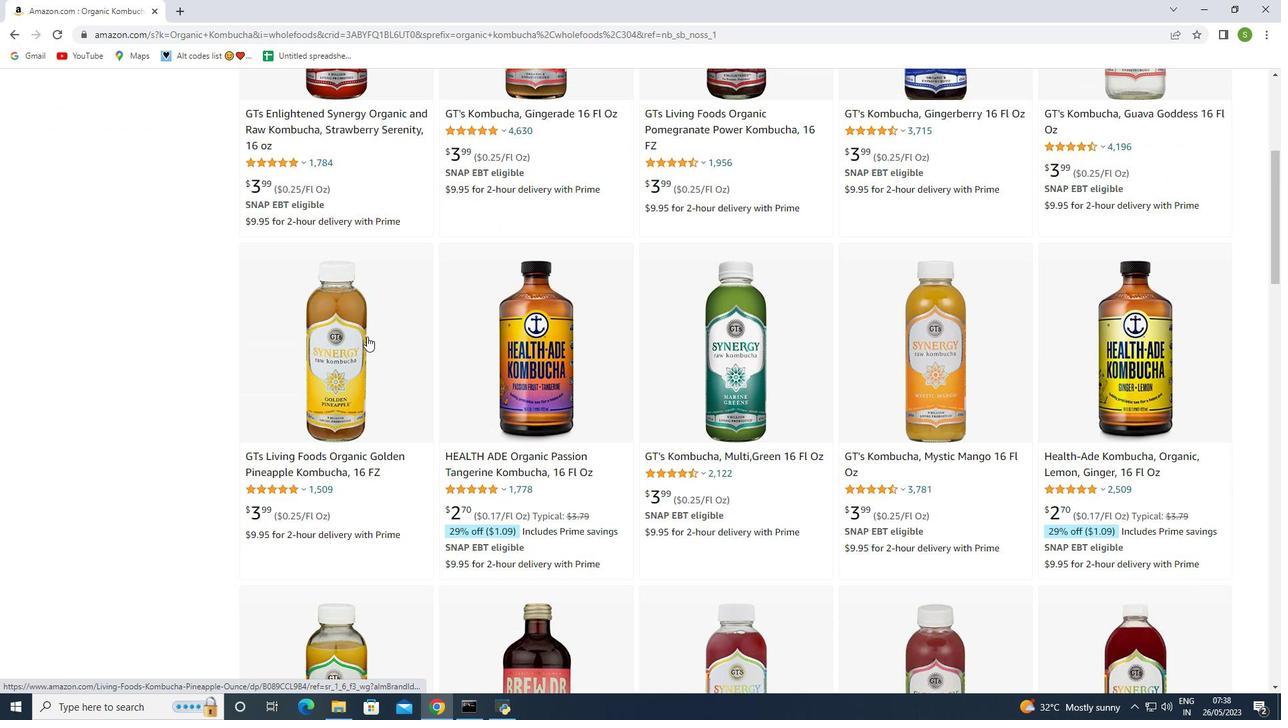 
Action: Mouse scrolled (367, 337) with delta (0, 0)
Screenshot: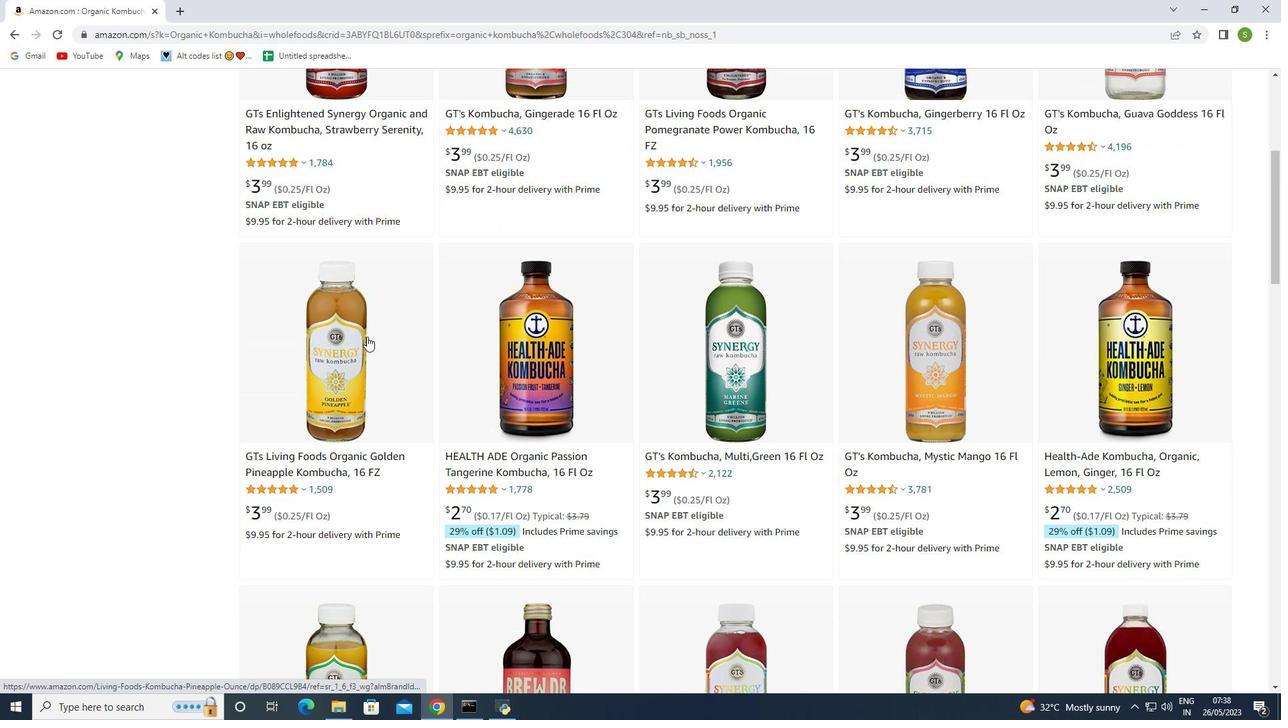 
Action: Mouse scrolled (367, 337) with delta (0, 0)
Screenshot: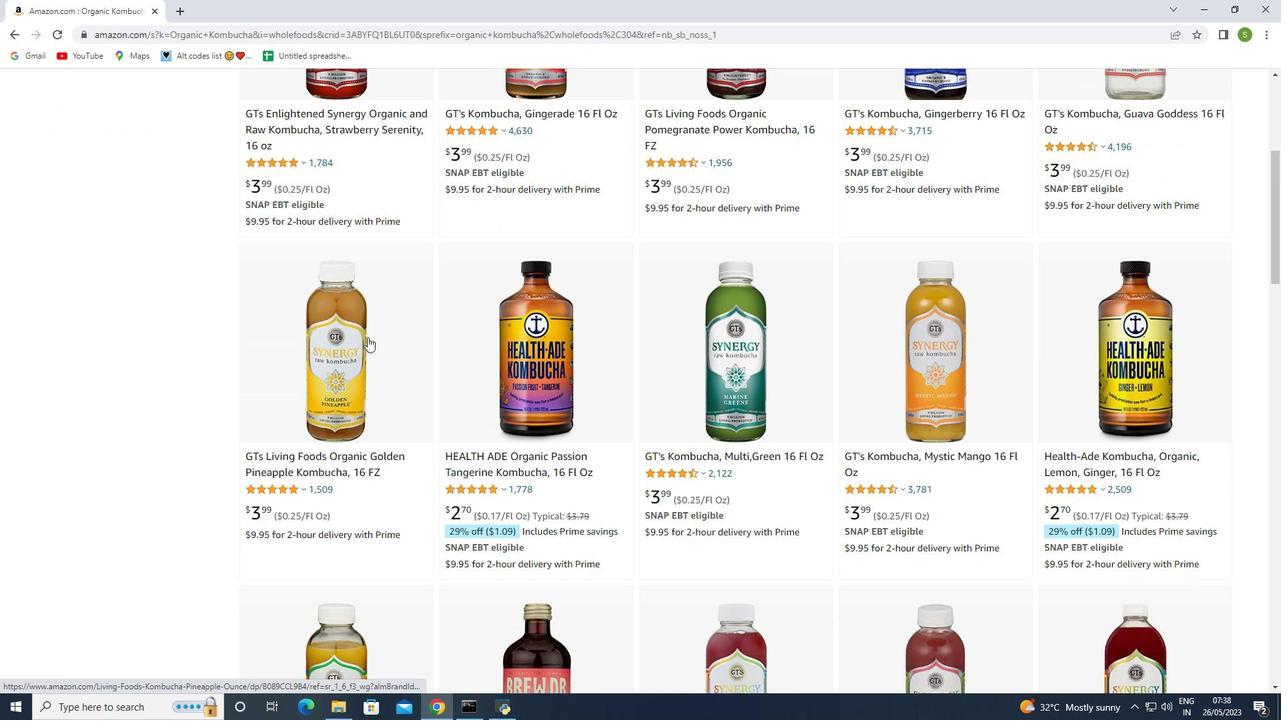
Action: Mouse scrolled (367, 337) with delta (0, 0)
Screenshot: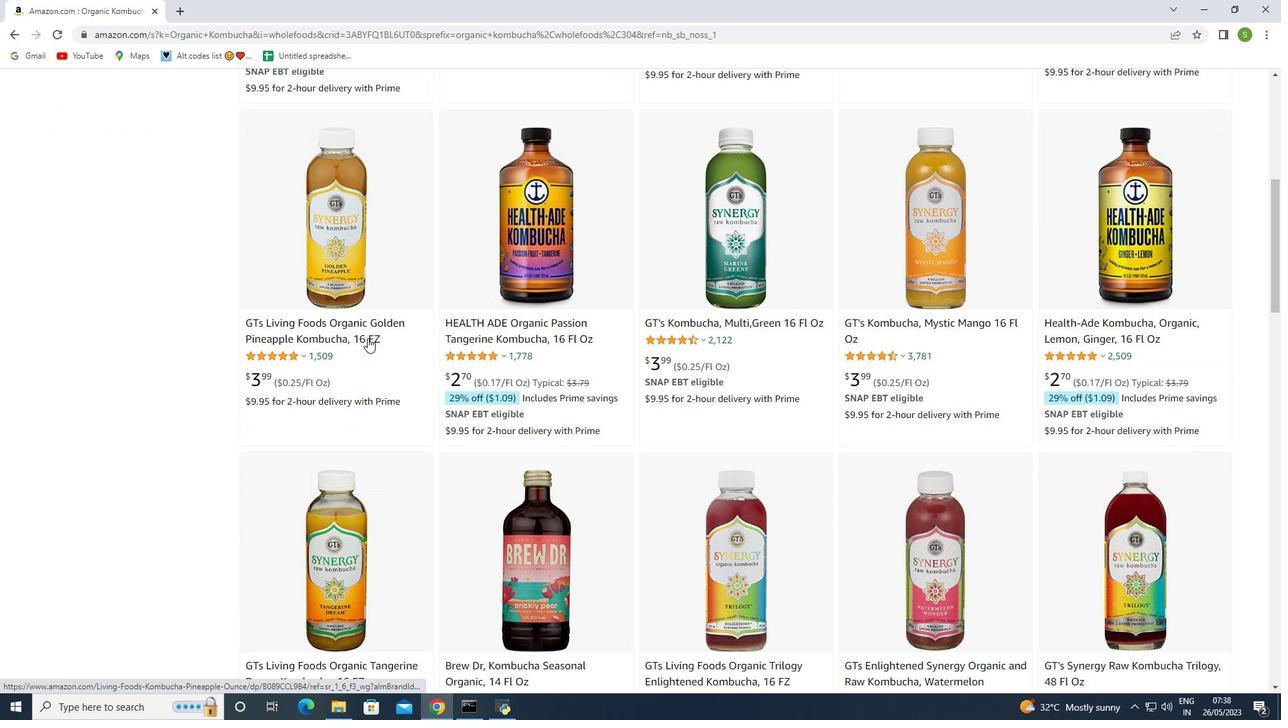 
Action: Mouse scrolled (367, 337) with delta (0, 0)
Screenshot: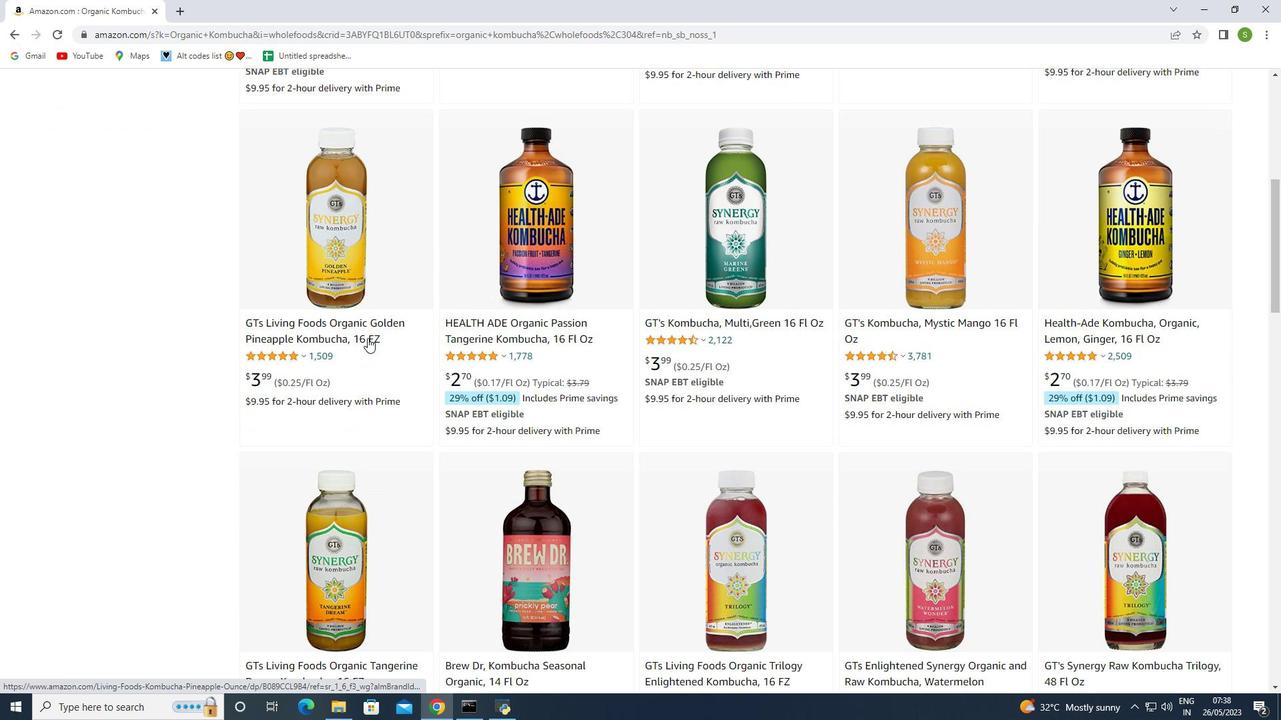 
Action: Mouse scrolled (367, 337) with delta (0, 0)
Screenshot: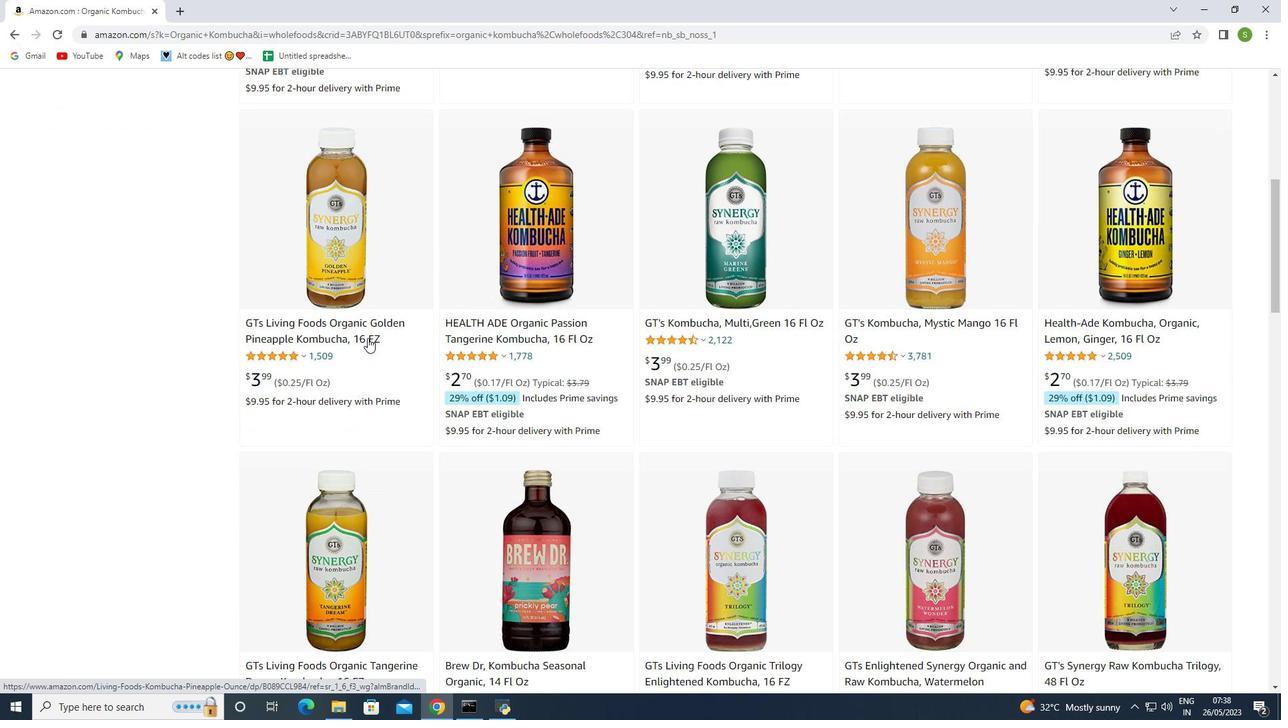 
Action: Mouse scrolled (367, 337) with delta (0, 0)
Screenshot: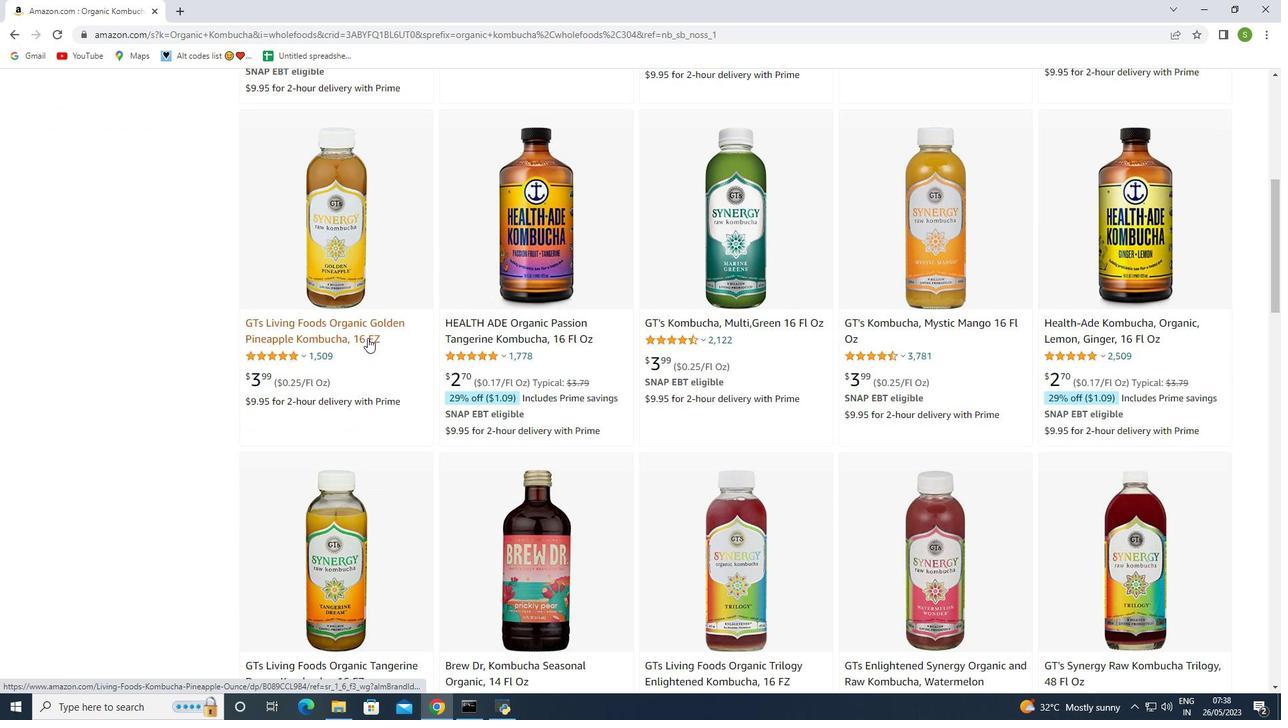 
Action: Mouse scrolled (367, 338) with delta (0, 0)
Screenshot: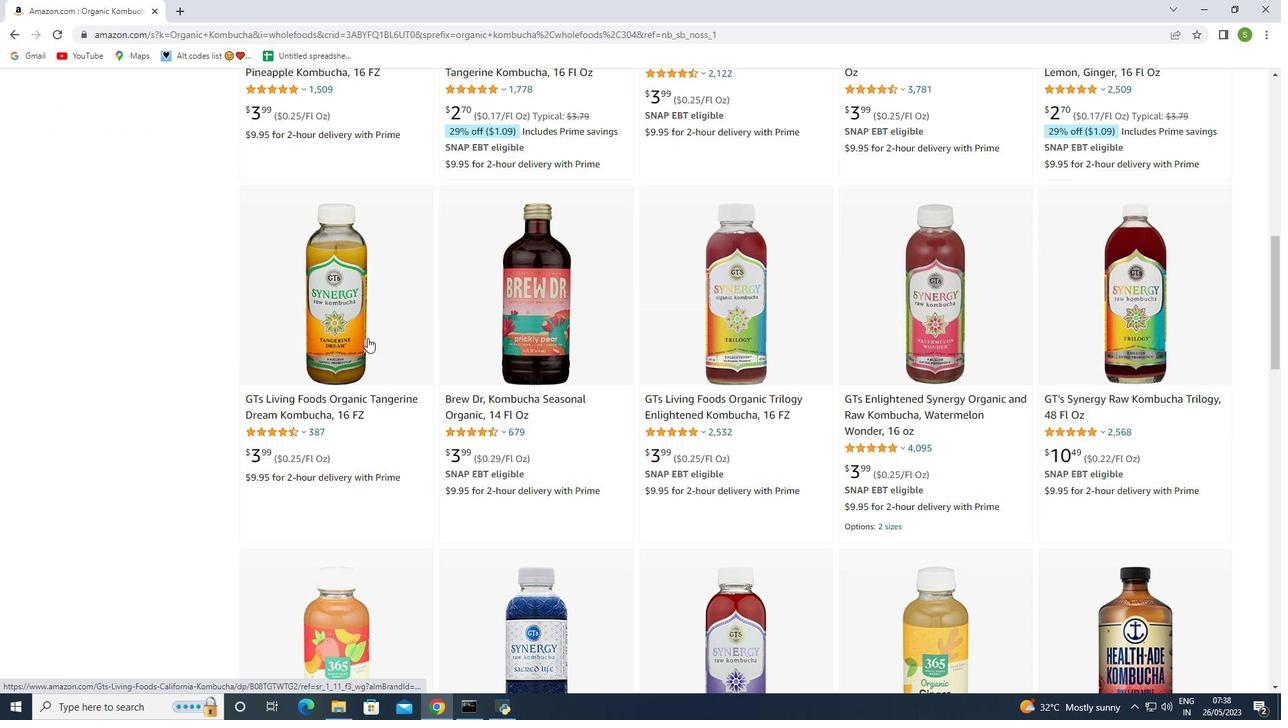 
Action: Mouse scrolled (367, 338) with delta (0, 0)
Screenshot: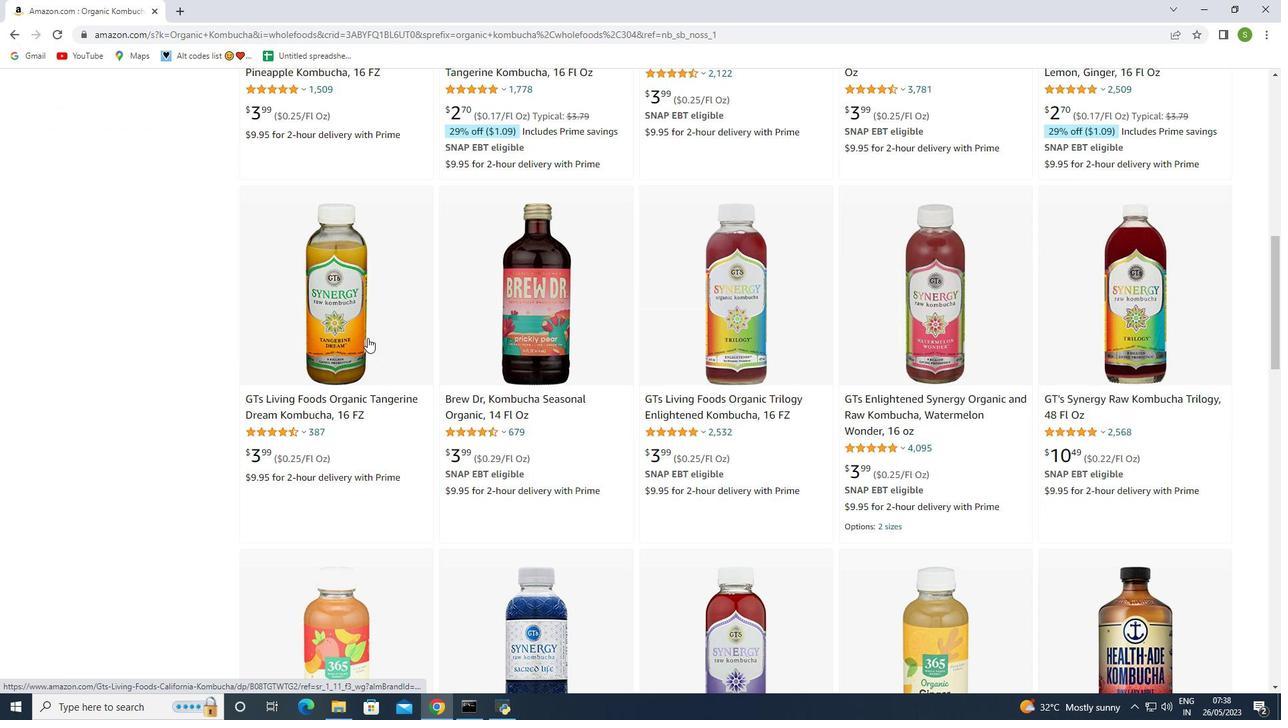 
Action: Mouse scrolled (367, 338) with delta (0, 0)
Screenshot: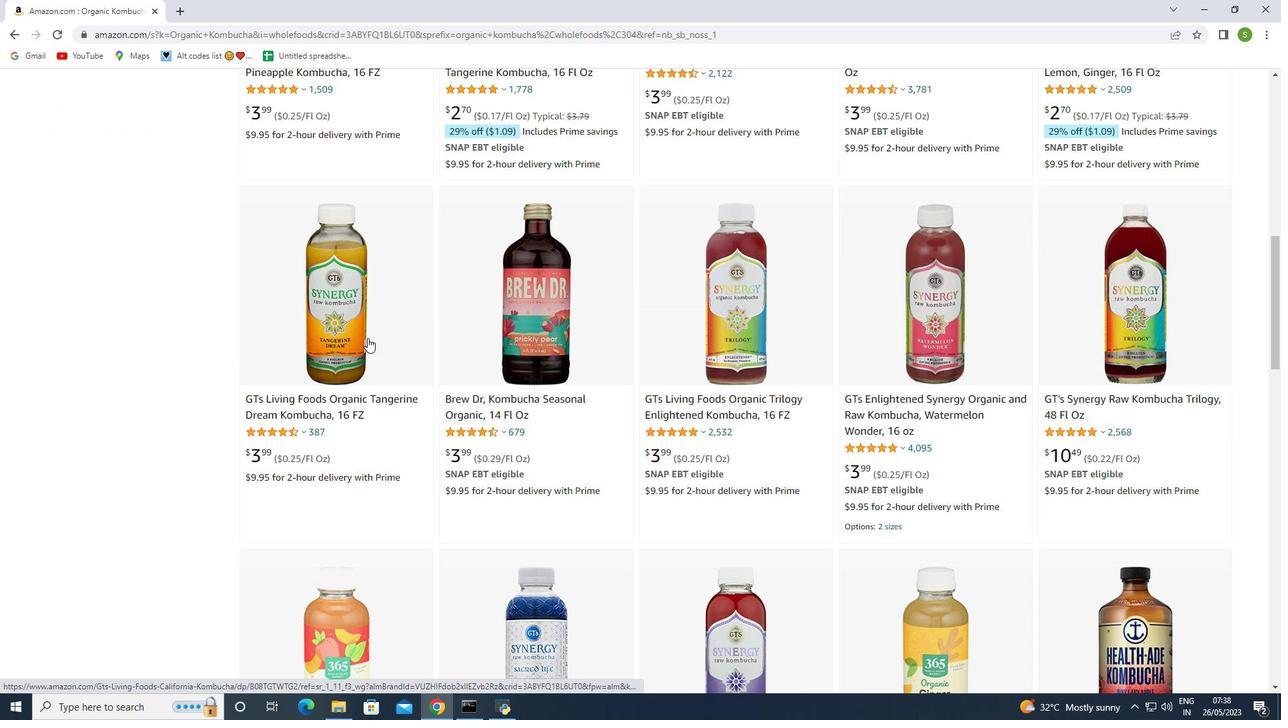 
Action: Mouse moved to (545, 348)
Screenshot: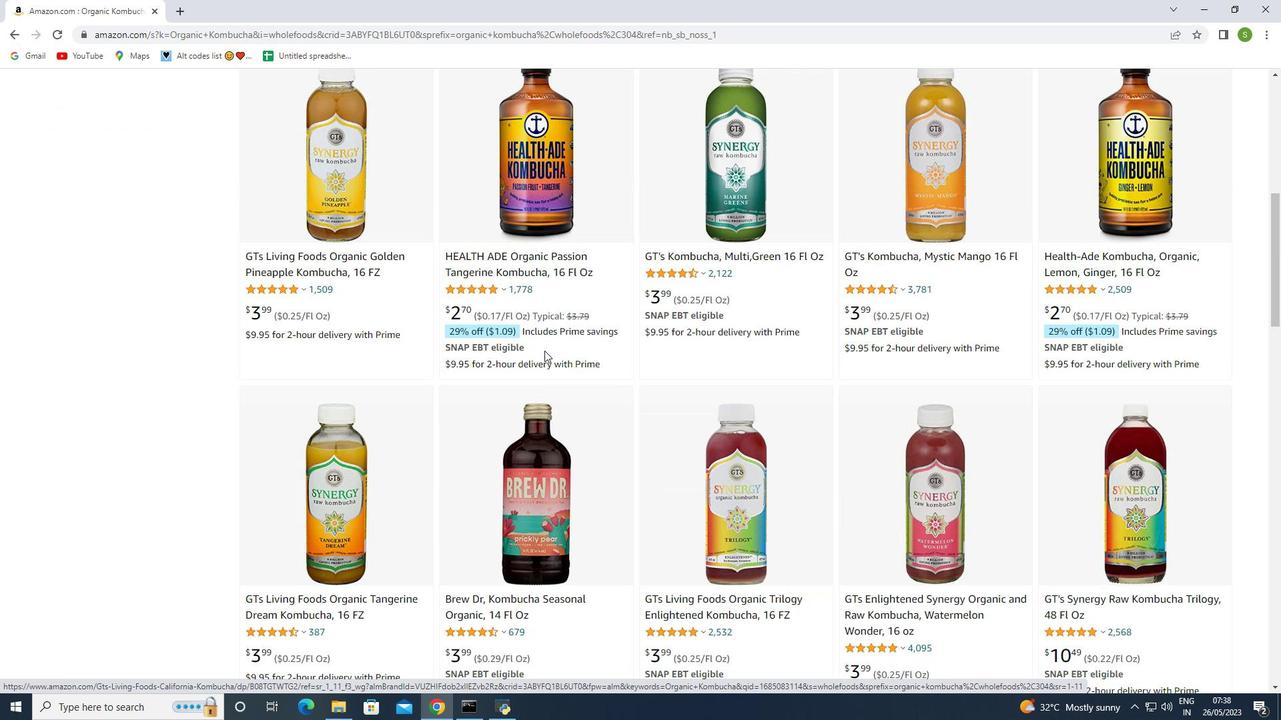 
Action: Mouse scrolled (545, 348) with delta (0, 0)
Screenshot: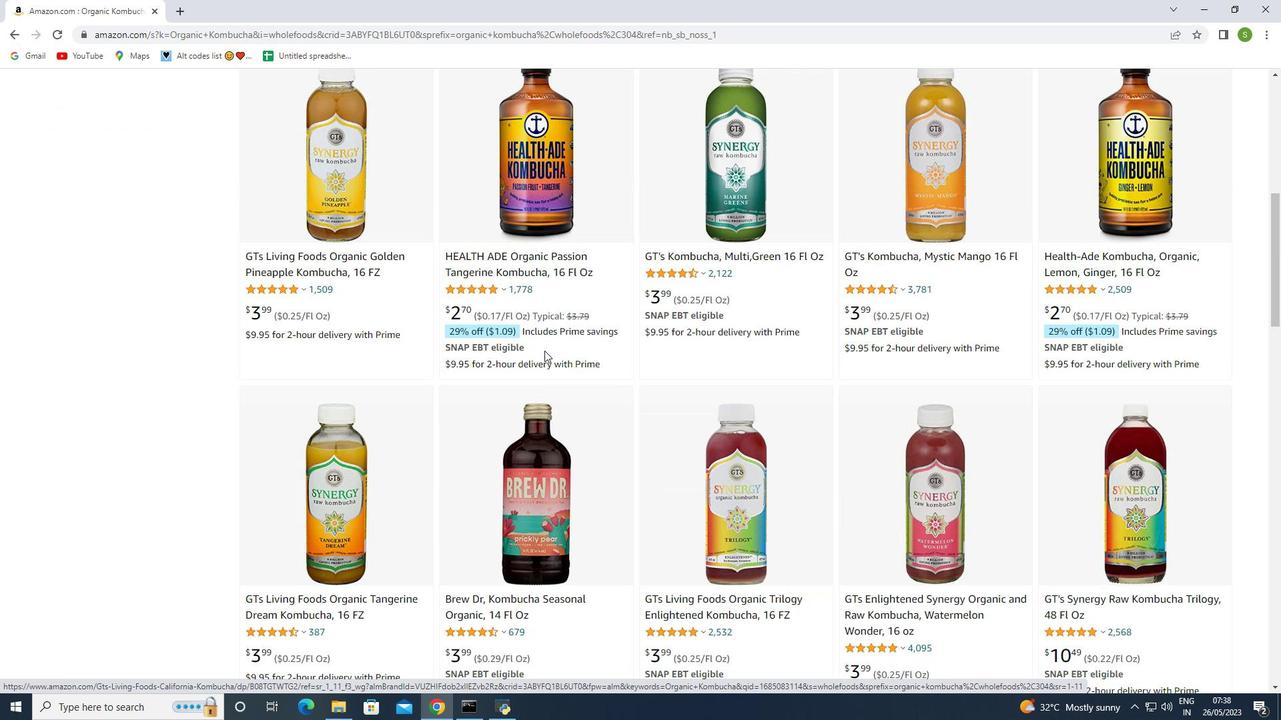 
Action: Mouse scrolled (545, 348) with delta (0, 0)
Screenshot: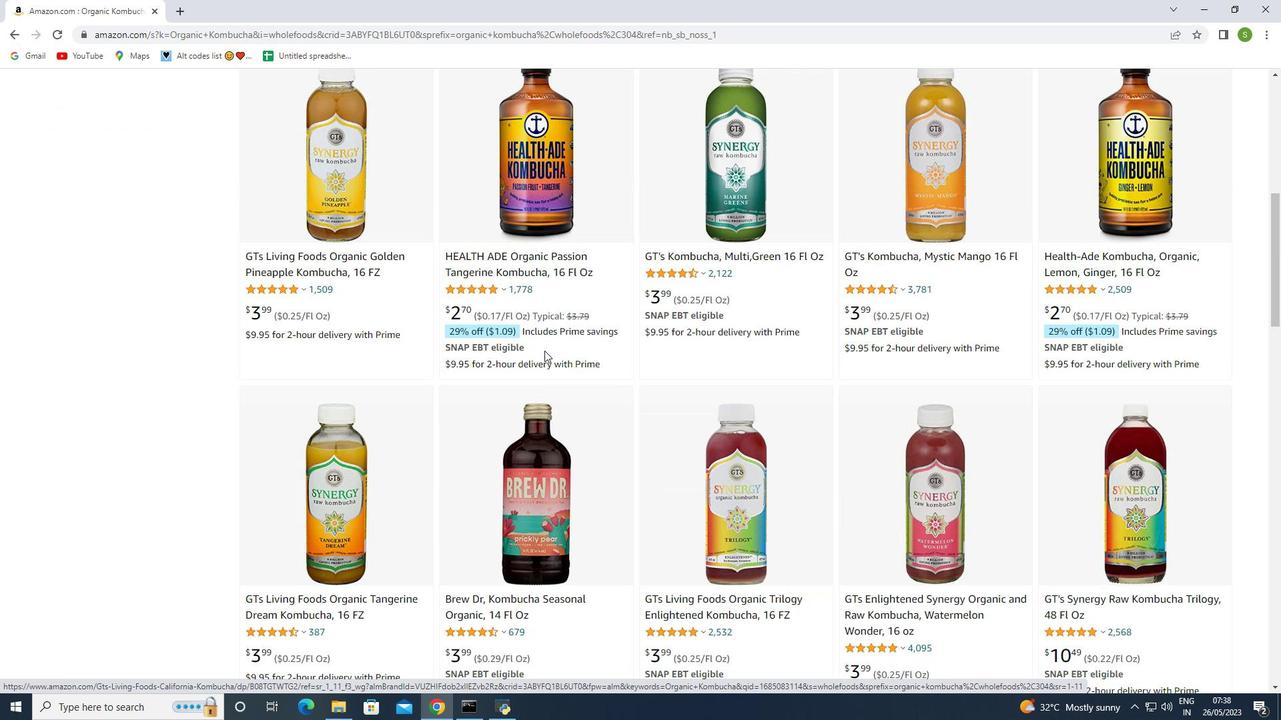 
Action: Mouse scrolled (545, 348) with delta (0, 0)
Screenshot: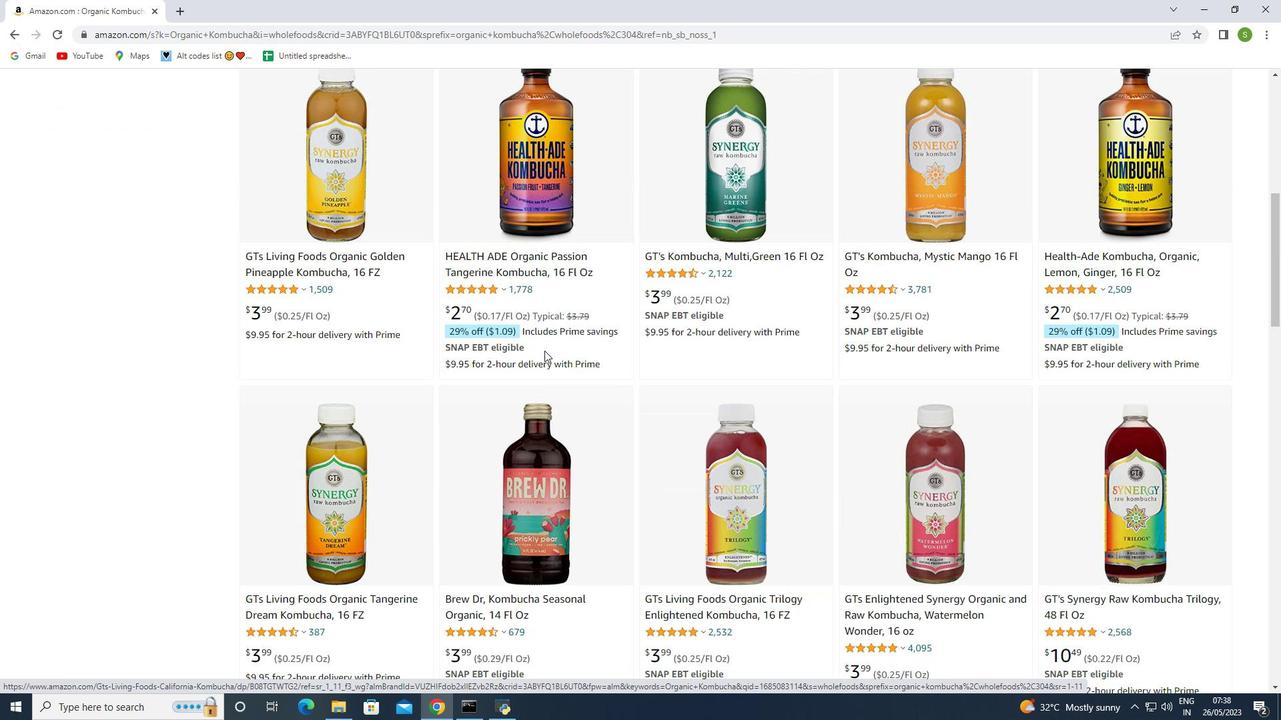 
Action: Mouse moved to (382, 328)
Screenshot: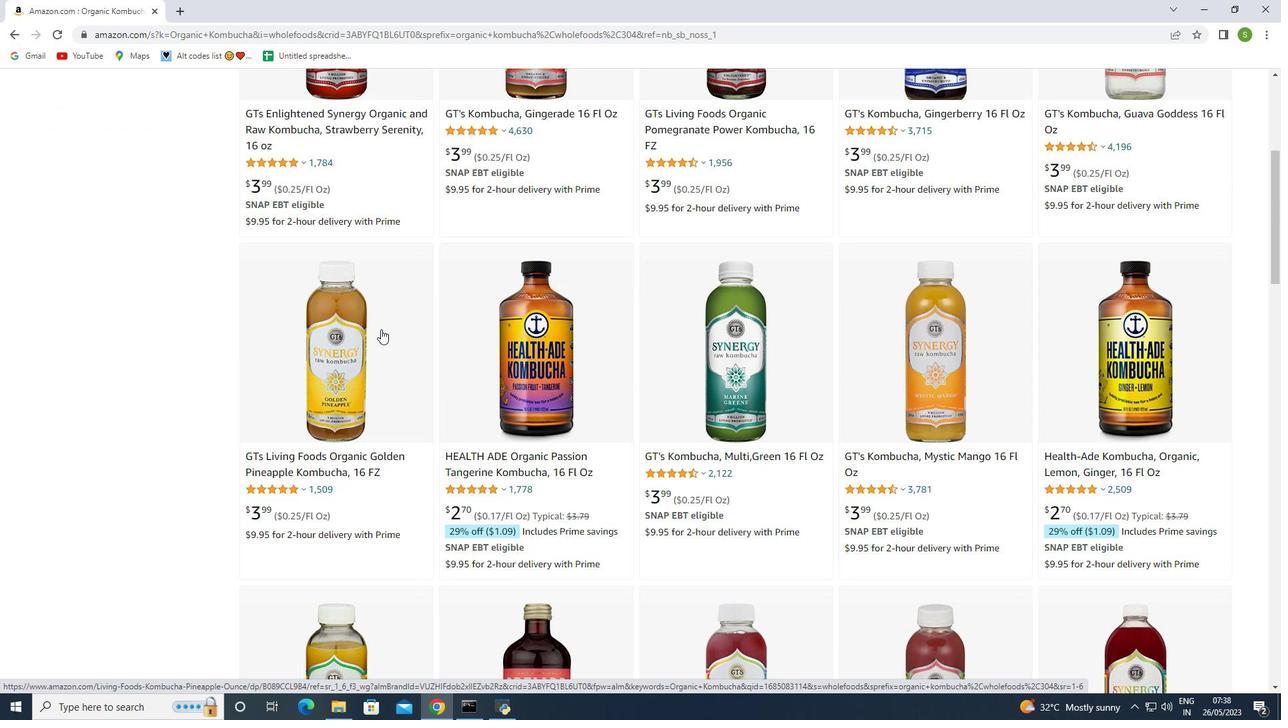 
Action: Mouse scrolled (382, 329) with delta (0, 0)
Screenshot: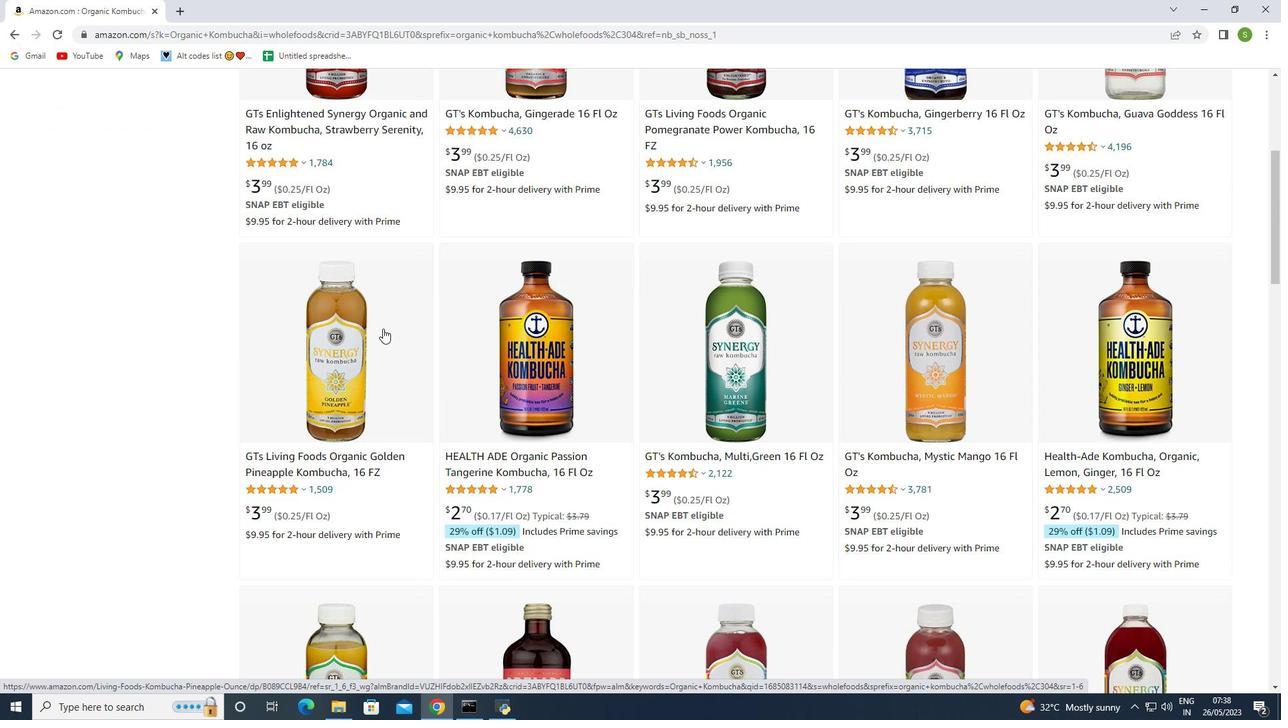 
Action: Mouse scrolled (382, 329) with delta (0, 0)
Screenshot: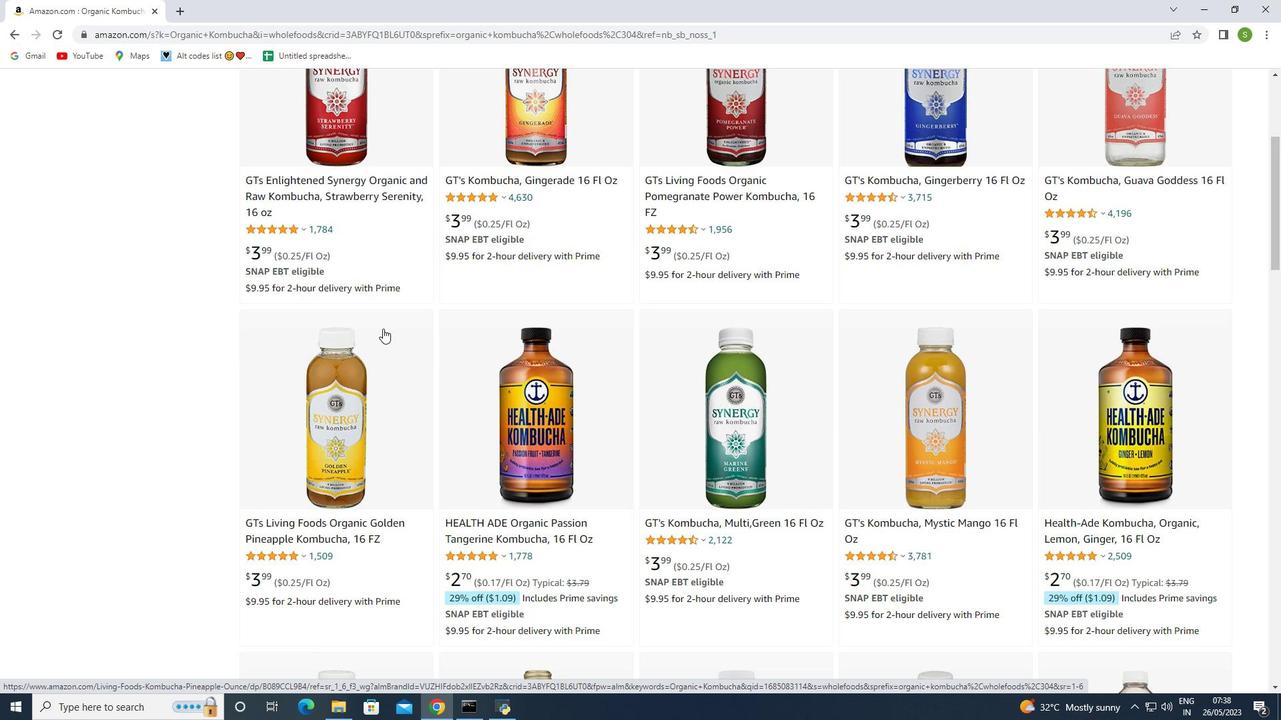 
Action: Mouse scrolled (382, 329) with delta (0, 0)
Screenshot: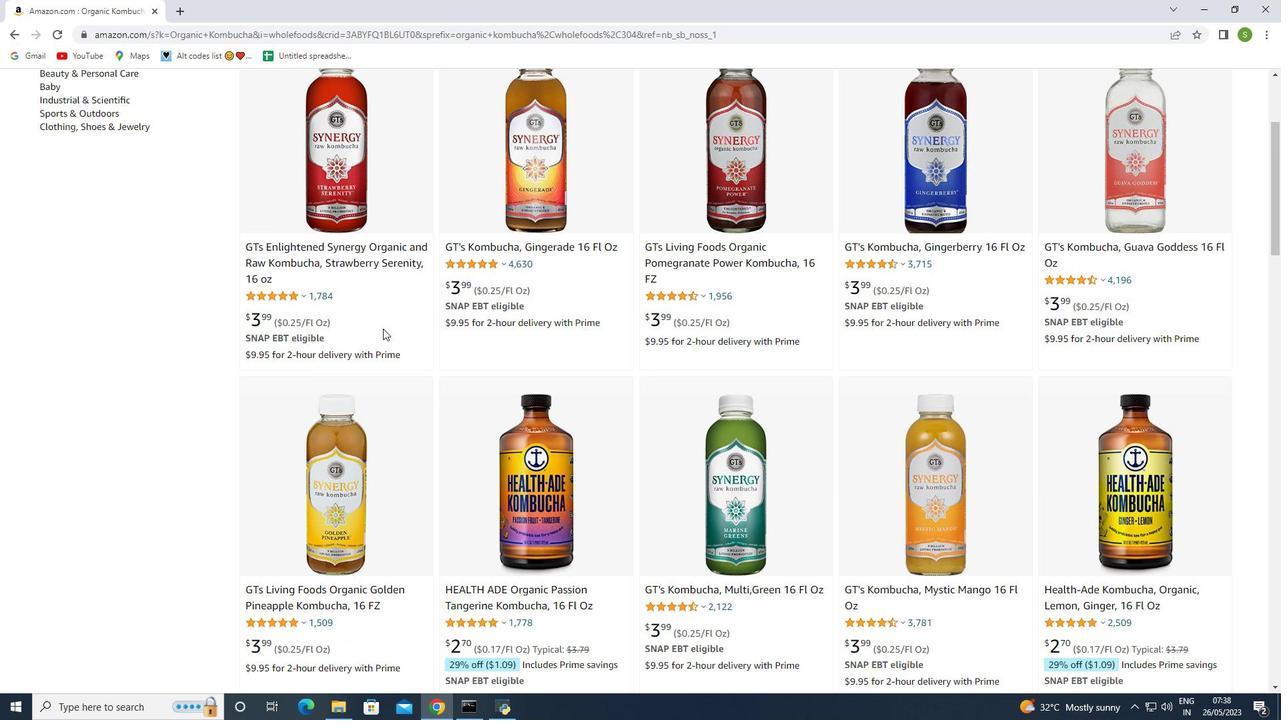 
Action: Mouse moved to (389, 332)
Screenshot: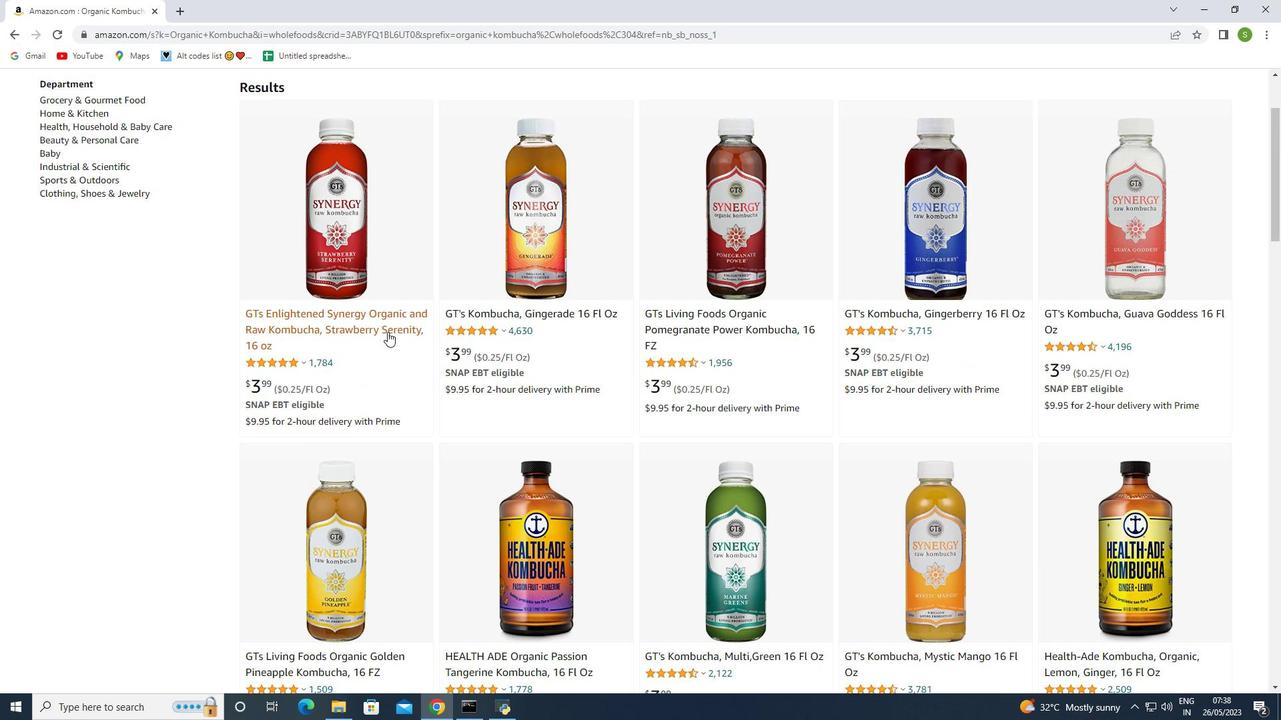 
Action: Mouse scrolled (389, 332) with delta (0, 0)
Screenshot: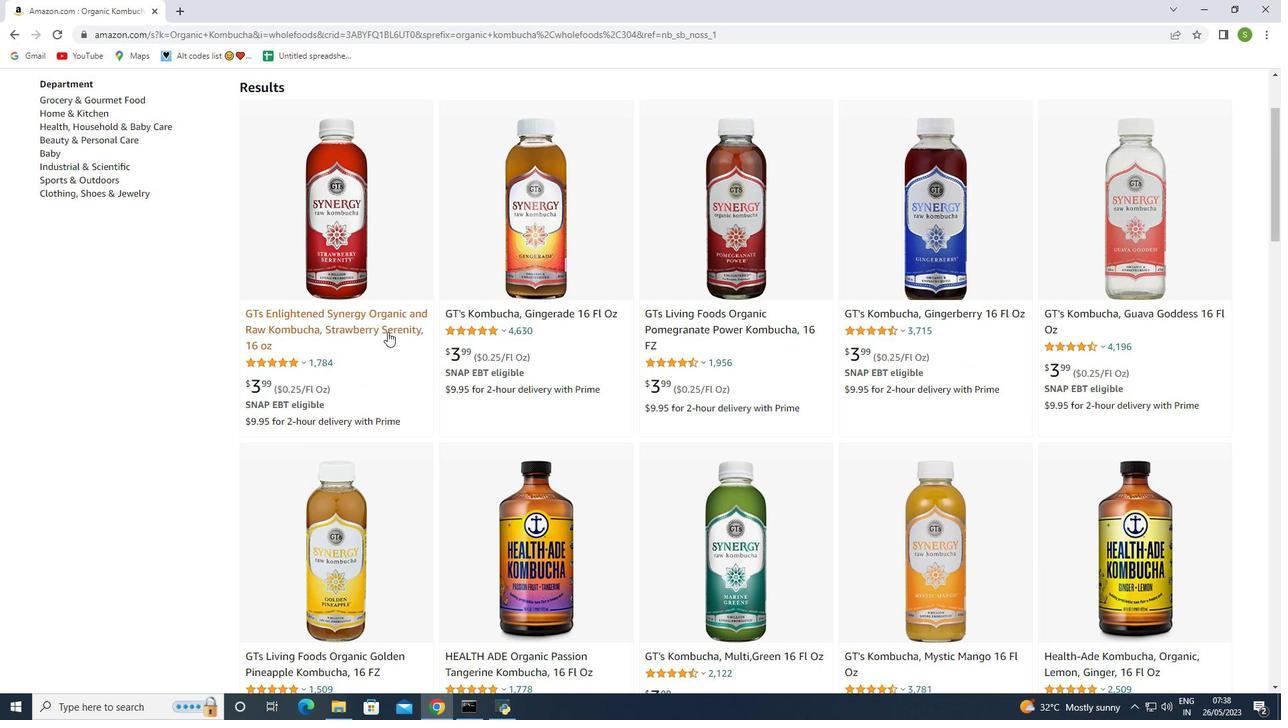 
Action: Mouse scrolled (389, 332) with delta (0, 0)
Screenshot: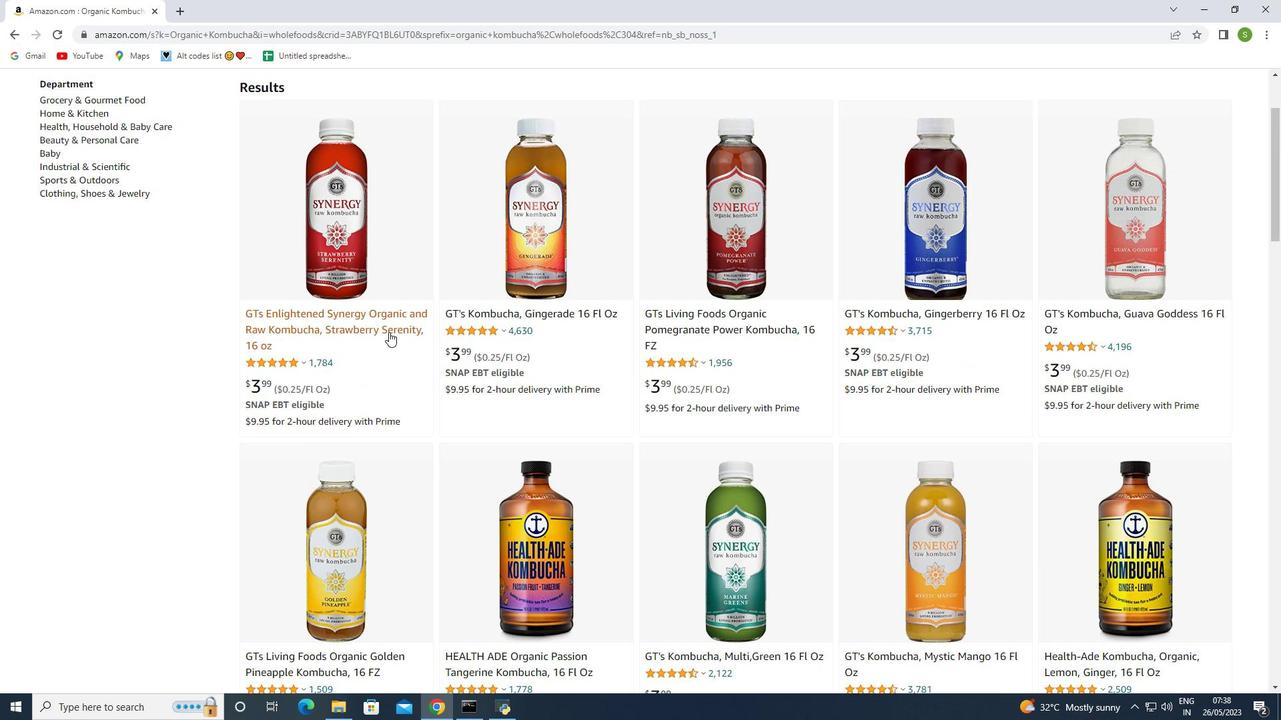 
Action: Mouse moved to (340, 378)
Screenshot: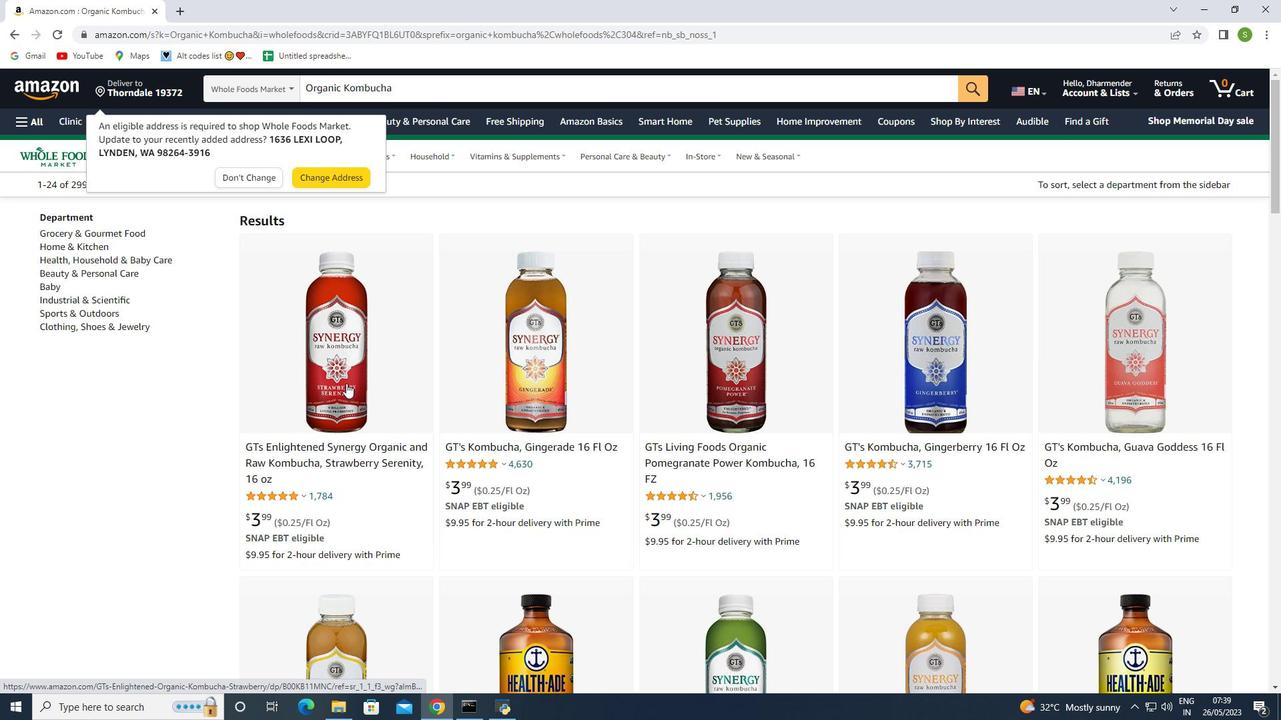 
Action: Mouse pressed left at (340, 378)
Screenshot: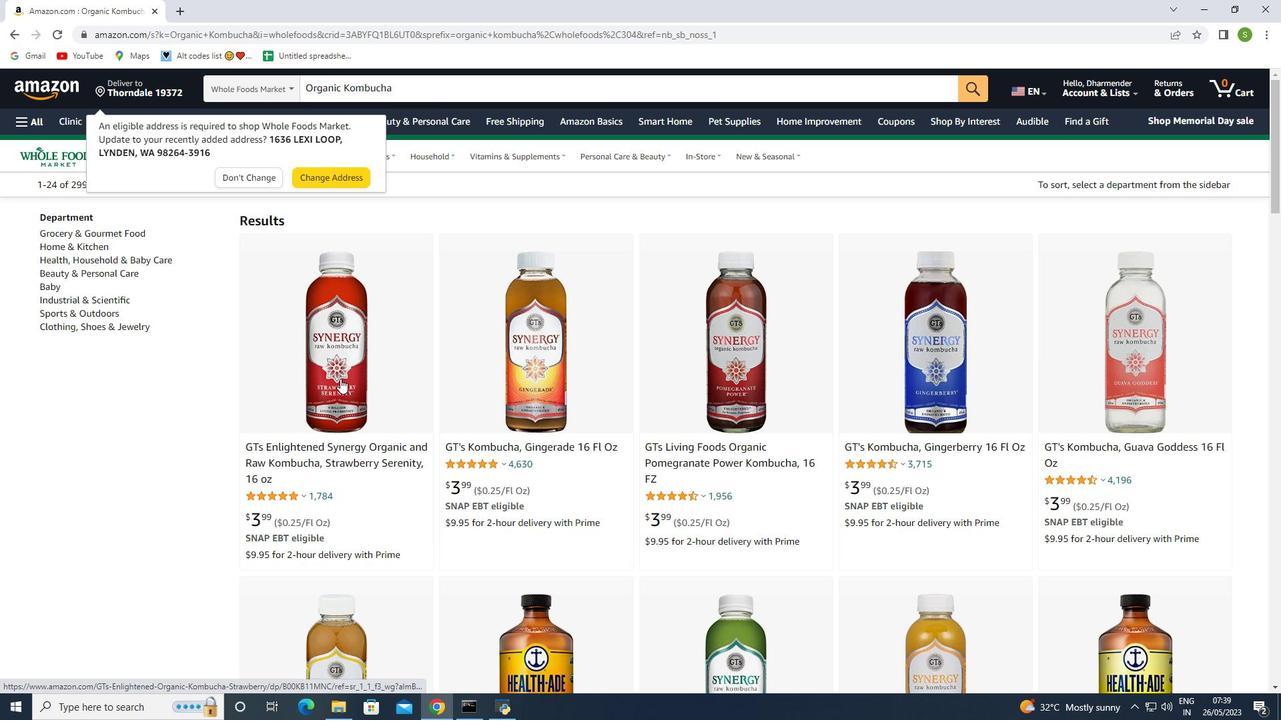 
Action: Mouse moved to (571, 426)
Screenshot: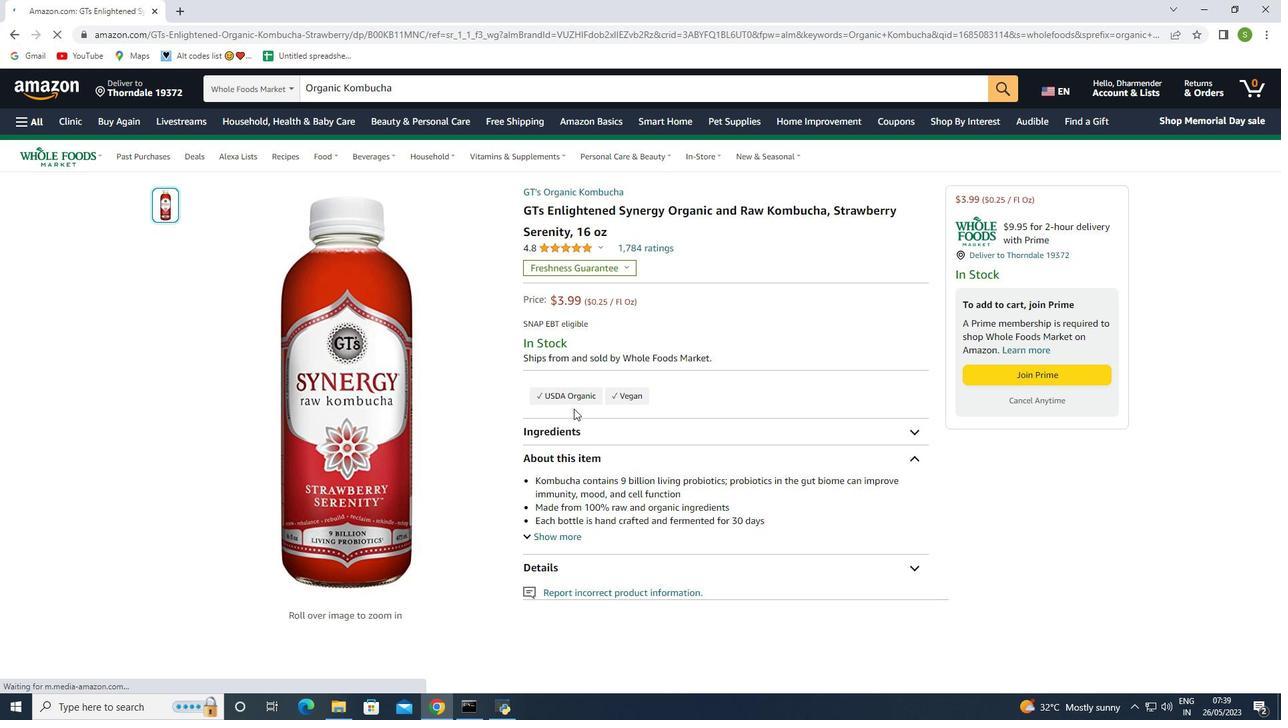 
Action: Mouse scrolled (571, 425) with delta (0, 0)
Screenshot: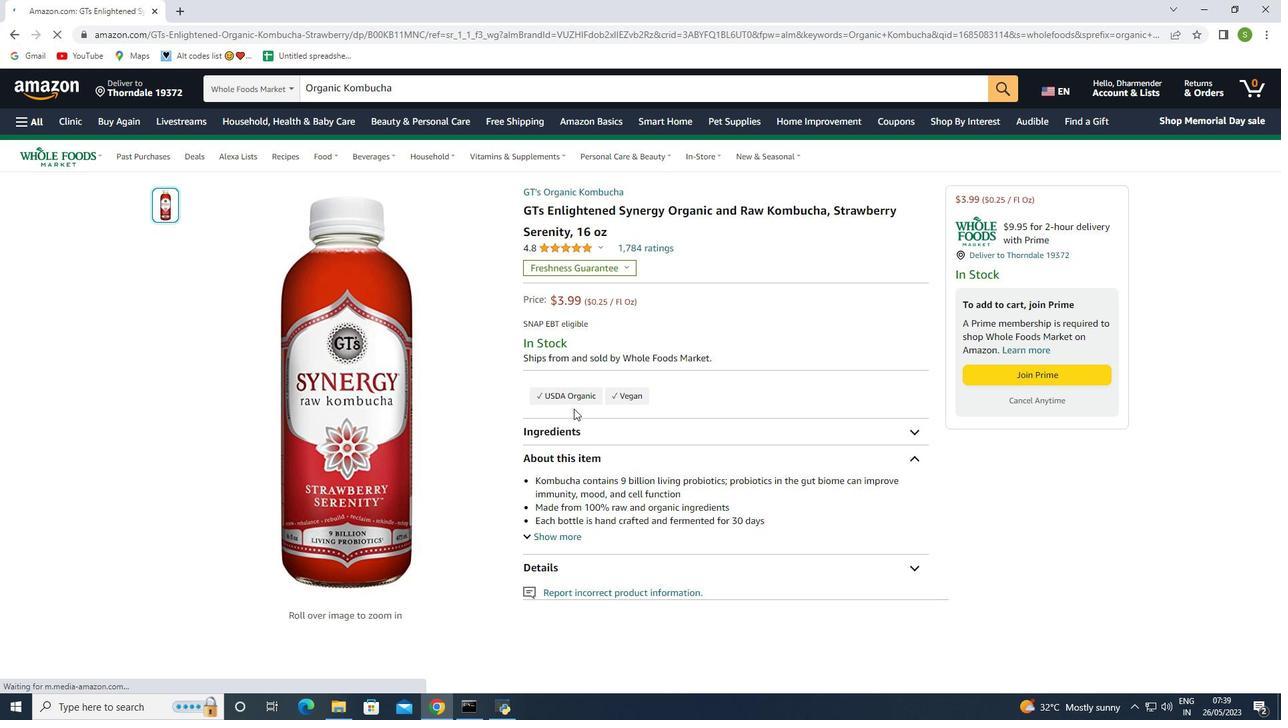 
Action: Mouse moved to (570, 429)
Screenshot: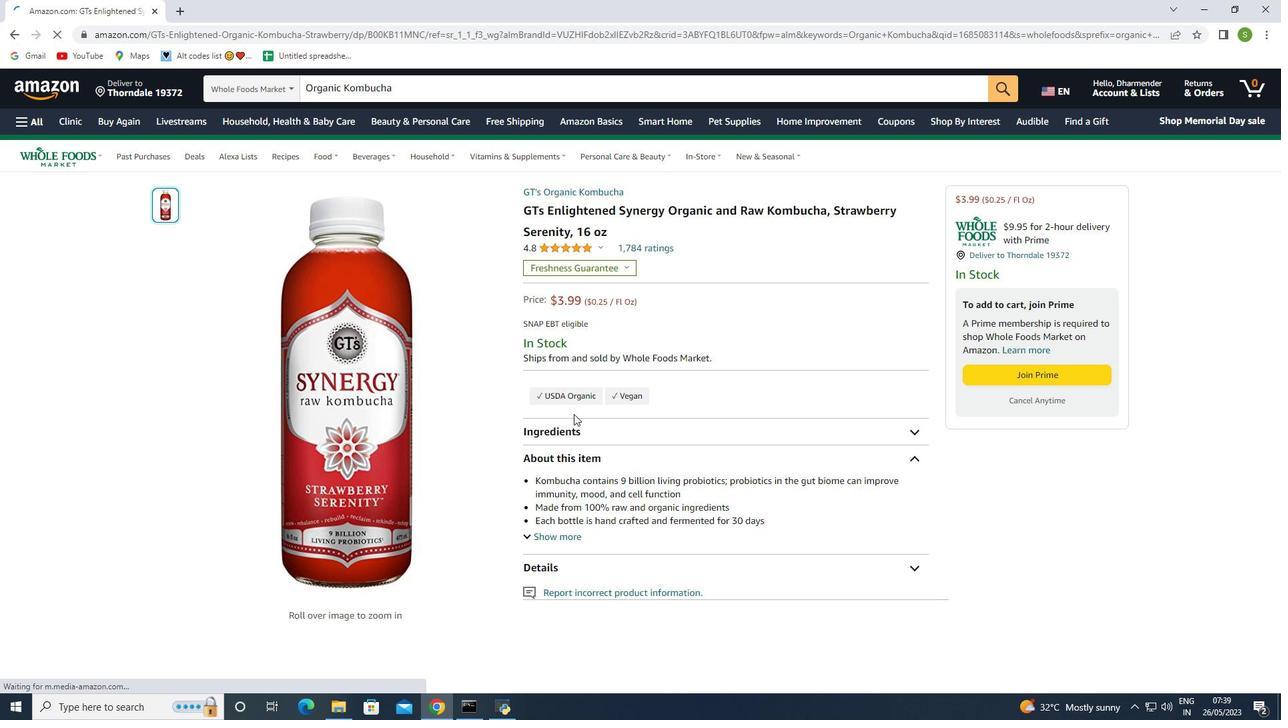 
Action: Mouse scrolled (570, 428) with delta (0, 0)
Screenshot: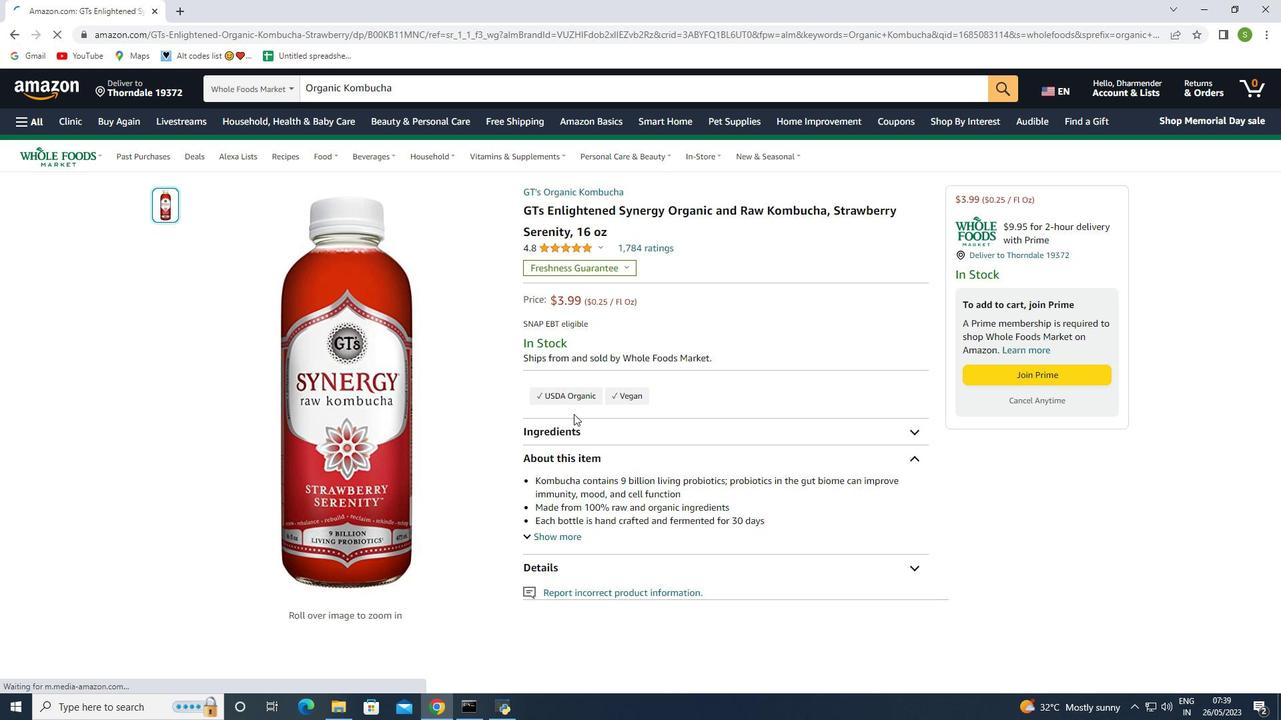 
Action: Mouse moved to (537, 481)
Screenshot: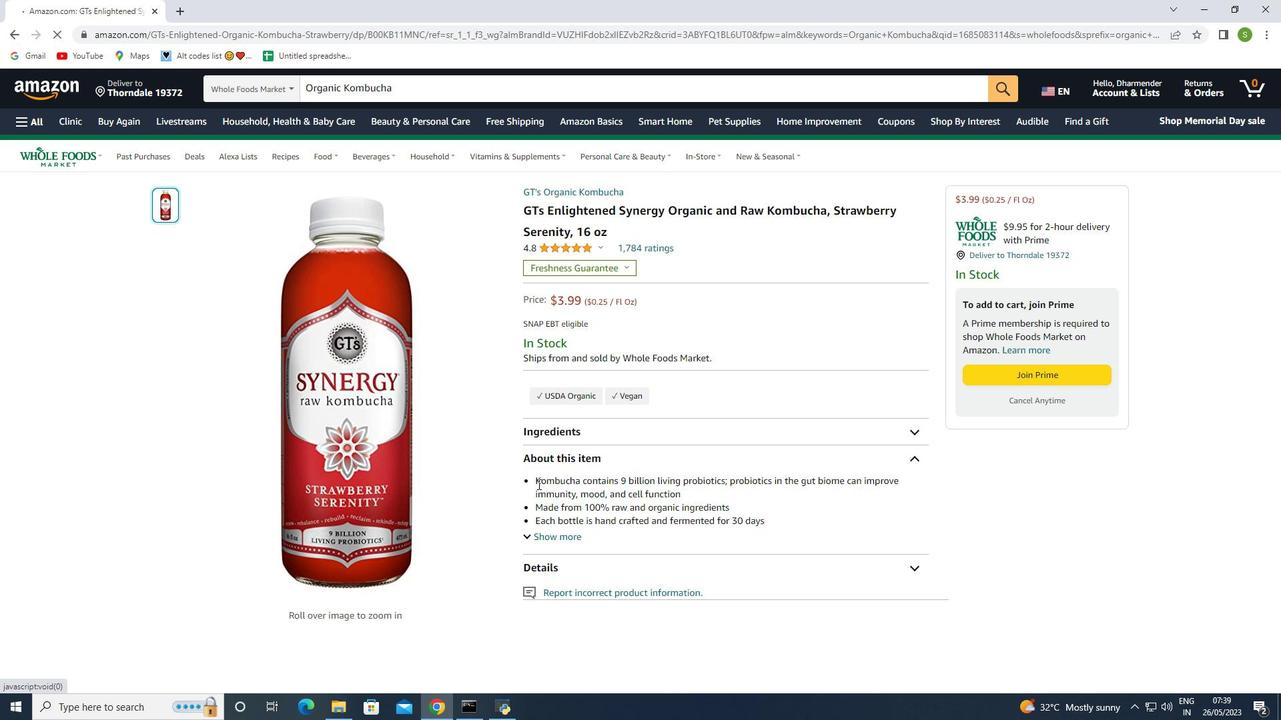 
Action: Mouse pressed left at (537, 481)
Screenshot: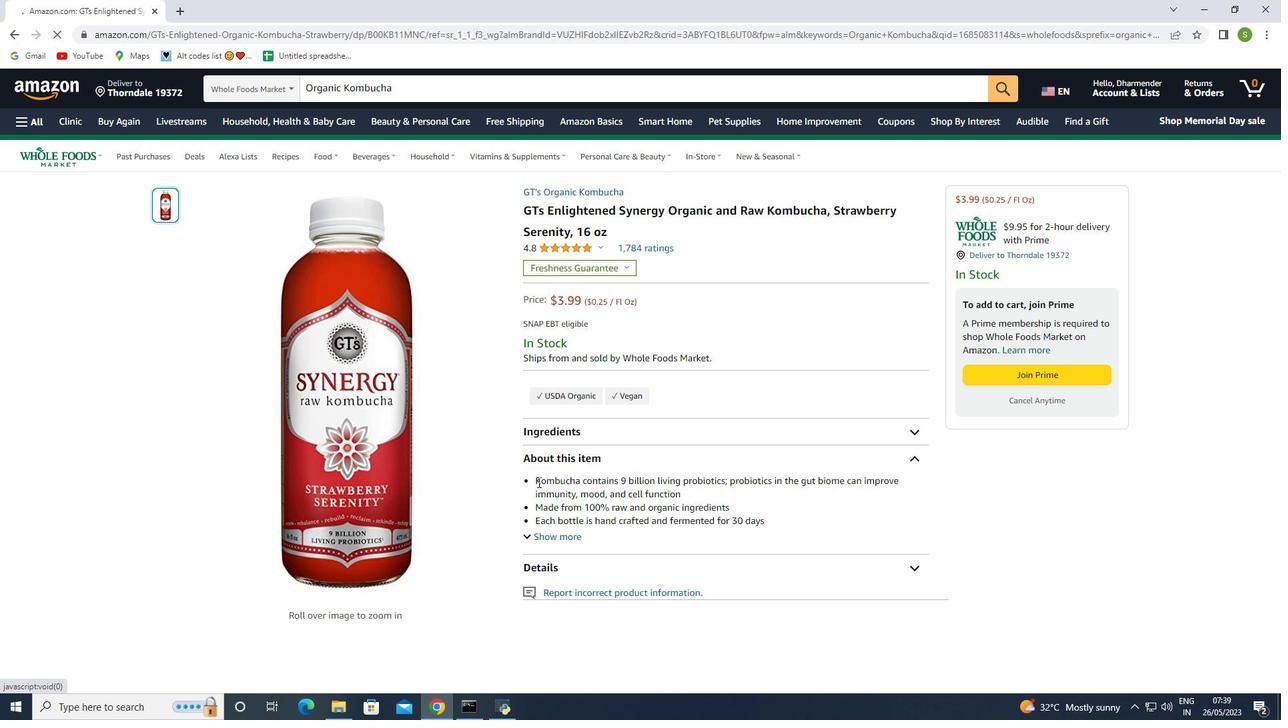 
Action: Mouse moved to (532, 492)
Screenshot: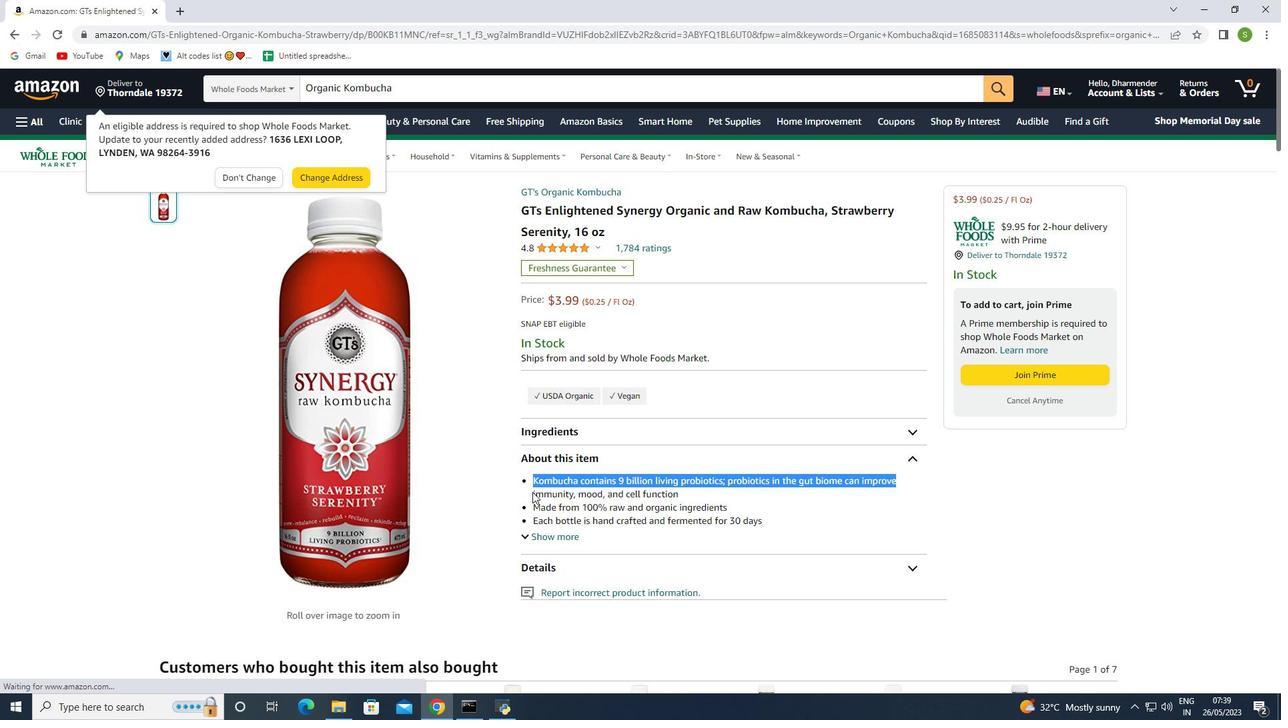 
Action: Mouse pressed left at (532, 492)
Screenshot: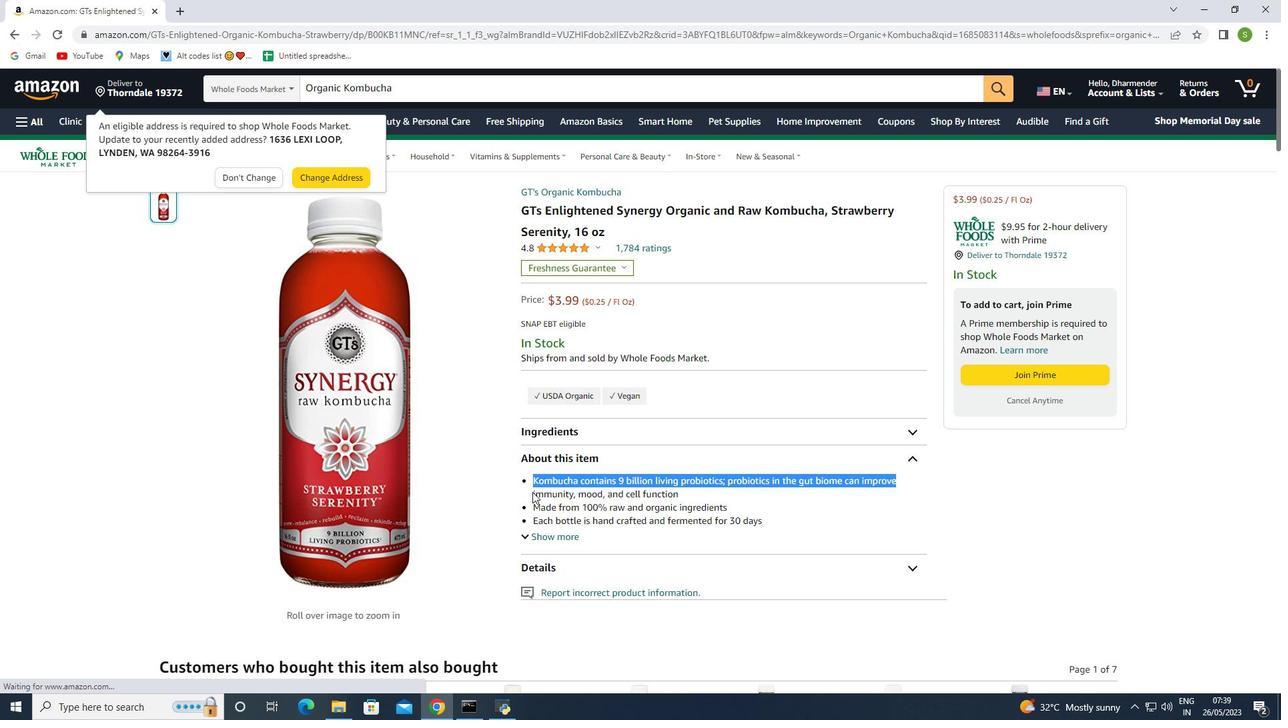 
Action: Mouse moved to (532, 506)
Screenshot: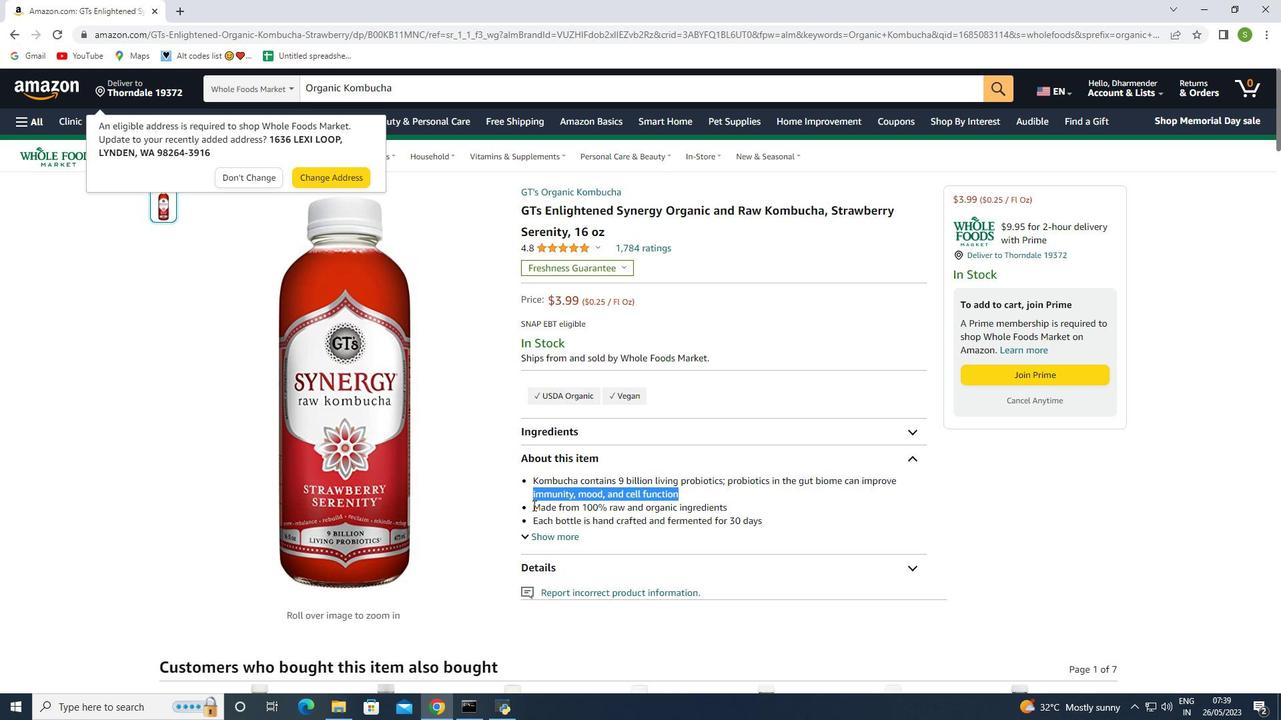 
Action: Mouse pressed left at (532, 506)
Screenshot: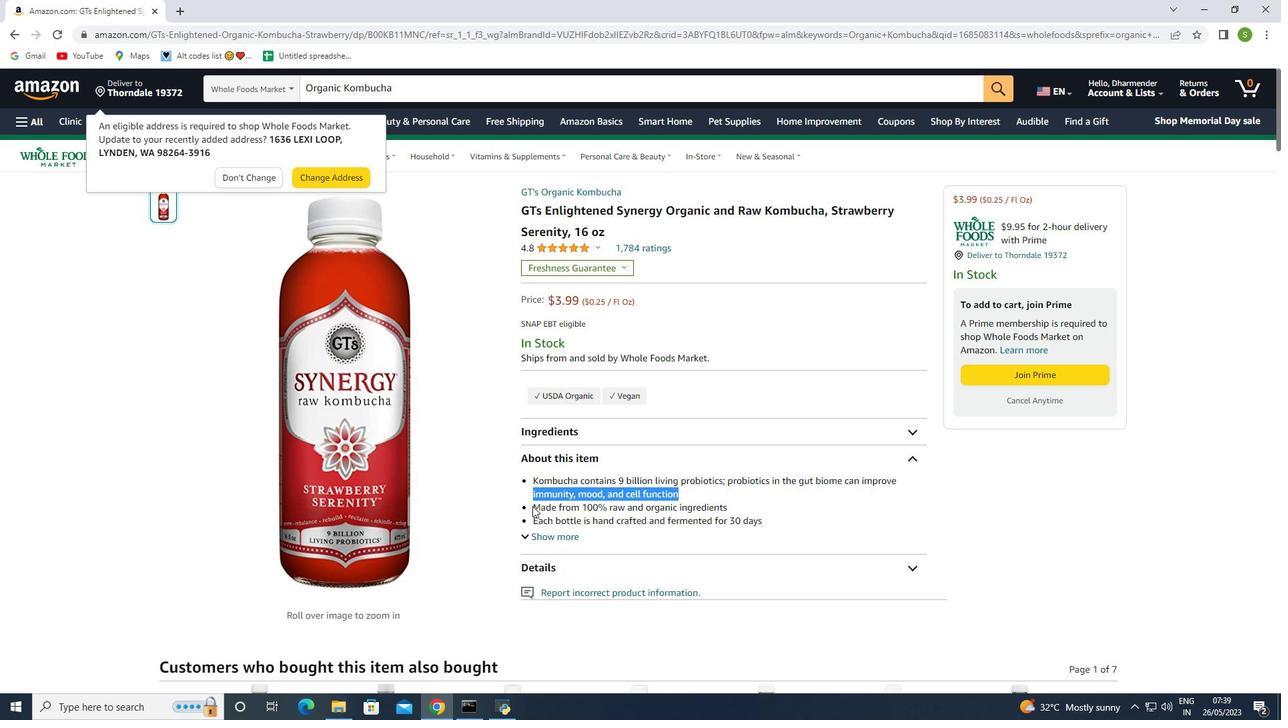 
Action: Mouse moved to (812, 505)
Screenshot: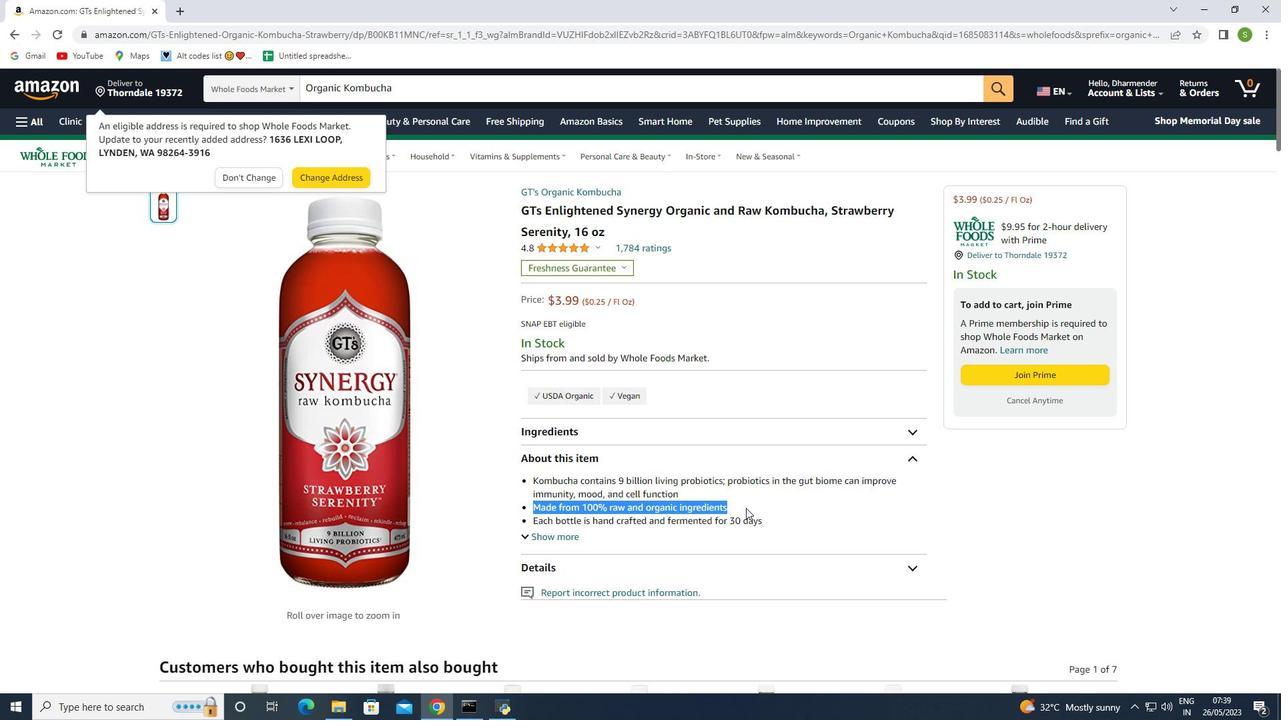 
Action: Mouse pressed left at (812, 505)
Screenshot: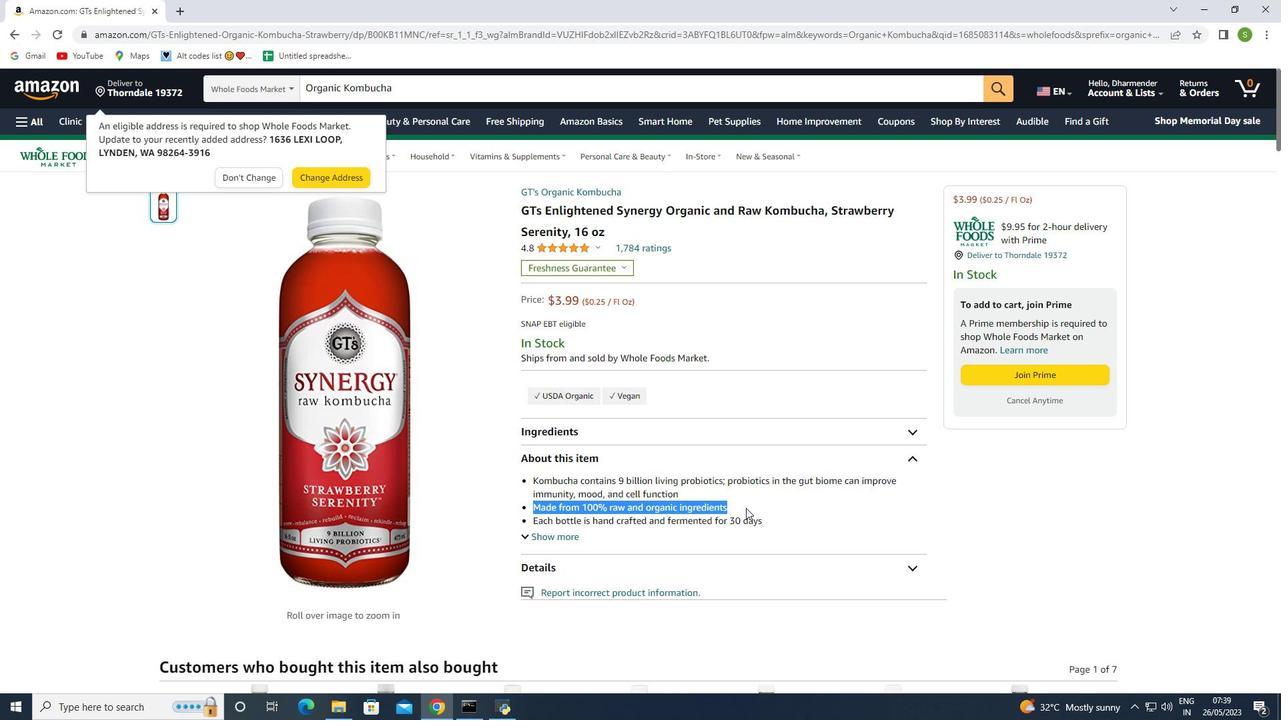 
Action: Mouse moved to (1053, 373)
Screenshot: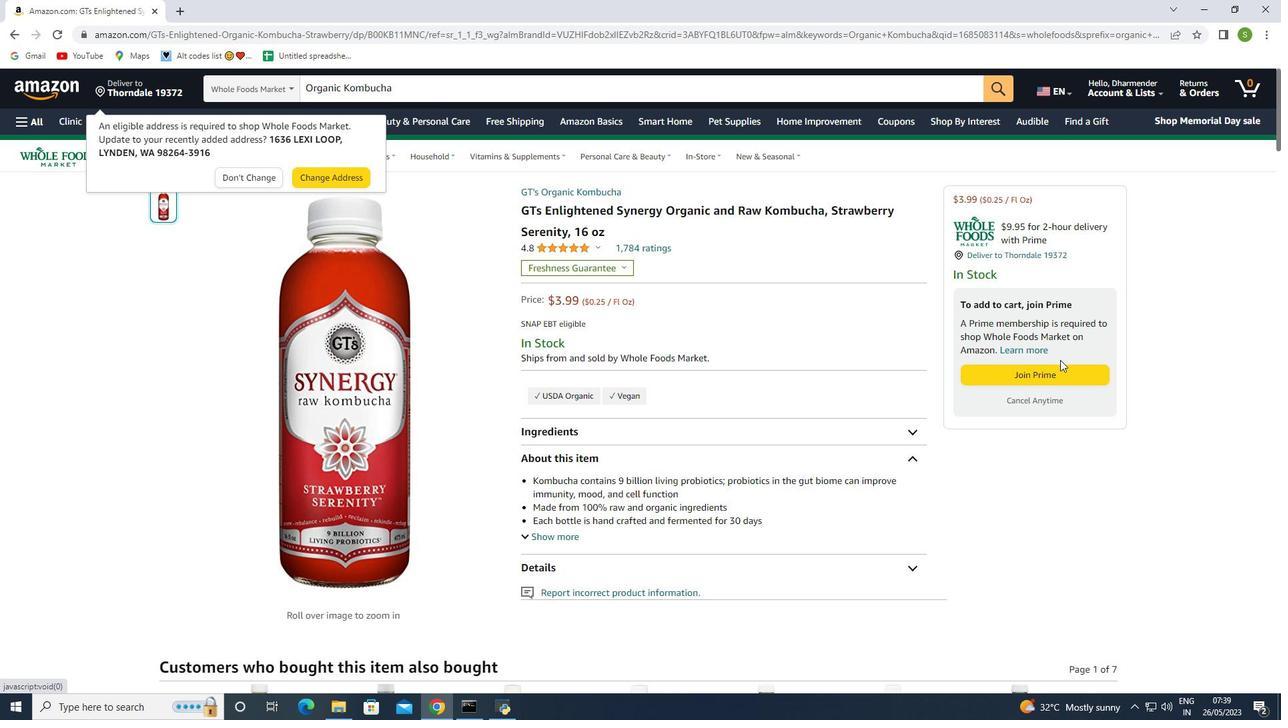 
Action: Mouse pressed left at (1053, 373)
Screenshot: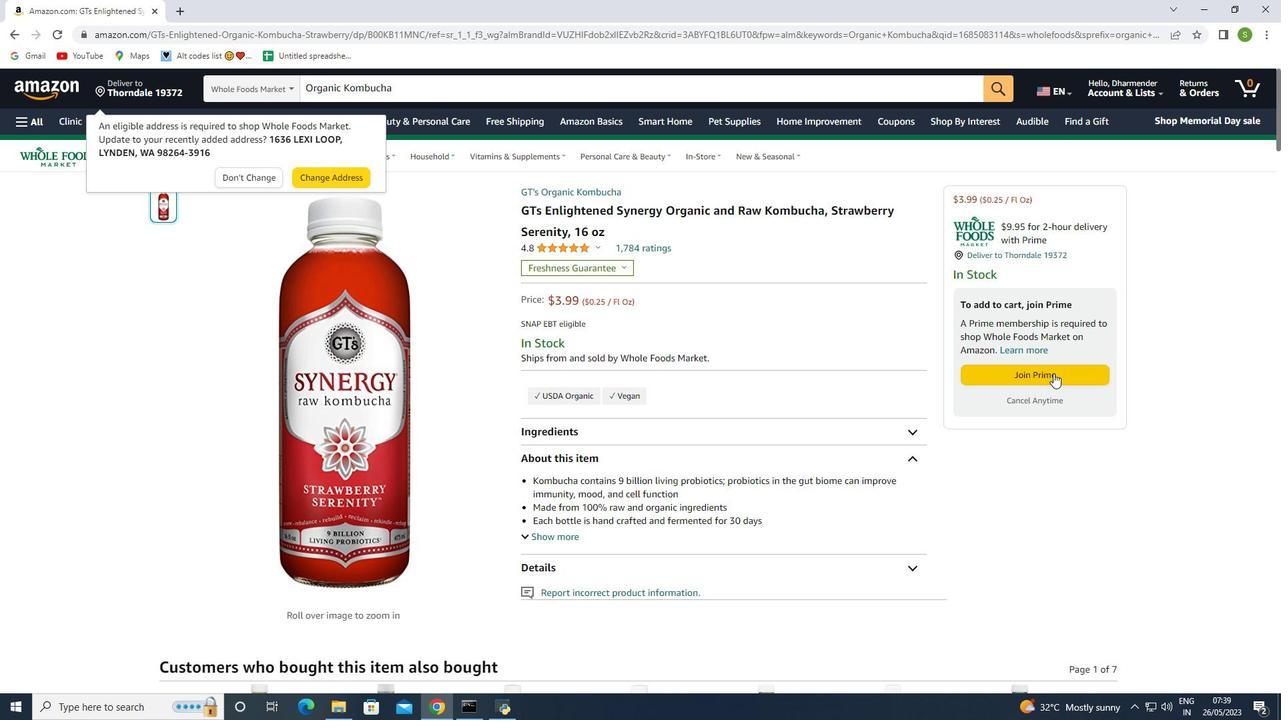 
Action: Mouse moved to (306, 487)
Screenshot: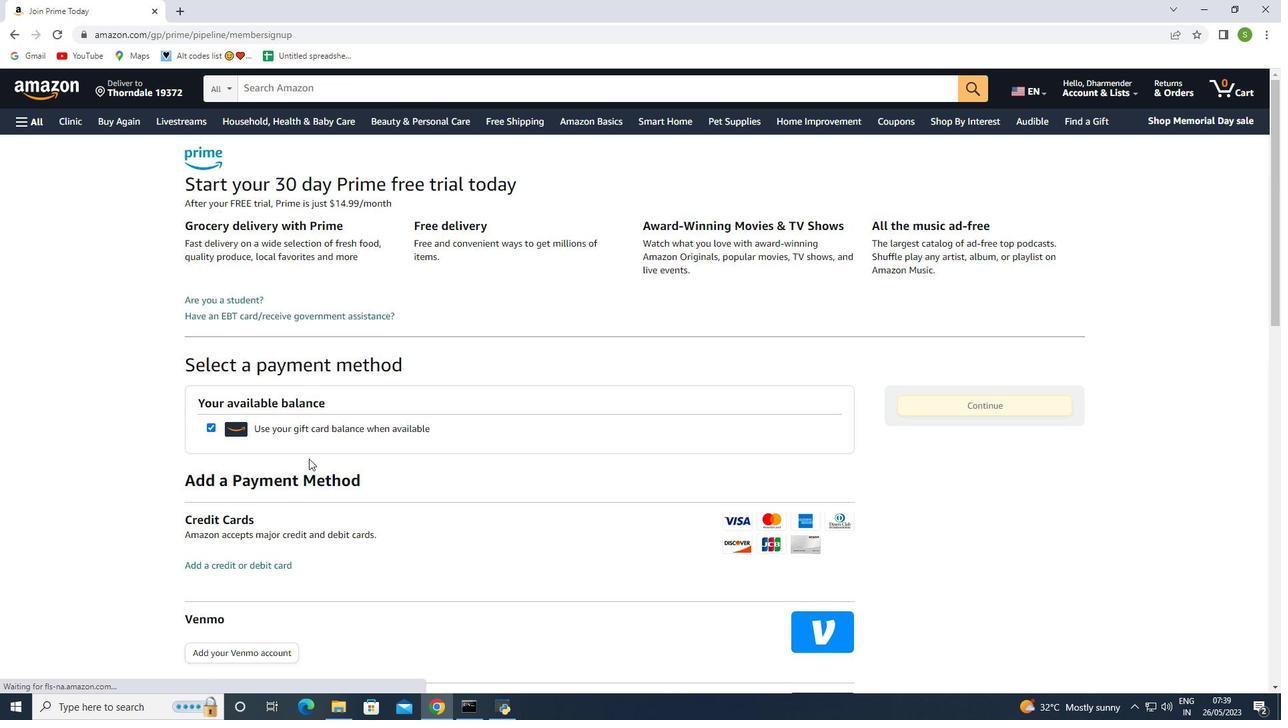 
Action: Mouse scrolled (306, 486) with delta (0, 0)
Screenshot: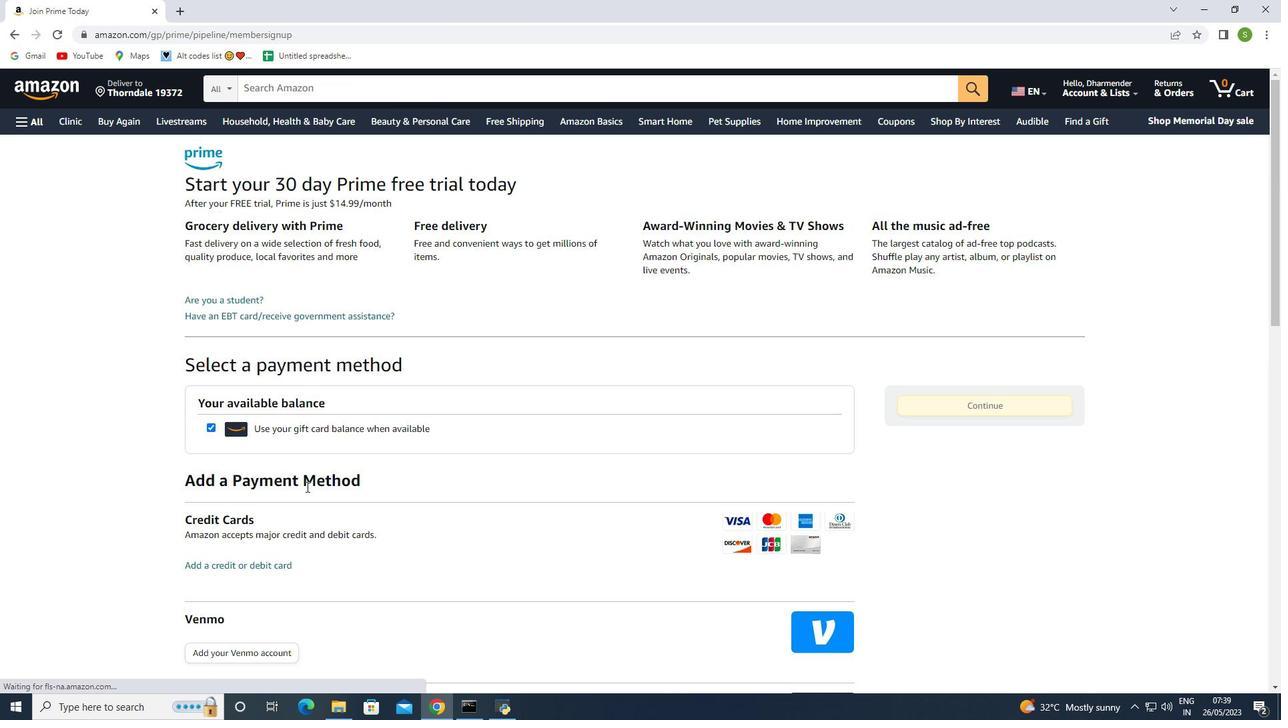 
Action: Mouse scrolled (306, 486) with delta (0, 0)
Screenshot: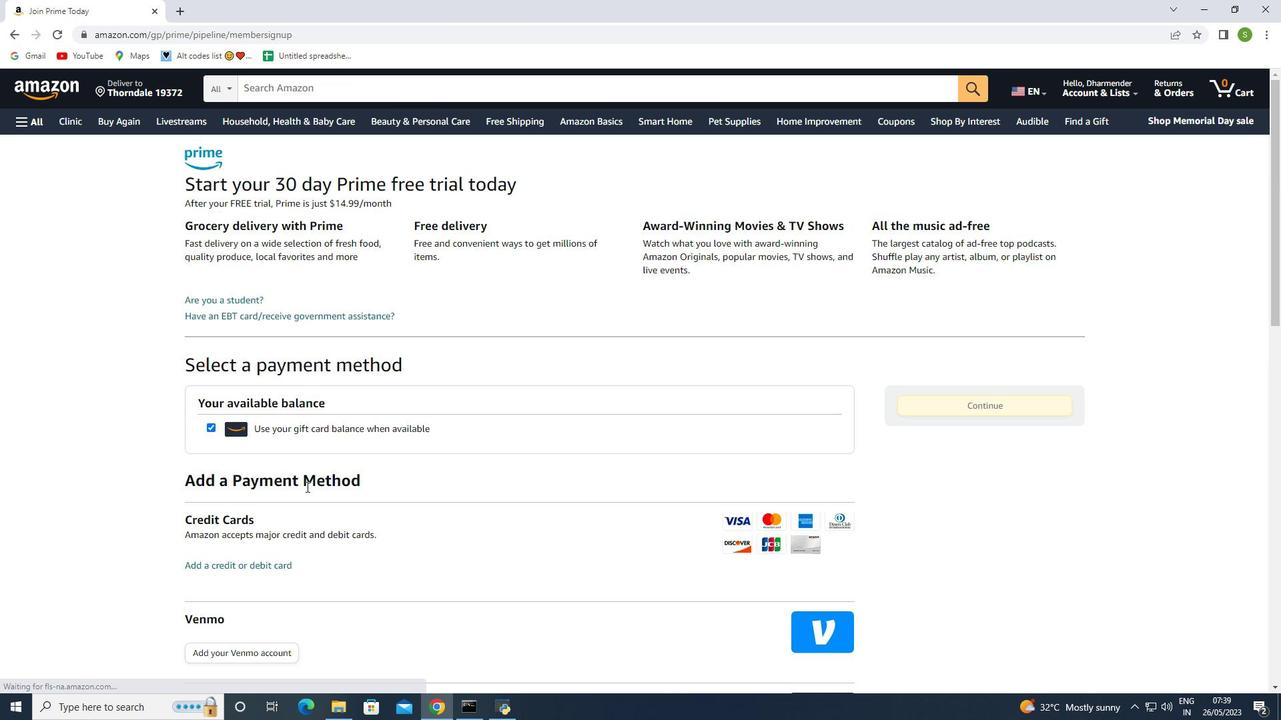 
Action: Mouse scrolled (306, 486) with delta (0, 0)
Screenshot: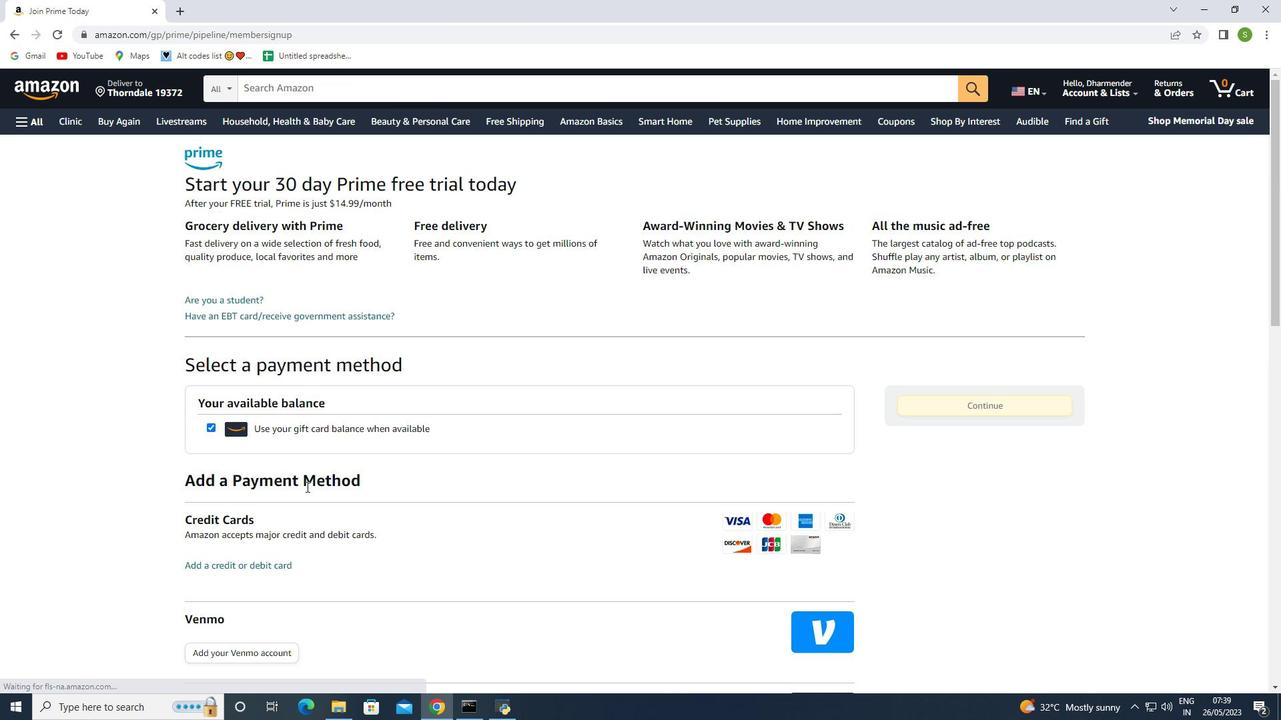 
Action: Mouse scrolled (306, 486) with delta (0, 0)
Screenshot: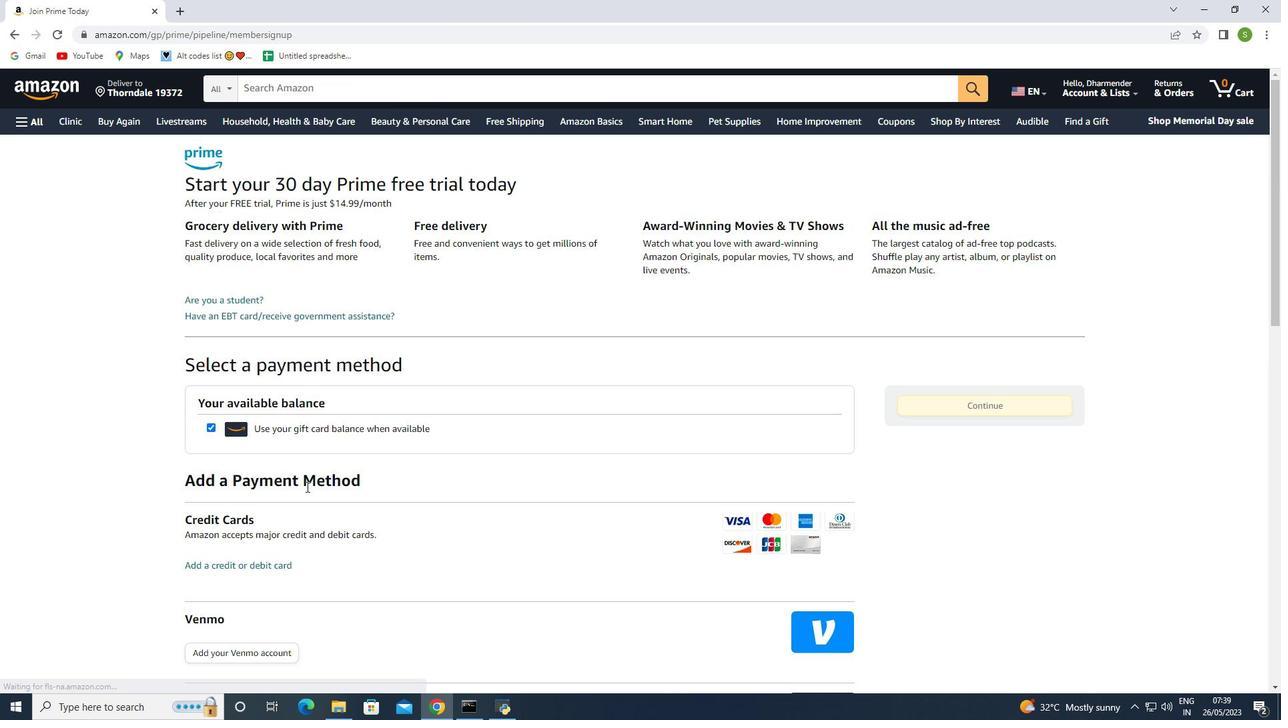 
Action: Mouse moved to (239, 294)
Screenshot: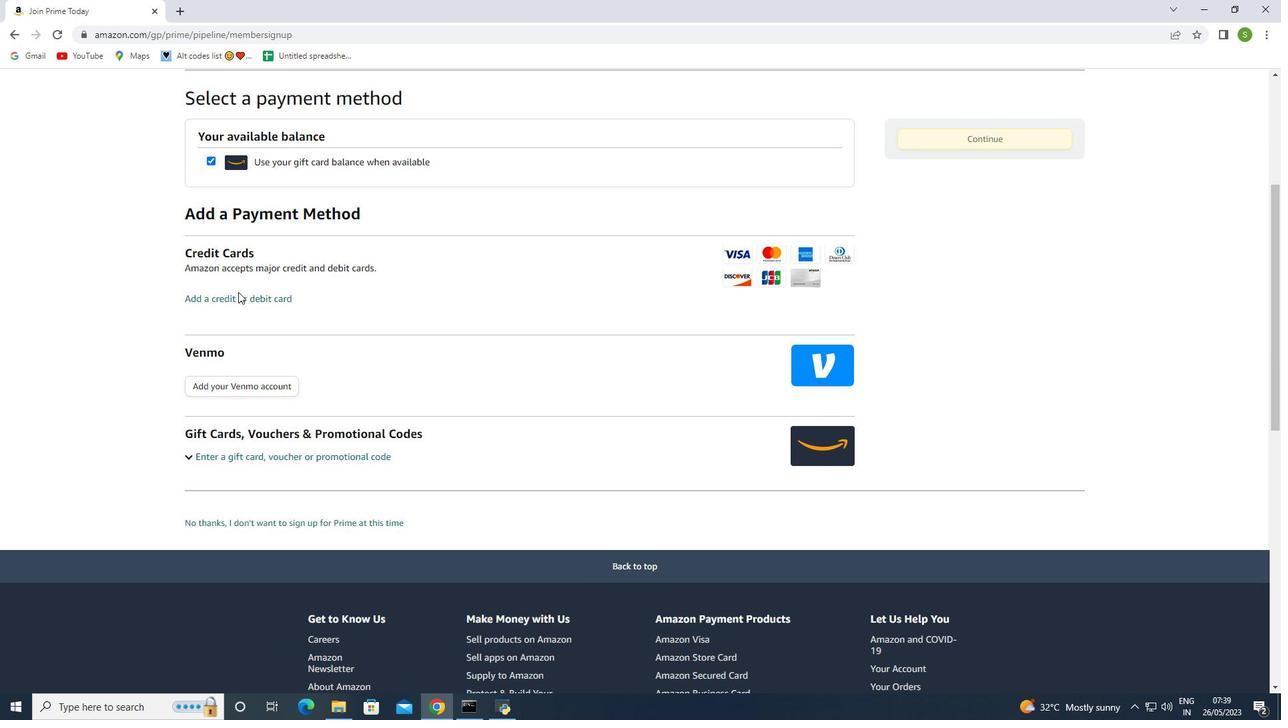 
Action: Mouse pressed left at (239, 294)
Screenshot: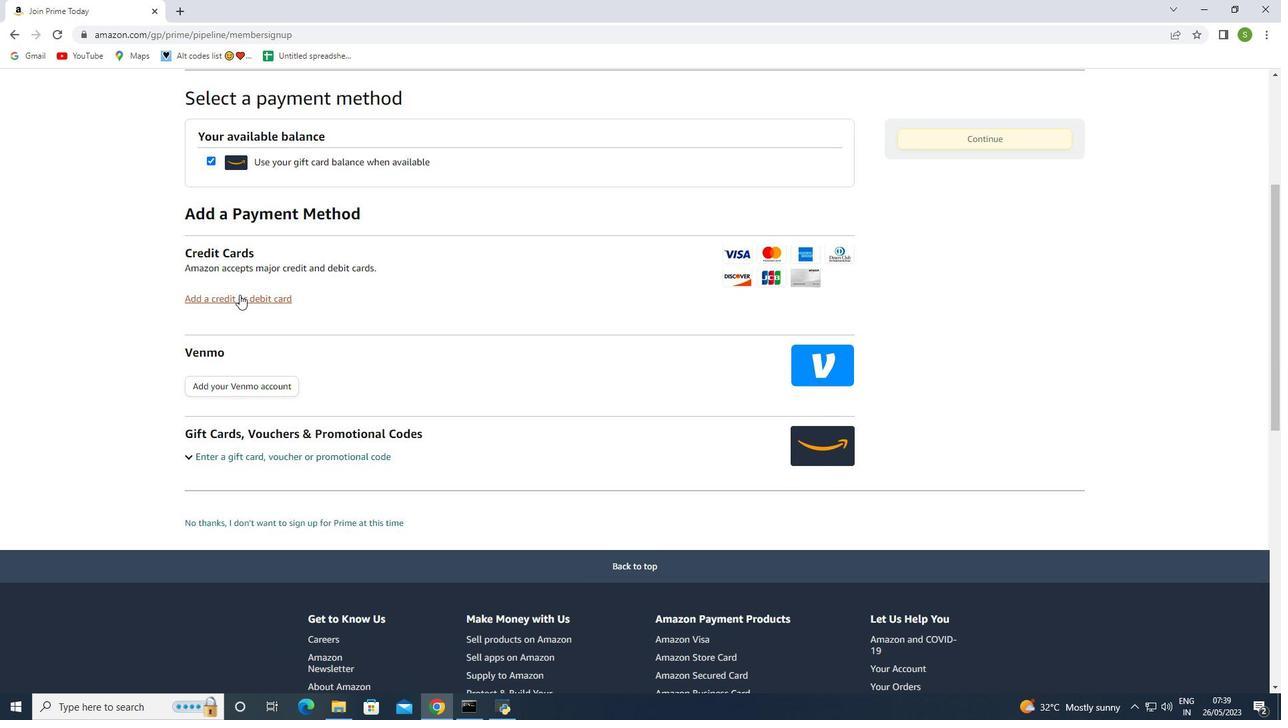 
Action: Mouse moved to (222, 366)
Screenshot: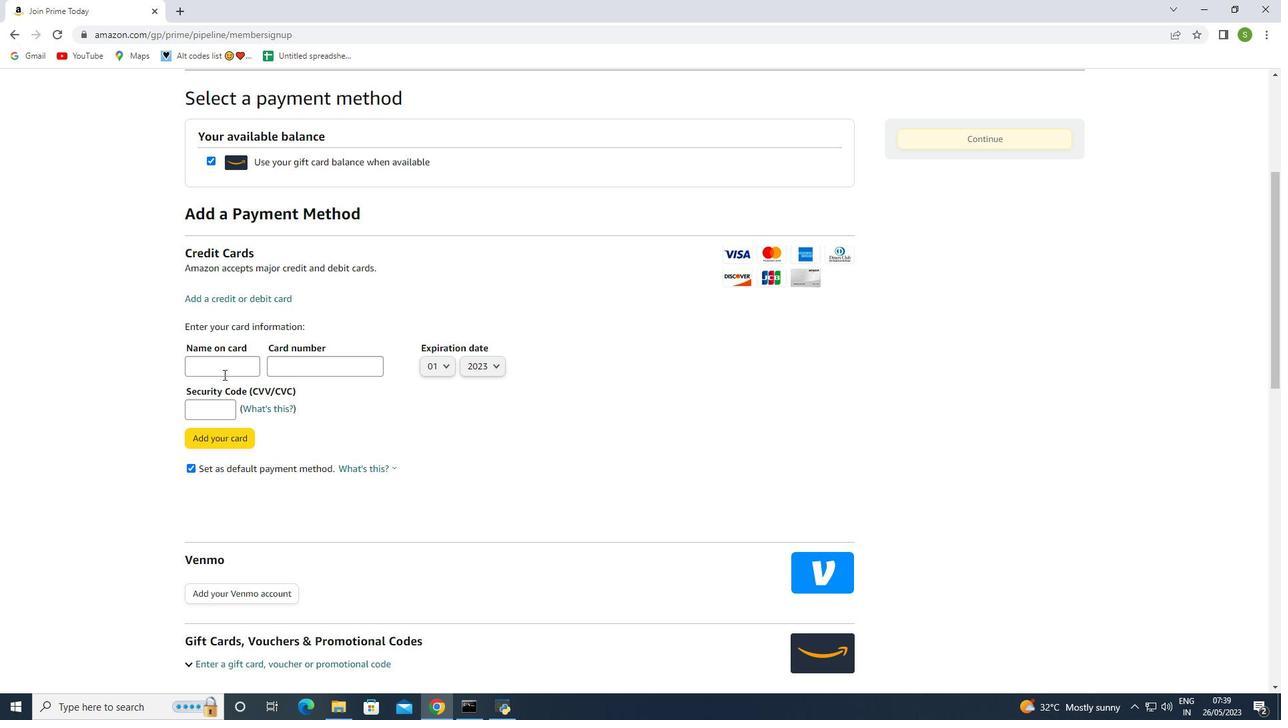 
Action: Mouse pressed left at (222, 366)
Screenshot: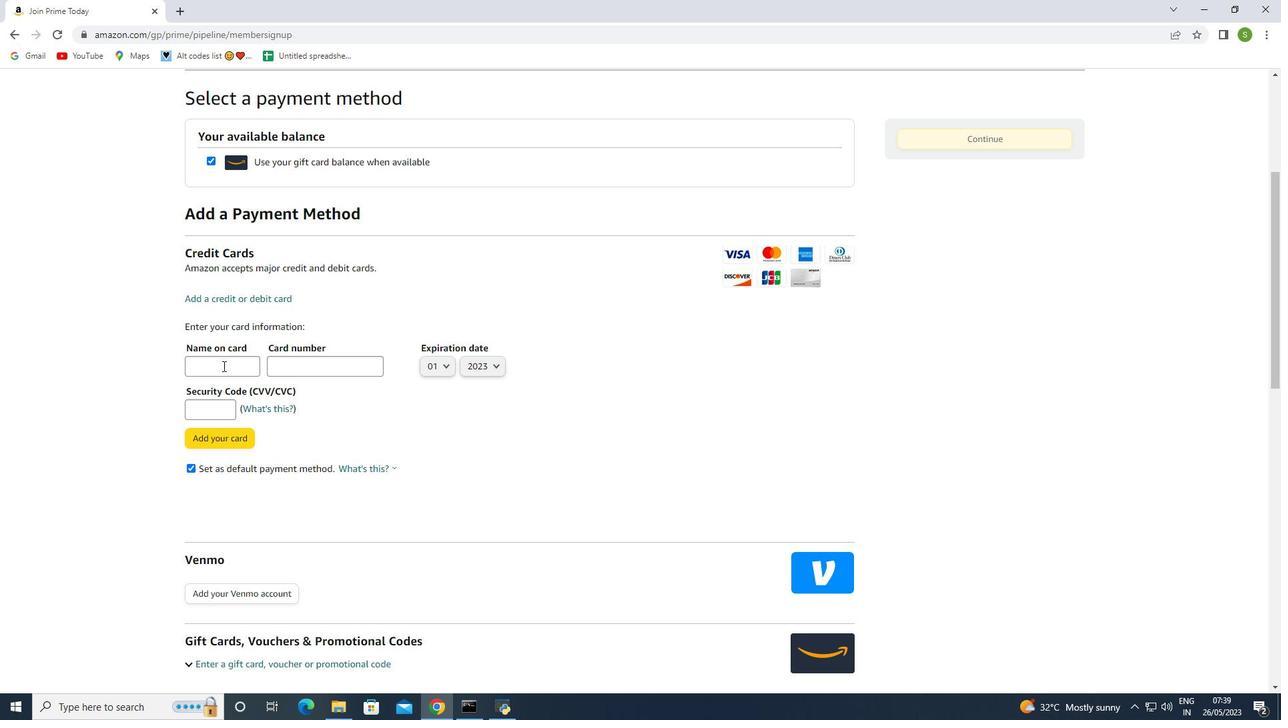 
Action: Key pressed <Key.shift>Lan<Key.space><Key.shift>Hill
Screenshot: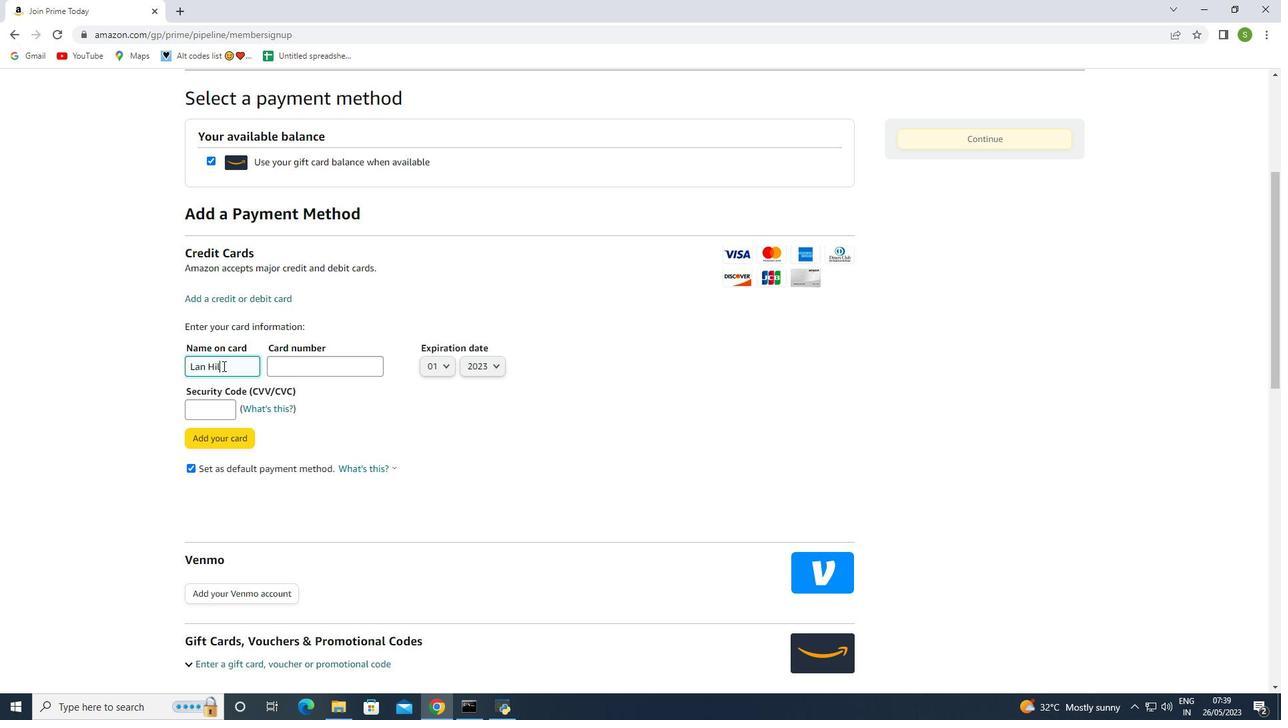 
Action: Mouse moved to (352, 370)
Screenshot: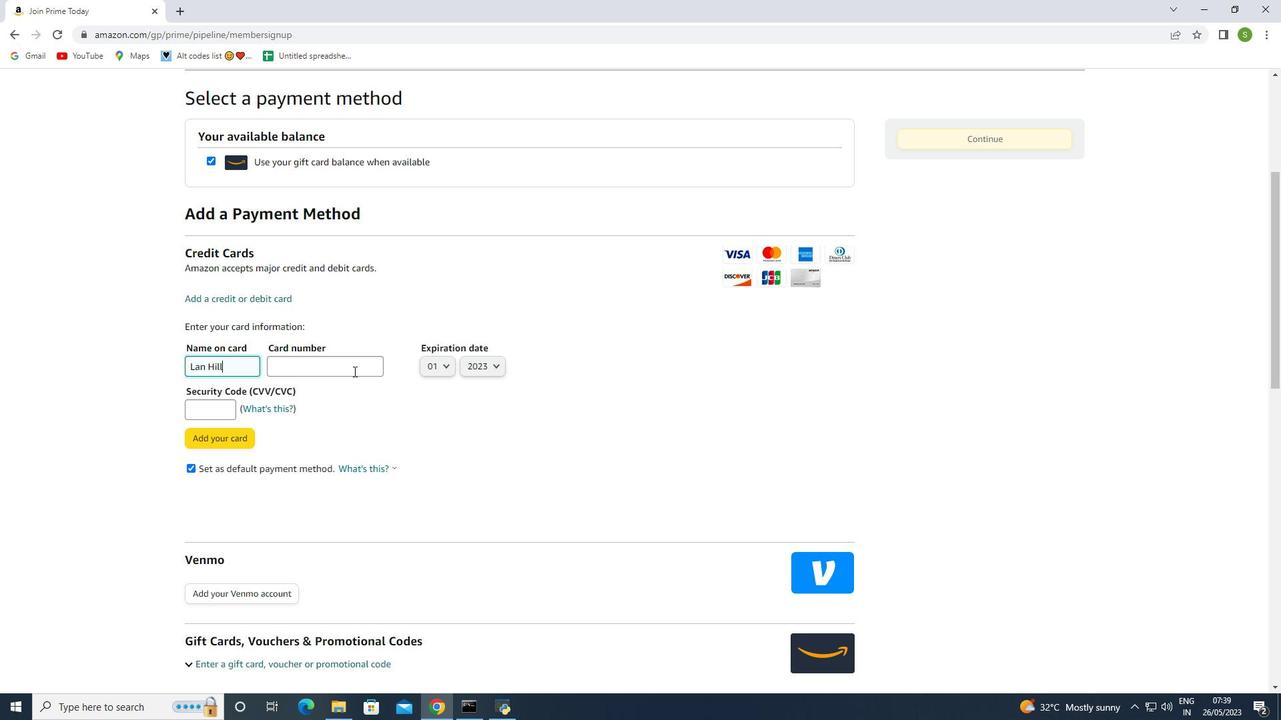 
Action: Mouse pressed left at (352, 370)
Screenshot: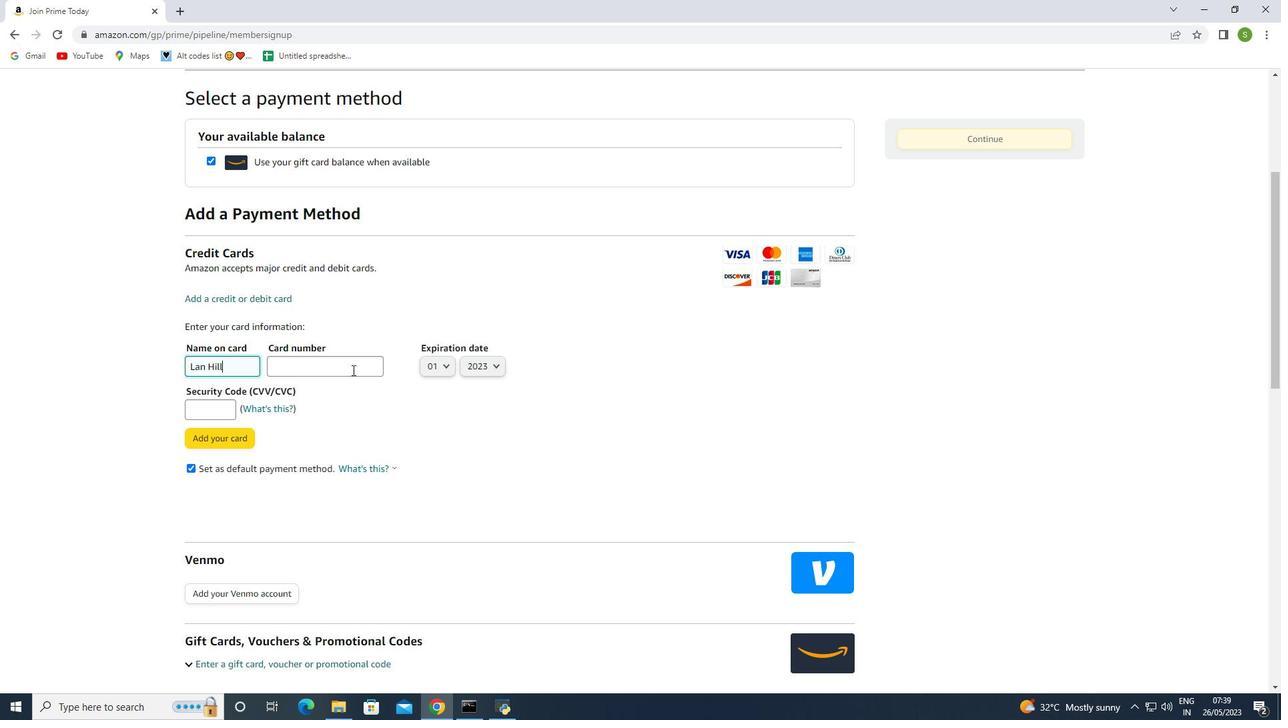 
Action: Key pressed 6611543211718181
Screenshot: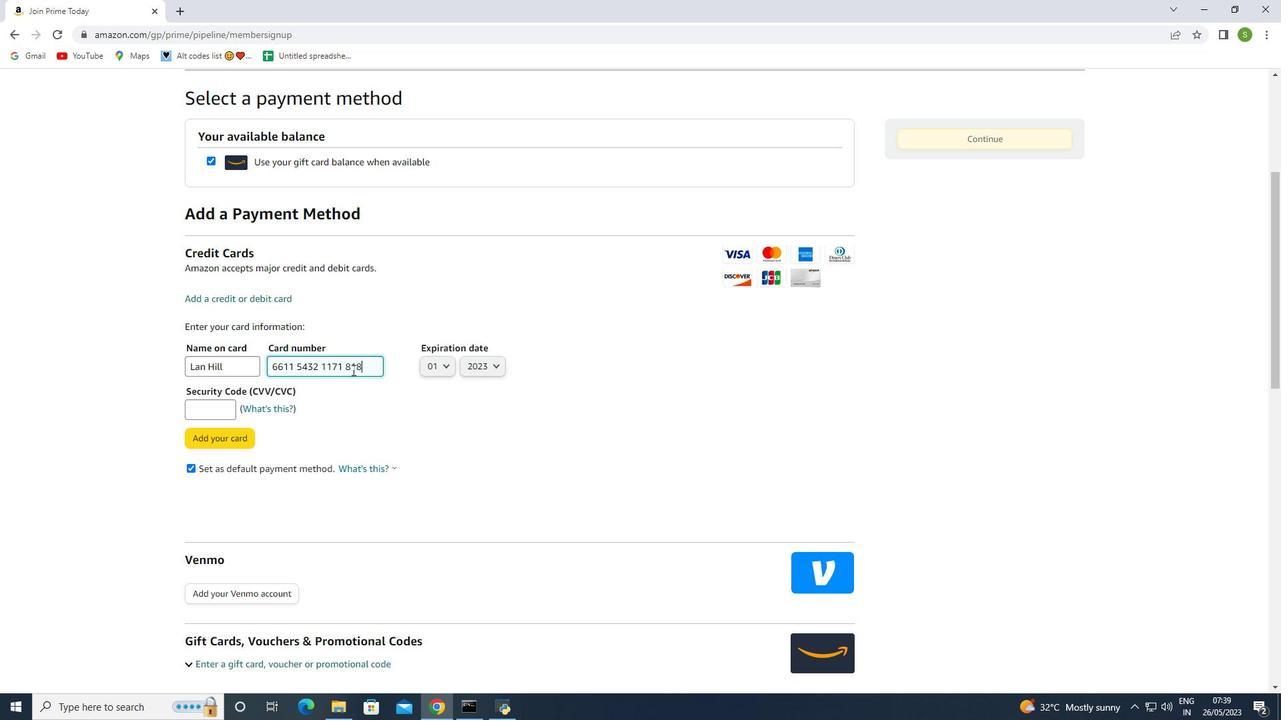 
Action: Mouse moved to (441, 364)
Screenshot: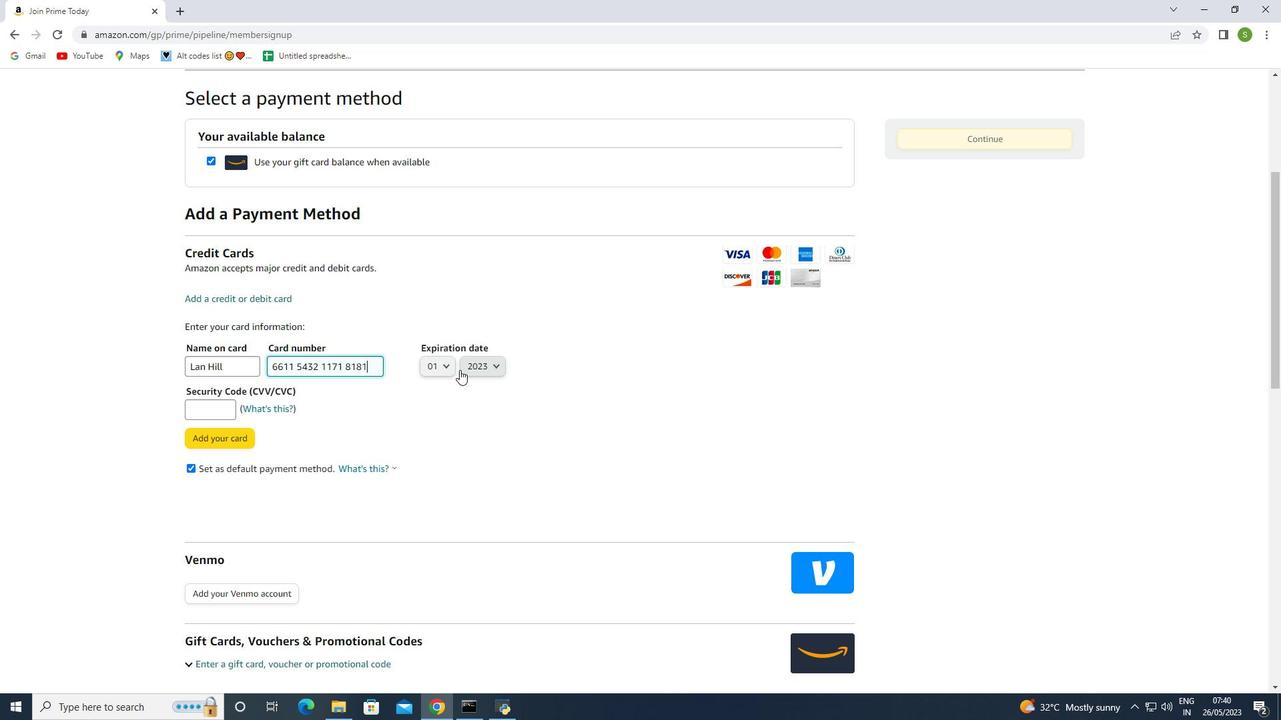 
Action: Mouse pressed left at (441, 364)
Screenshot: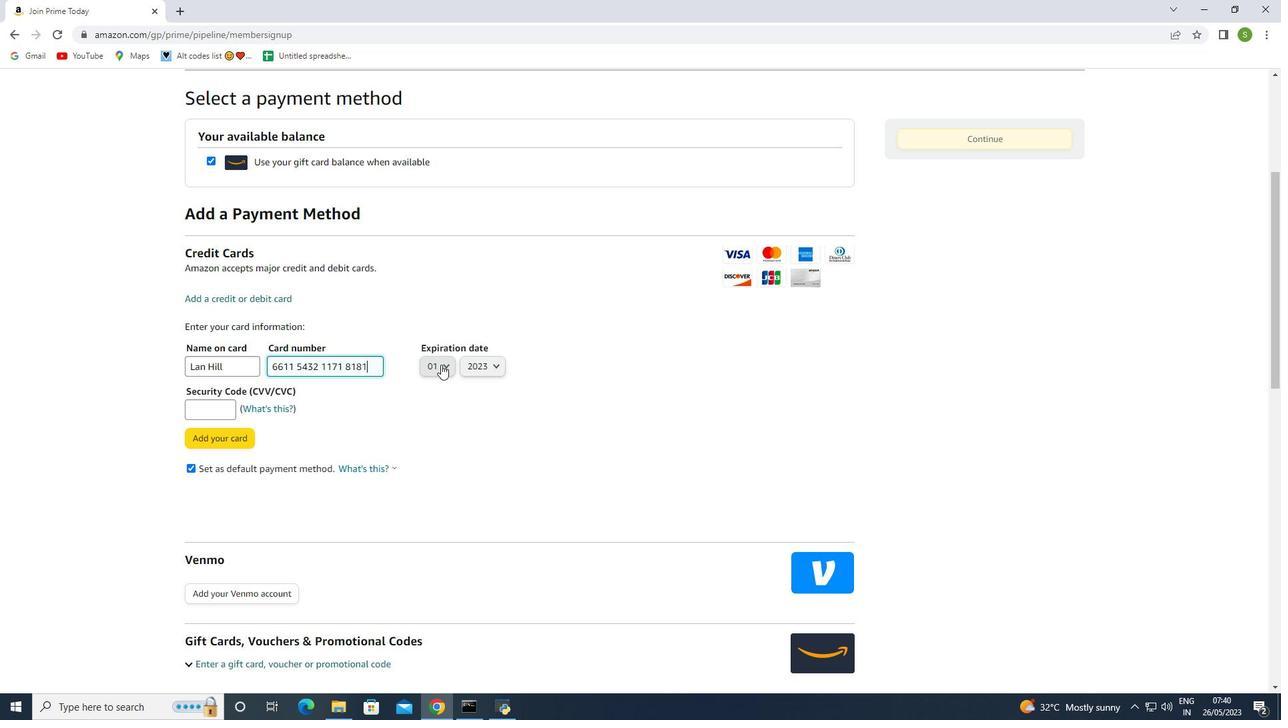 
Action: Mouse moved to (436, 491)
Screenshot: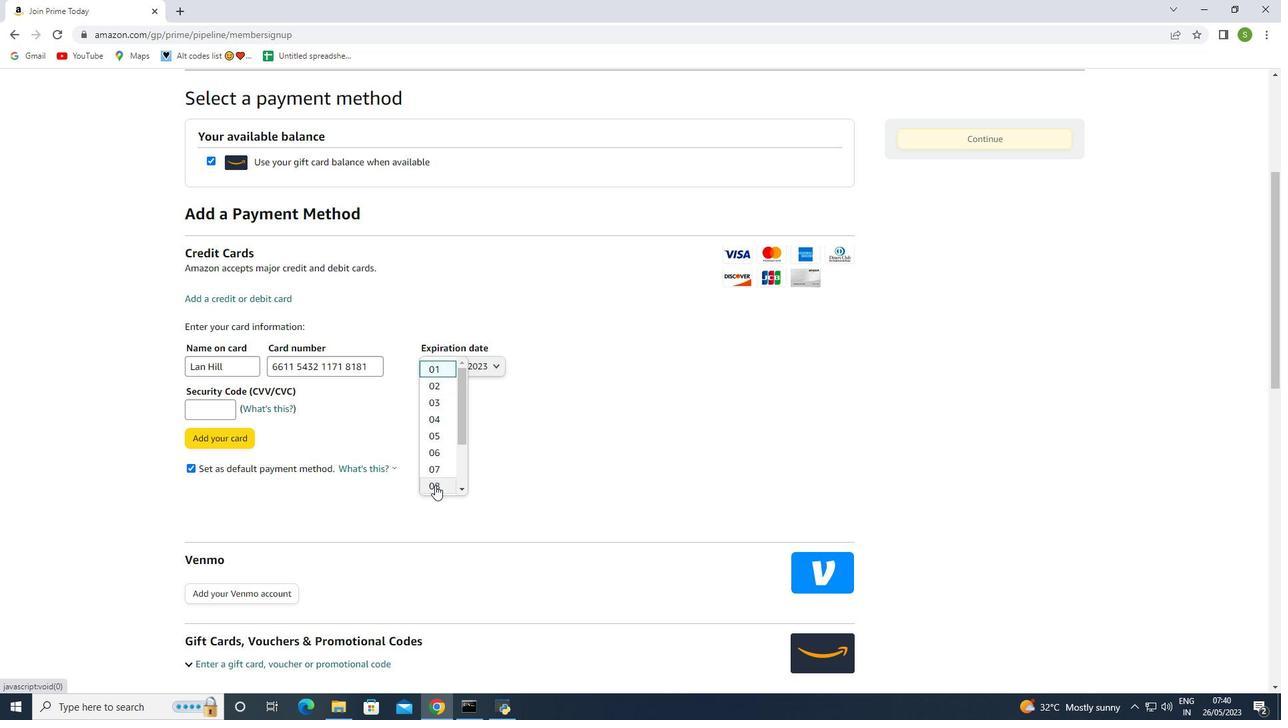 
Action: Mouse pressed left at (436, 491)
Screenshot: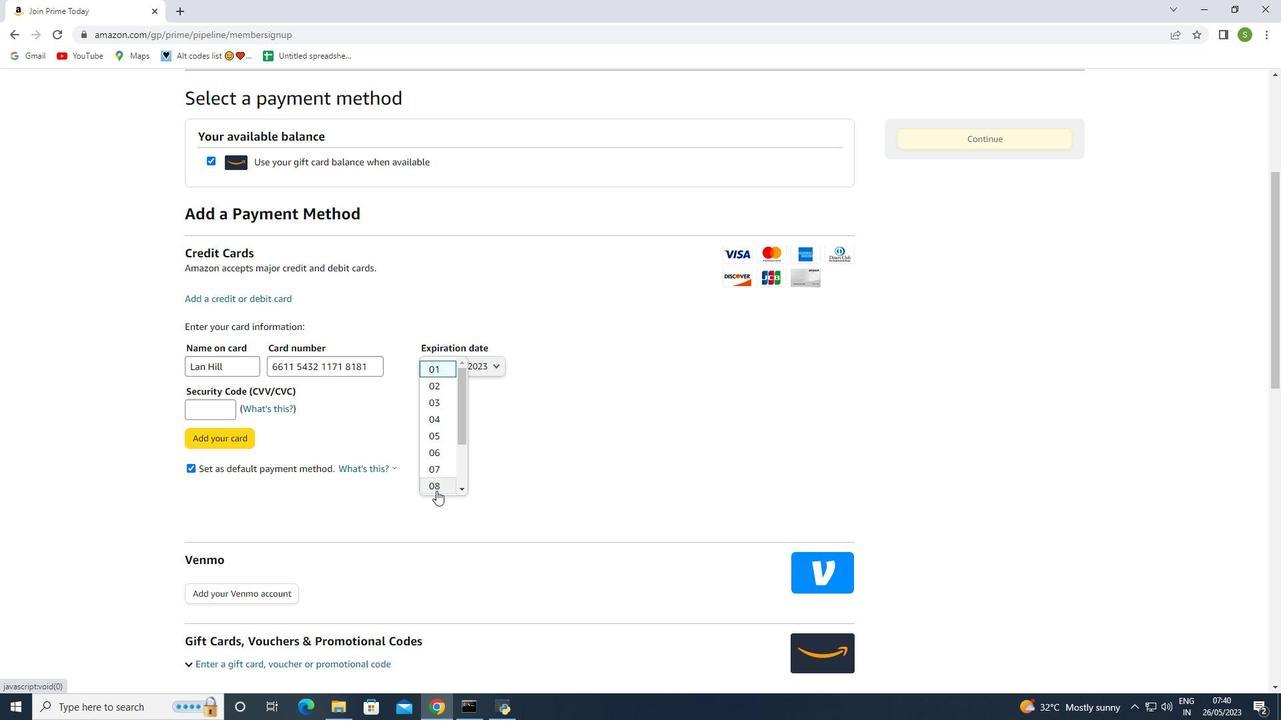 
Action: Mouse moved to (480, 368)
Screenshot: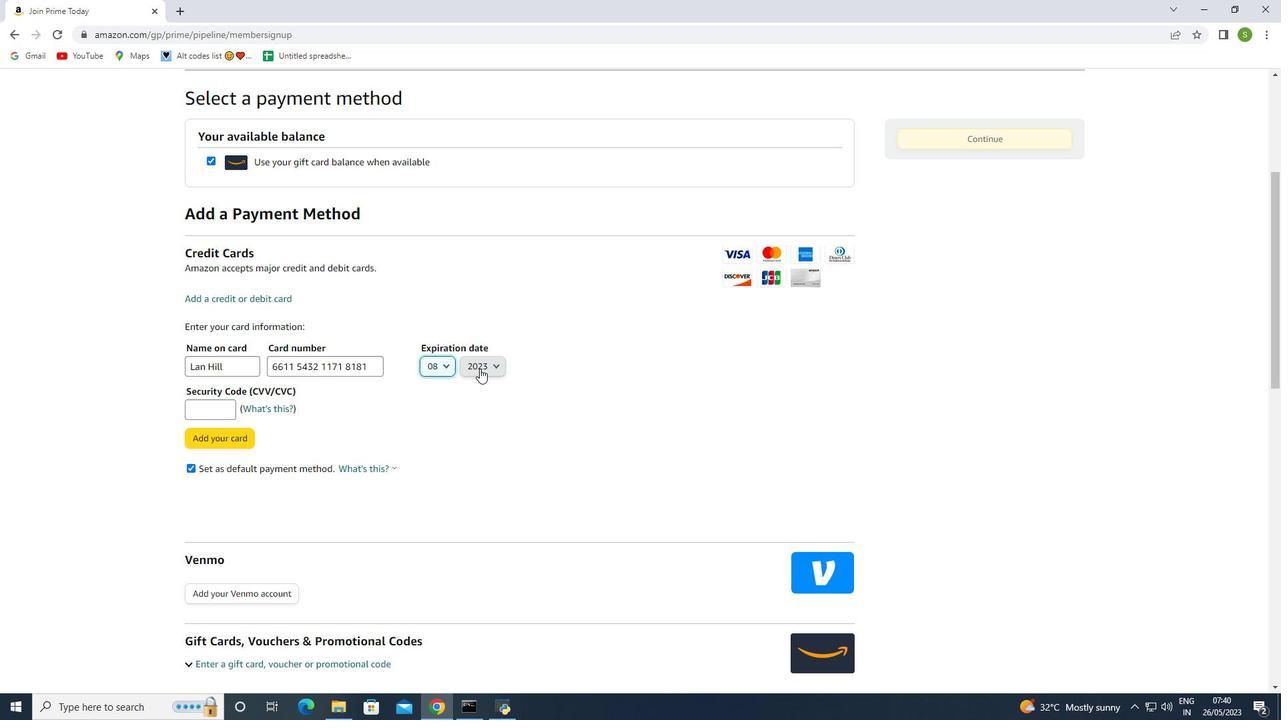 
Action: Mouse pressed left at (480, 368)
Screenshot: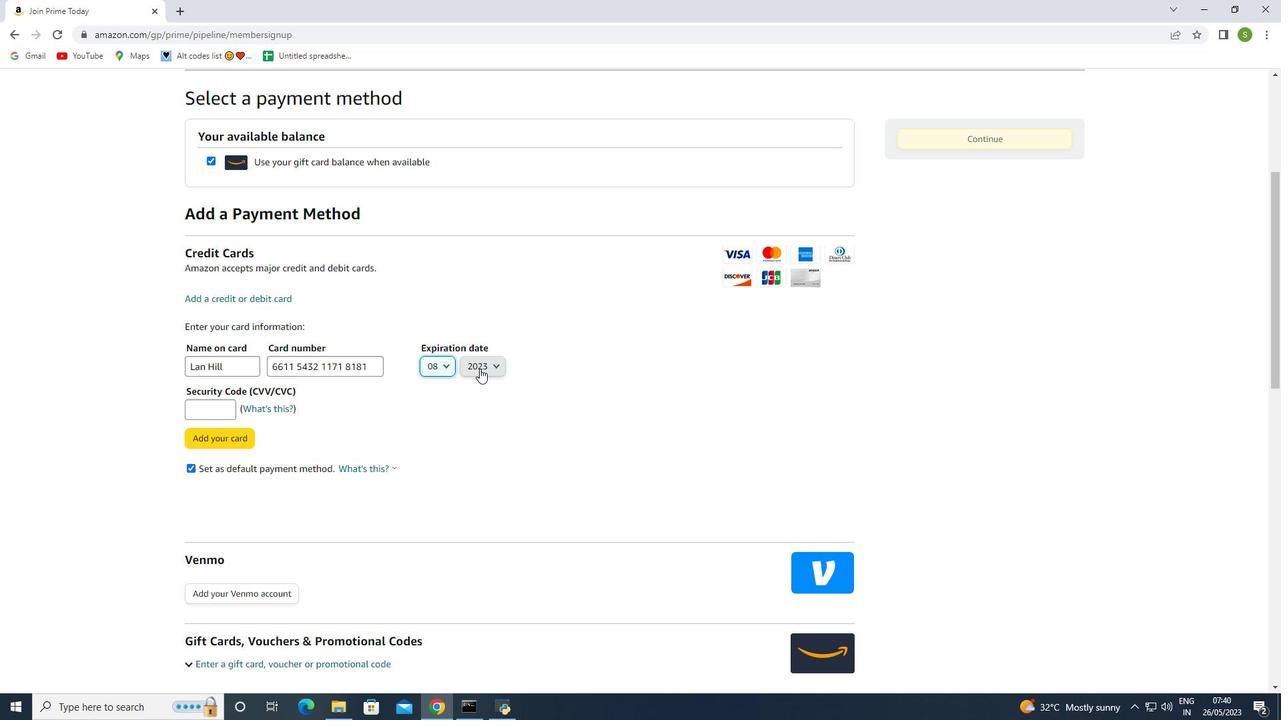
Action: Mouse moved to (485, 435)
Screenshot: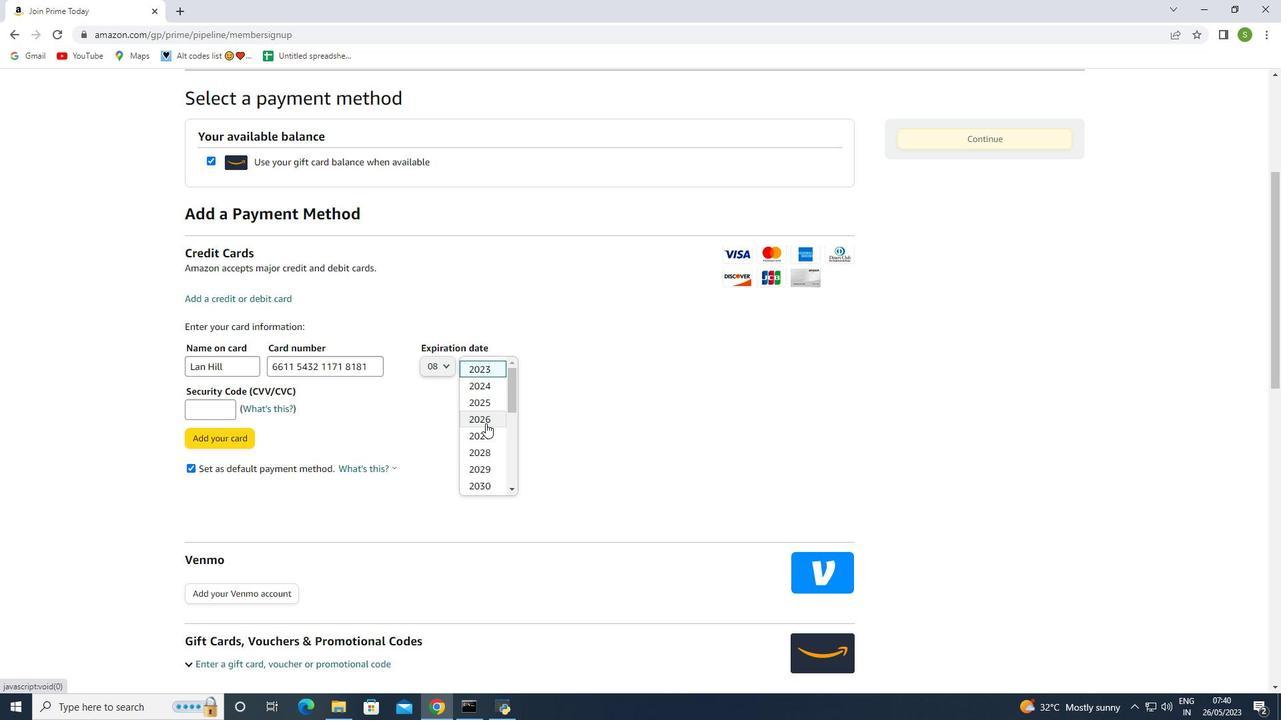 
Action: Mouse pressed left at (485, 435)
Screenshot: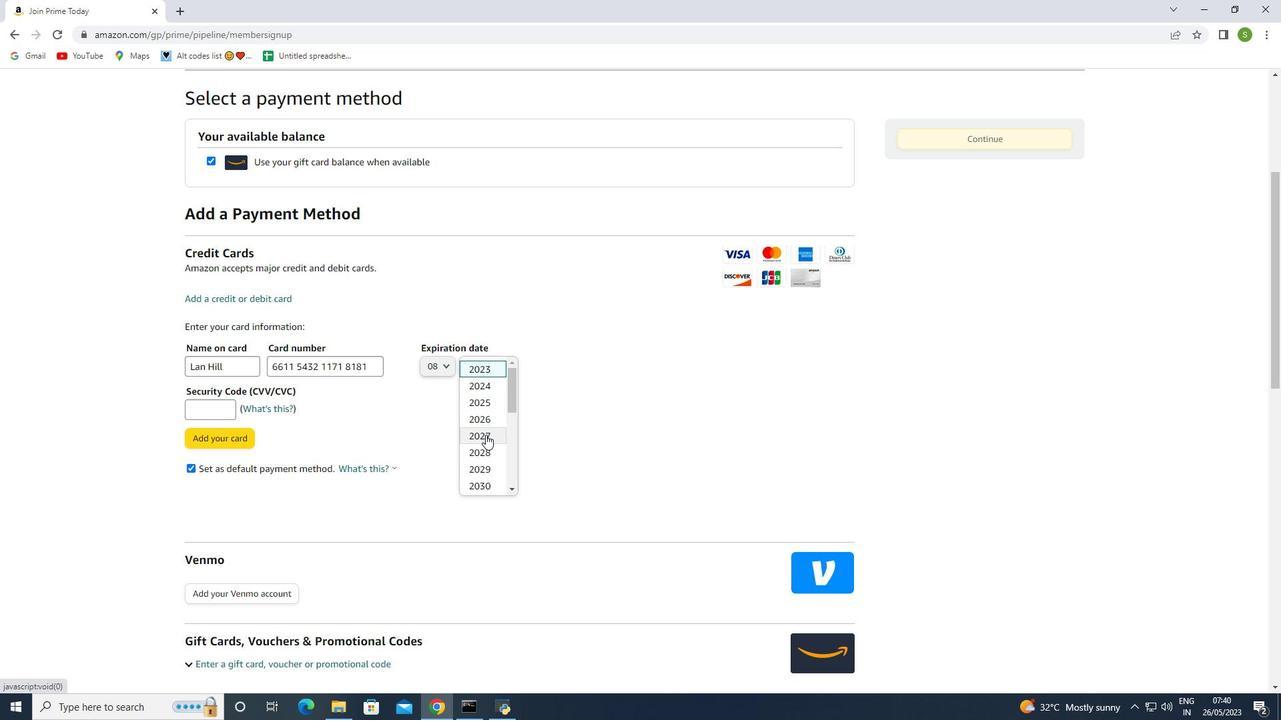
Action: Mouse moved to (206, 411)
Screenshot: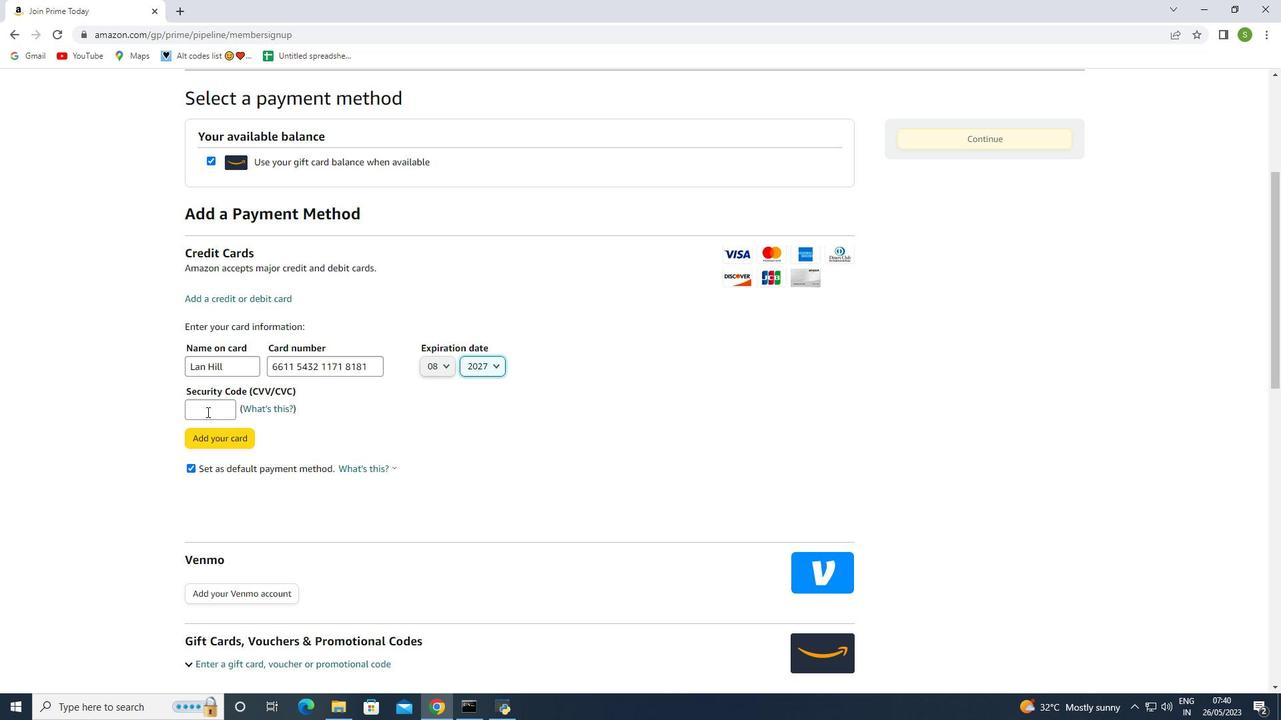
Action: Mouse pressed left at (206, 411)
Screenshot: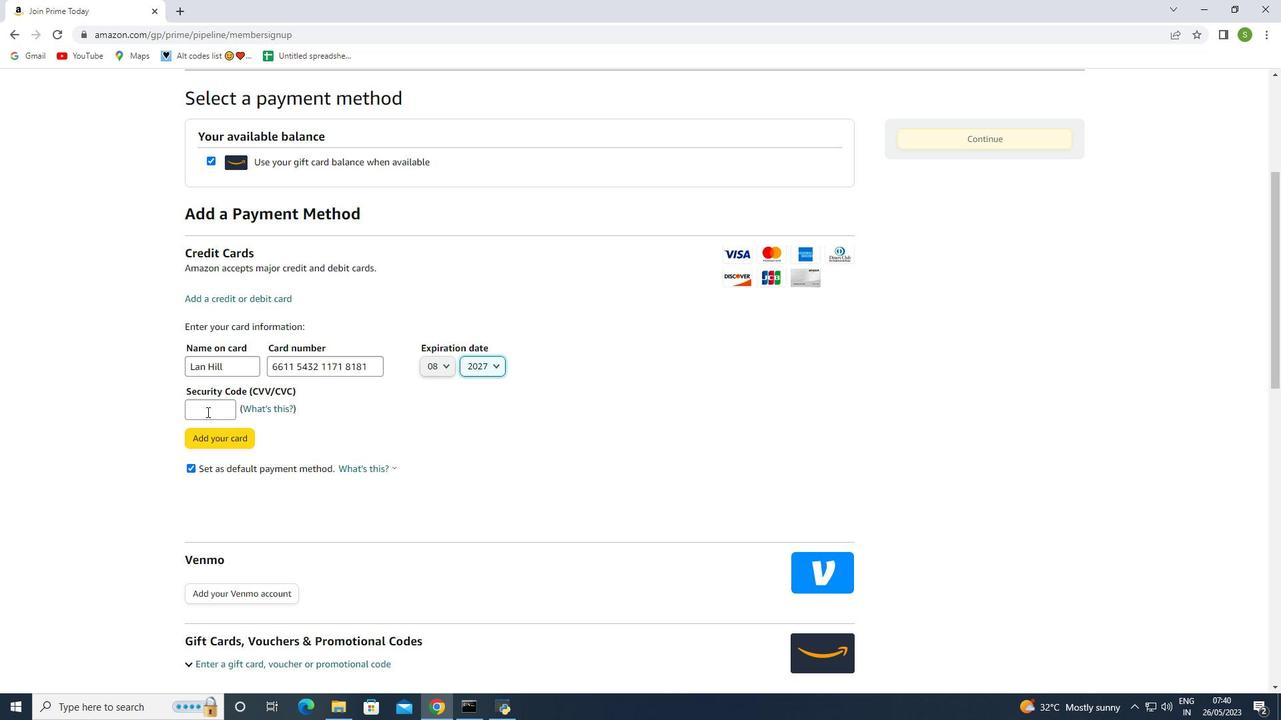 
Action: Key pressed 345
Screenshot: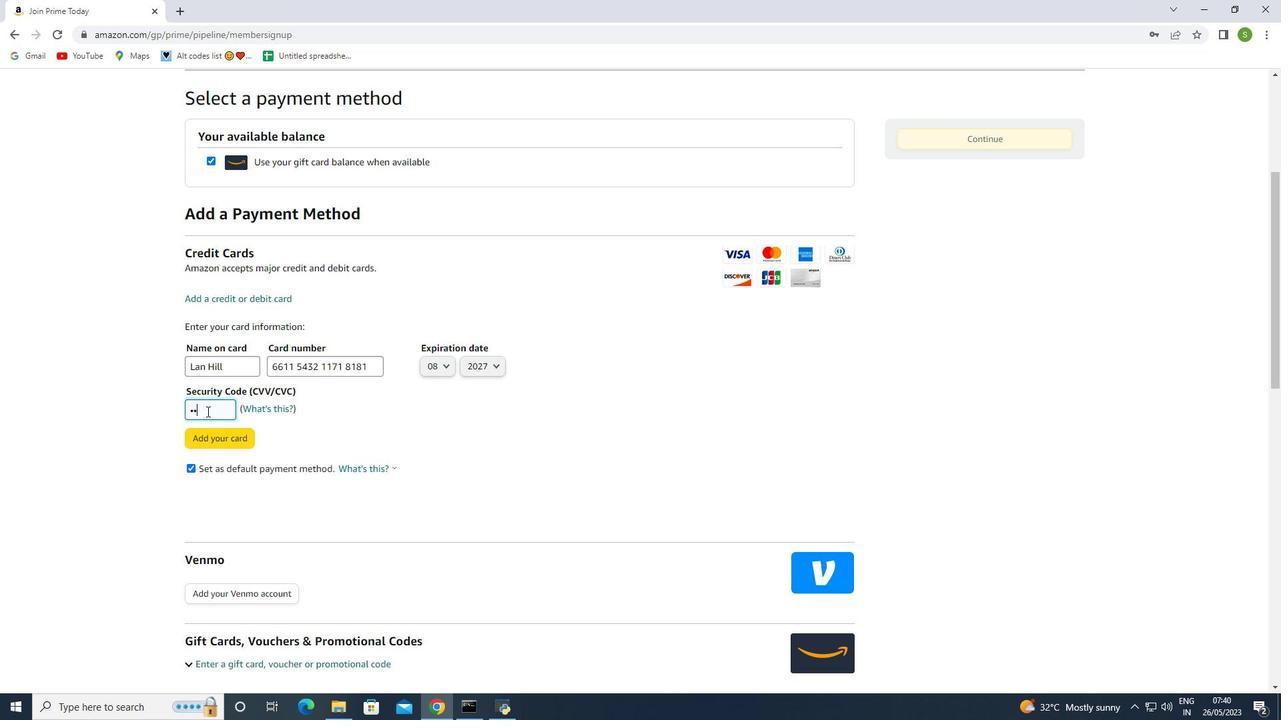 
Action: Mouse moved to (211, 432)
Screenshot: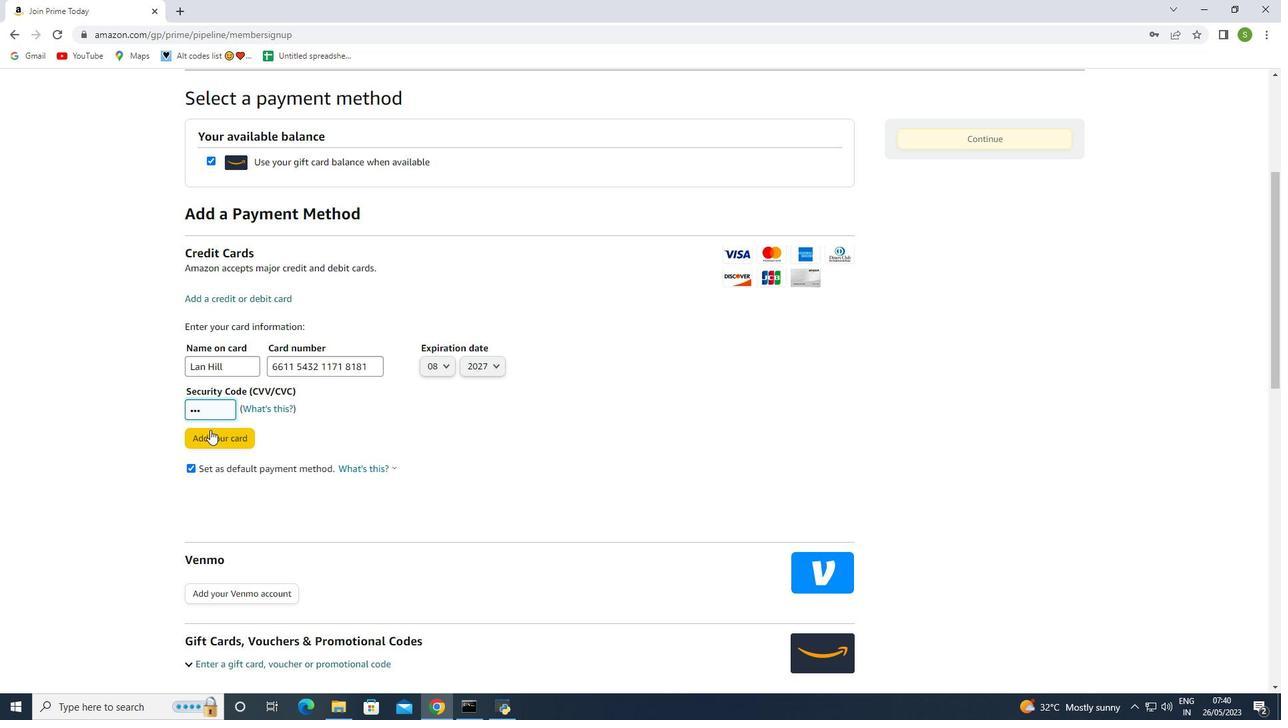 
Action: Mouse scrolled (211, 433) with delta (0, 0)
Screenshot: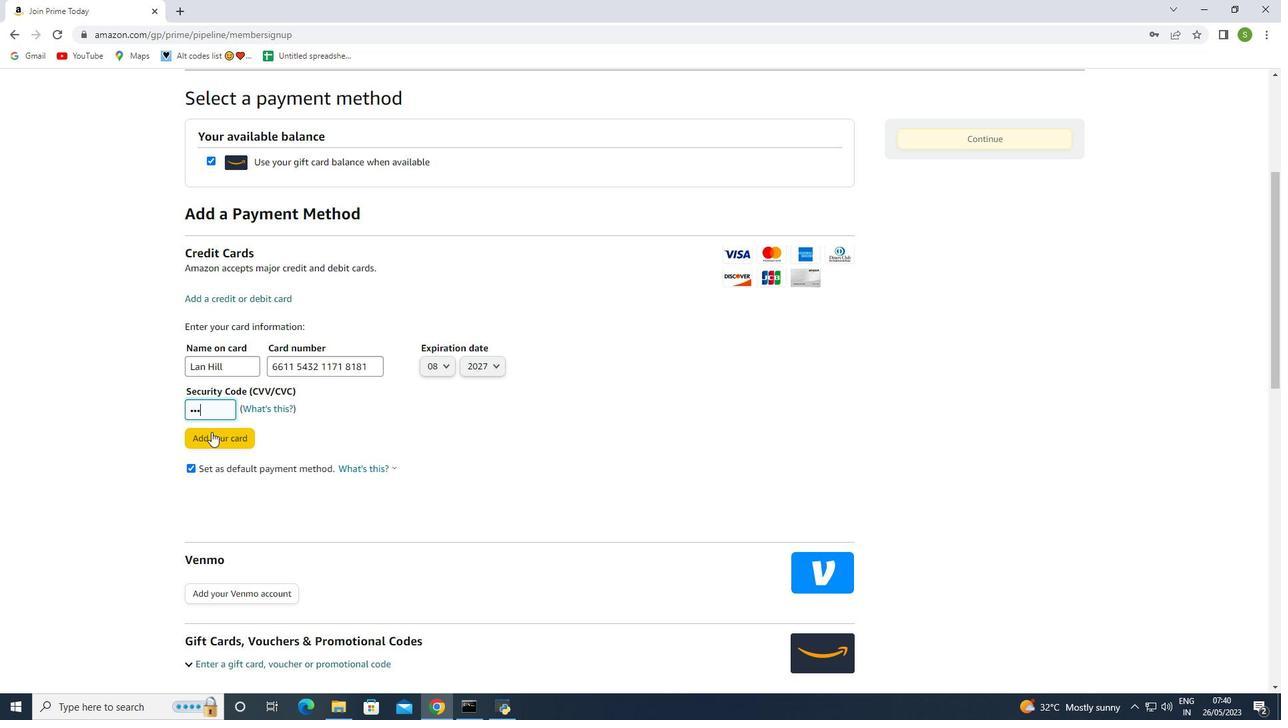 
Action: Mouse moved to (215, 434)
Screenshot: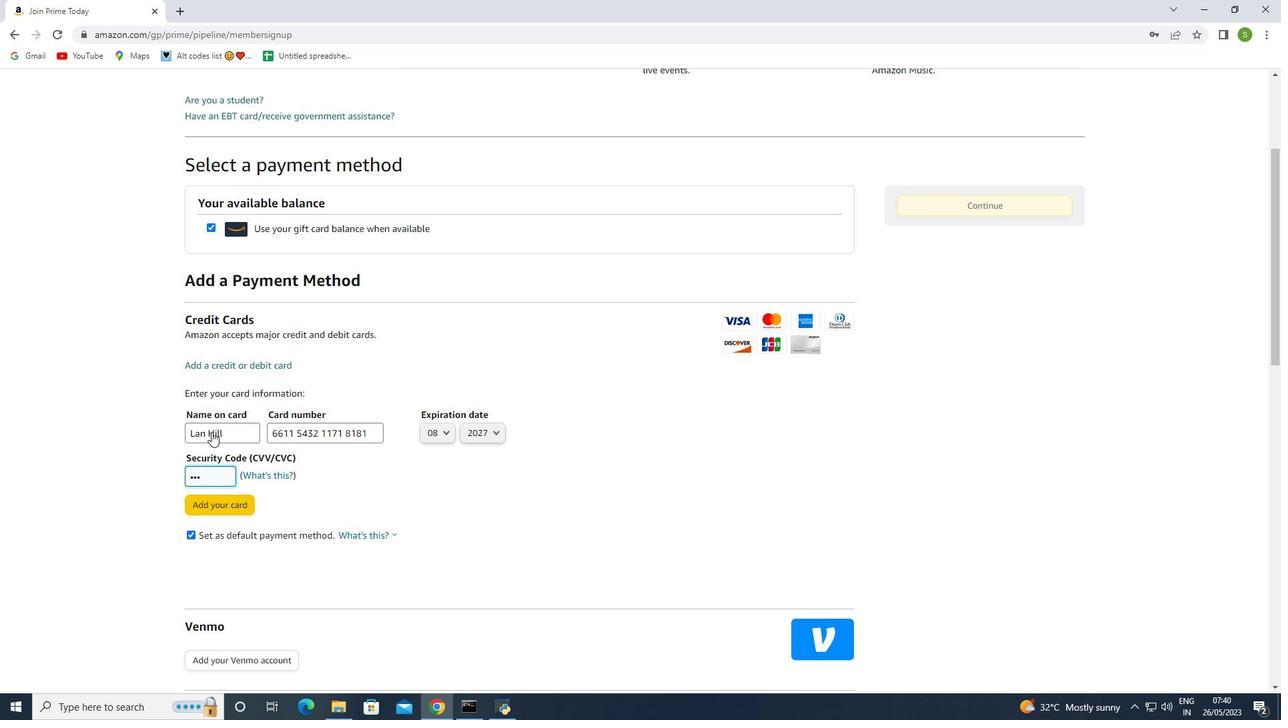 
